 Task: Create an Astronomy and Space Exploration Blog: Covers astronomical discoveries, space missions, and celestial events.
Action: Mouse moved to (823, 91)
Screenshot: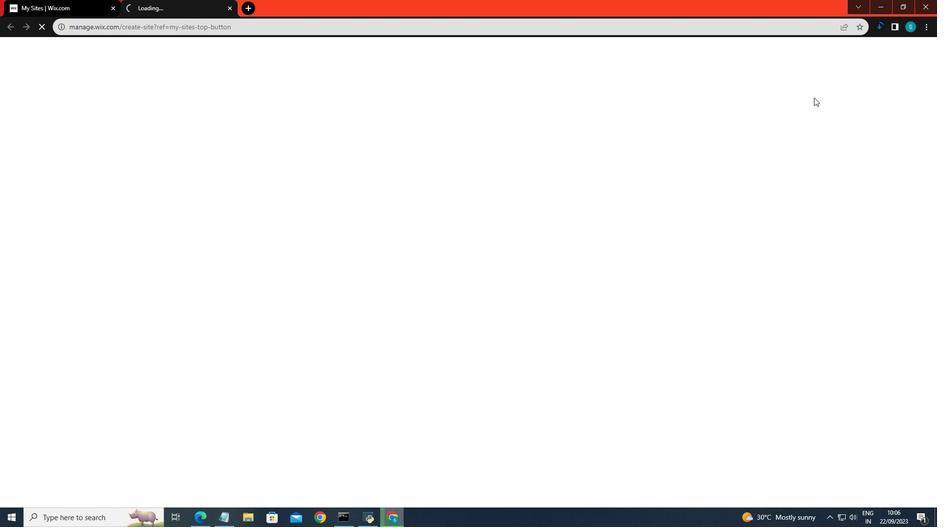 
Action: Mouse pressed left at (823, 91)
Screenshot: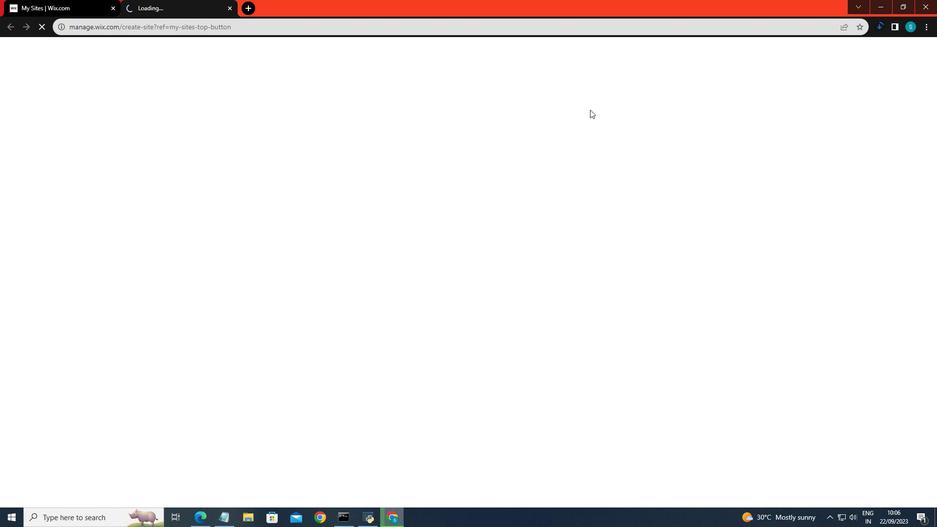 
Action: Mouse moved to (292, 234)
Screenshot: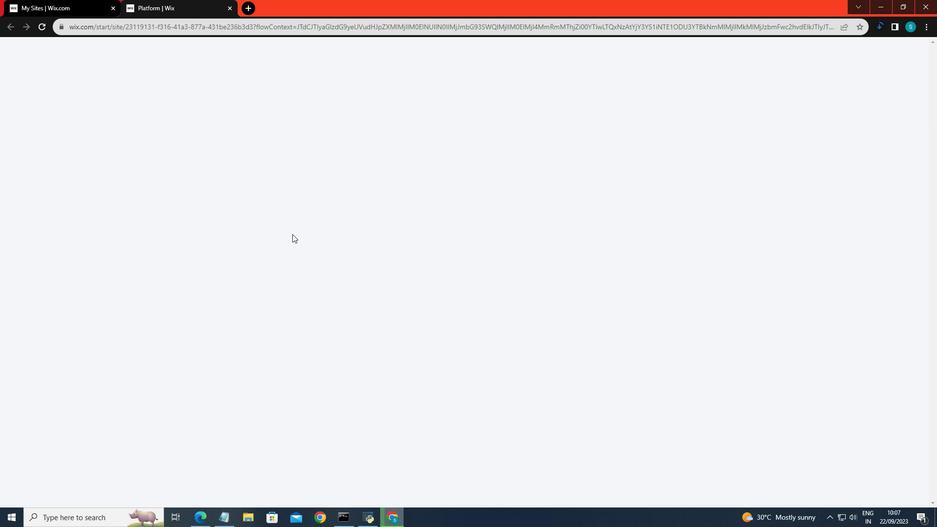 
Action: Mouse scrolled (292, 234) with delta (0, 0)
Screenshot: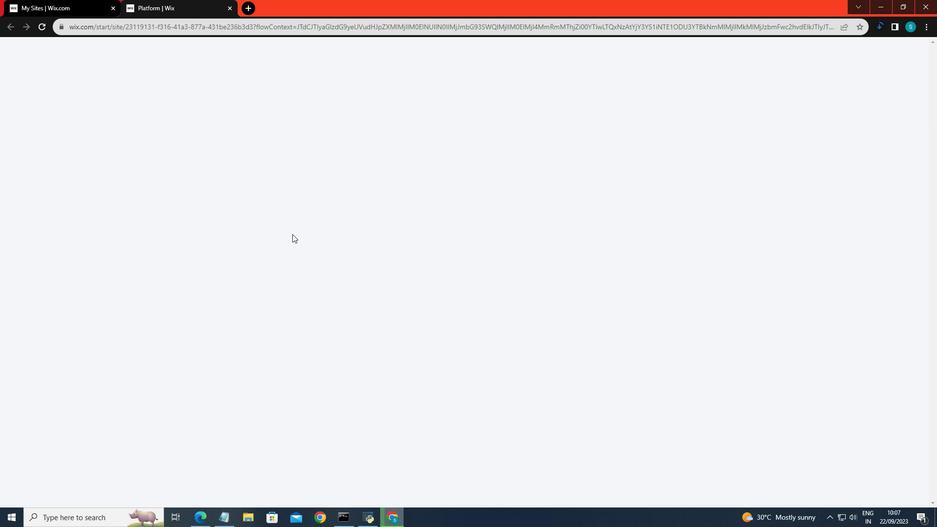 
Action: Mouse scrolled (292, 234) with delta (0, 0)
Screenshot: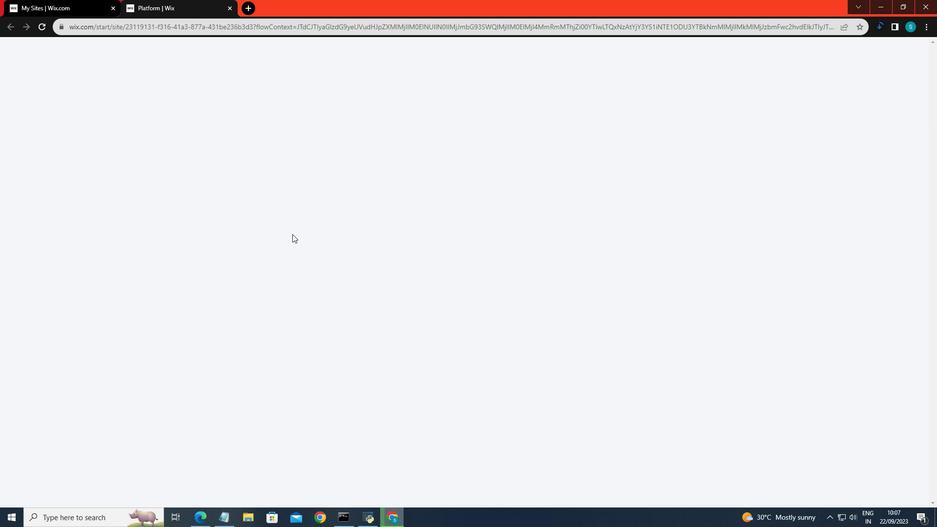 
Action: Mouse scrolled (292, 234) with delta (0, 0)
Screenshot: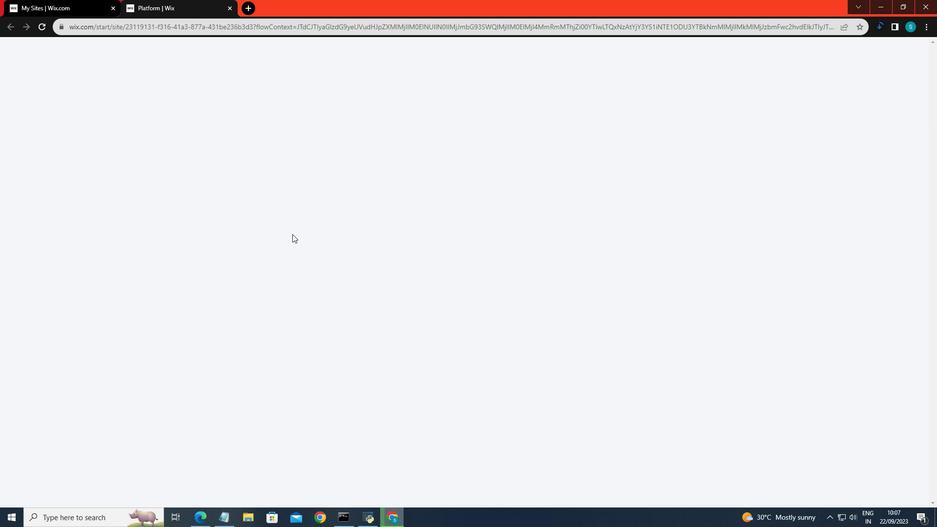
Action: Mouse scrolled (292, 234) with delta (0, 0)
Screenshot: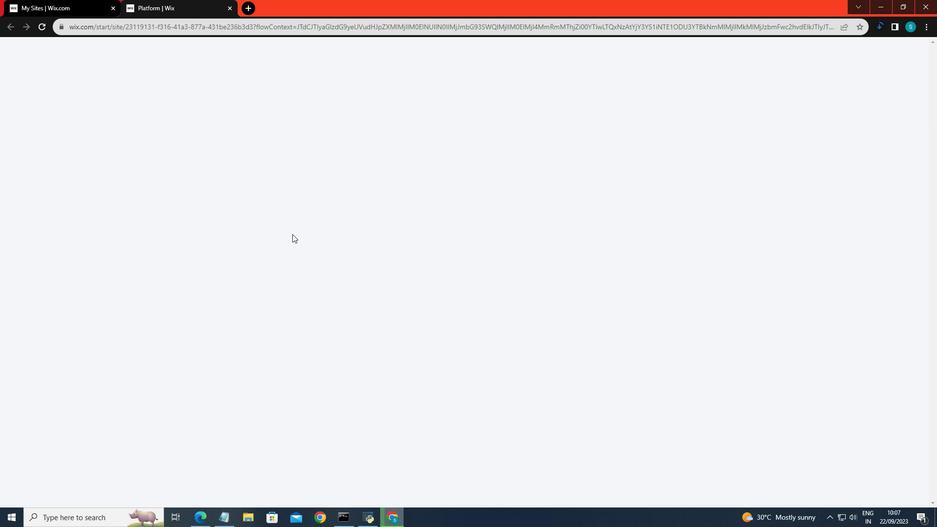 
Action: Mouse scrolled (292, 234) with delta (0, 0)
Screenshot: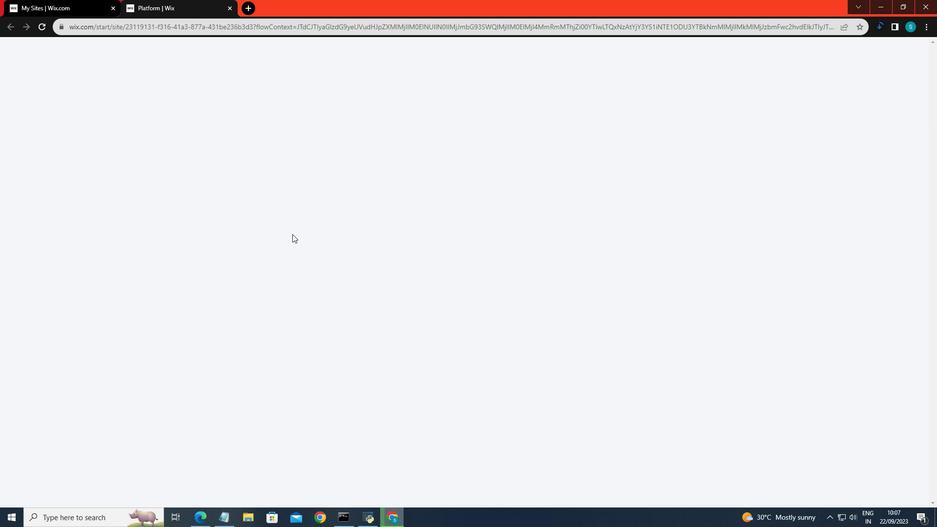 
Action: Mouse moved to (42, 25)
Screenshot: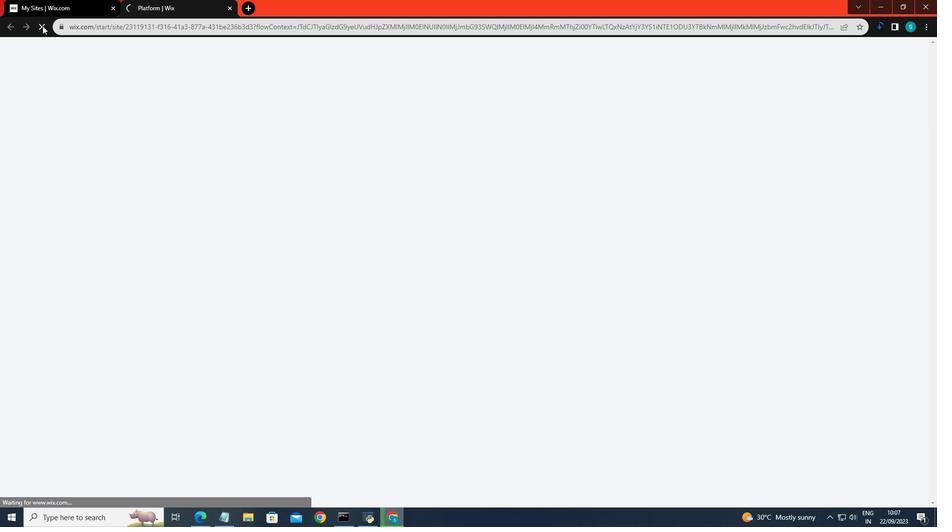 
Action: Mouse pressed left at (42, 25)
Screenshot: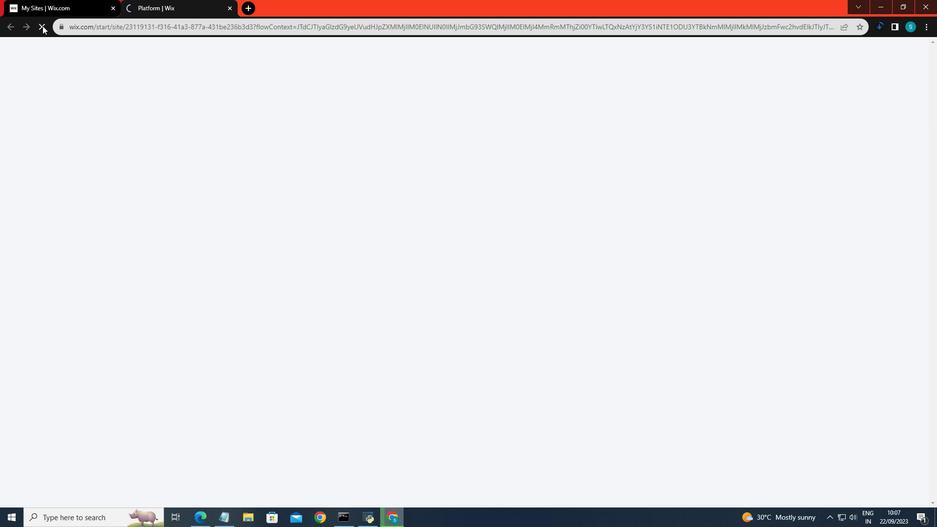 
Action: Mouse moved to (43, 0)
Screenshot: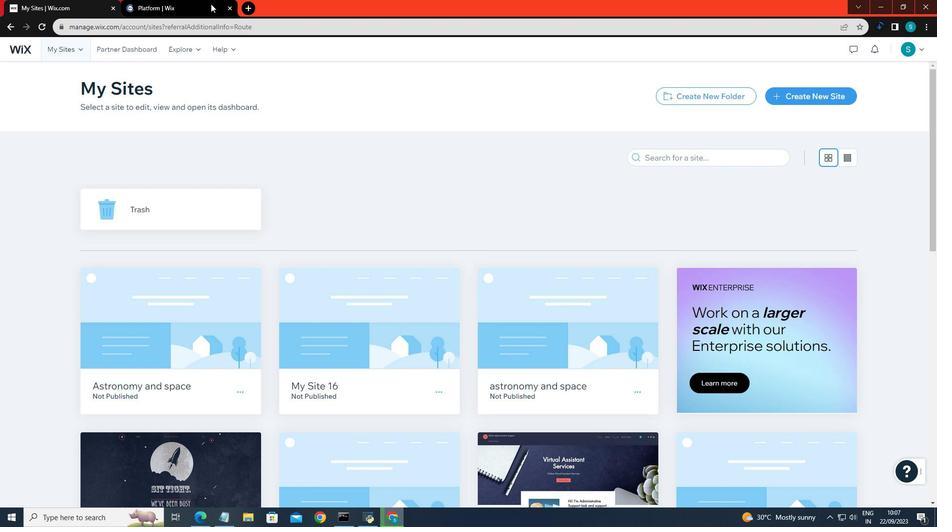 
Action: Mouse pressed left at (43, 0)
Screenshot: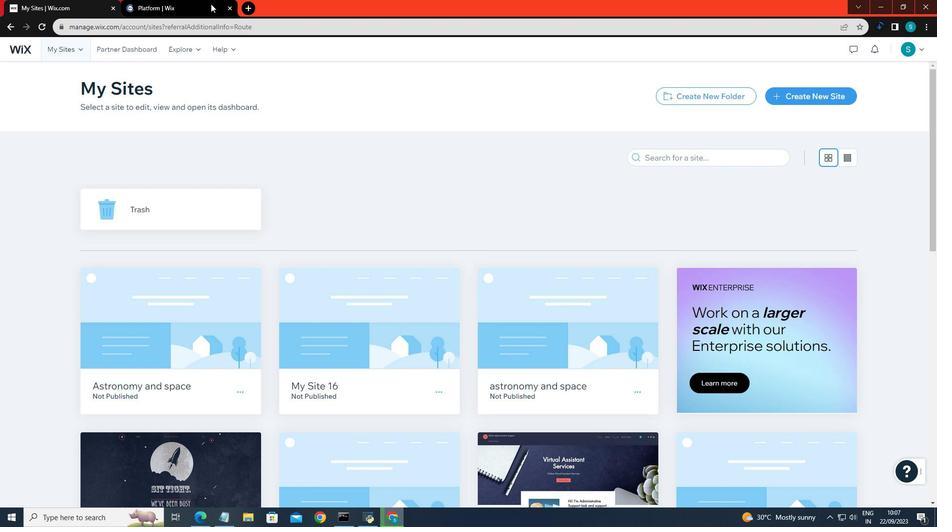 
Action: Mouse moved to (229, 5)
Screenshot: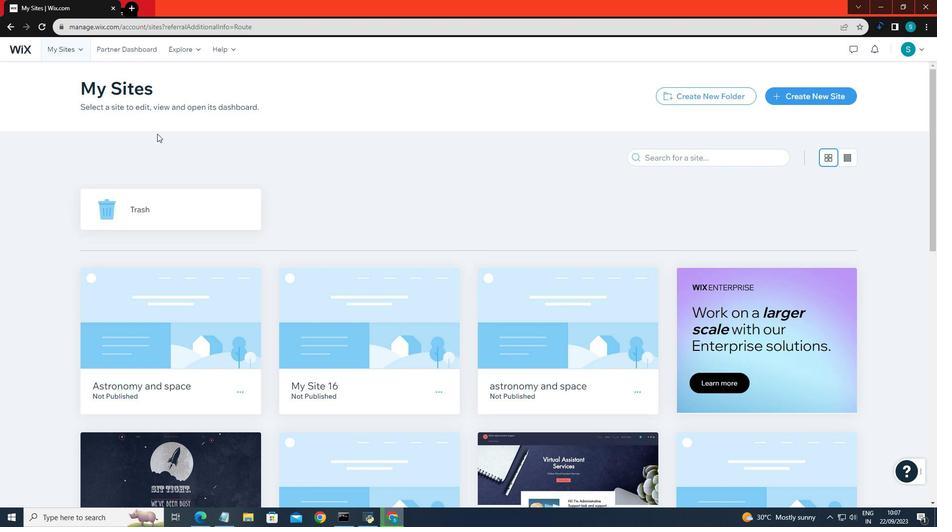 
Action: Mouse pressed left at (229, 5)
Screenshot: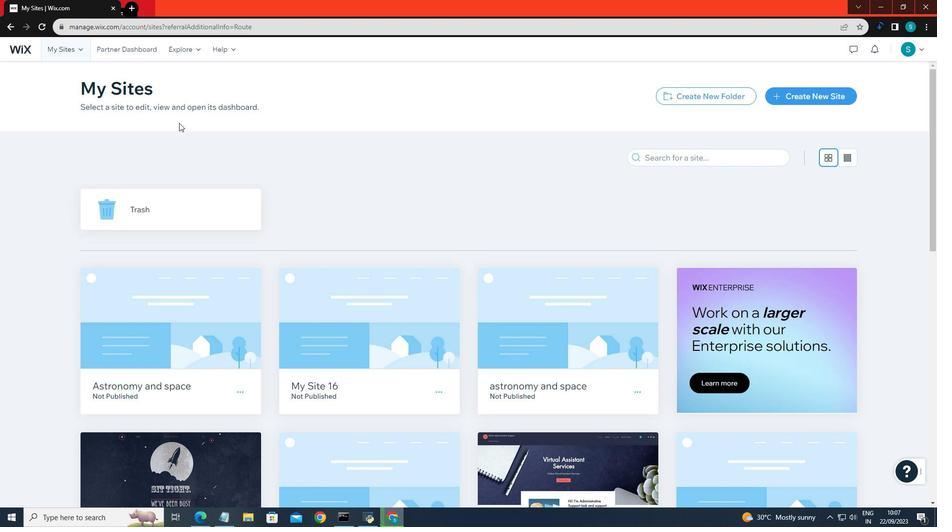 
Action: Mouse moved to (798, 96)
Screenshot: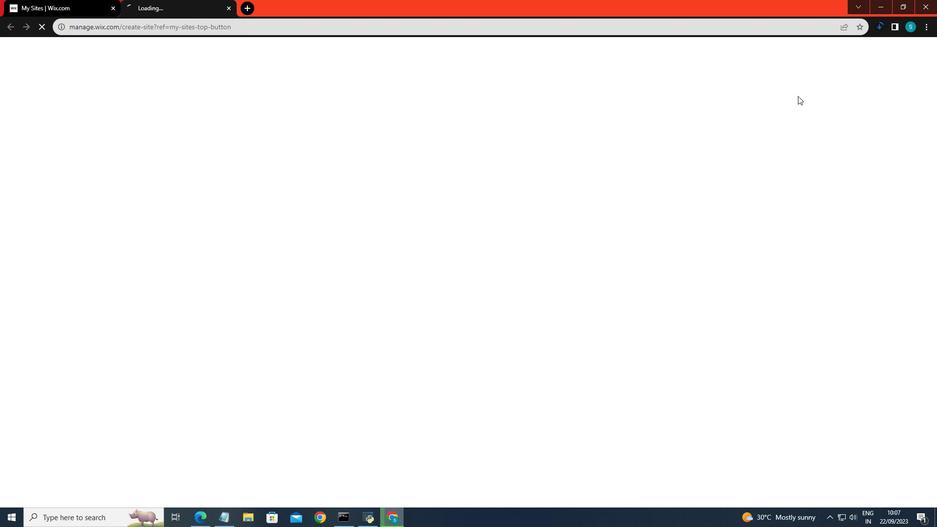 
Action: Mouse pressed left at (798, 96)
Screenshot: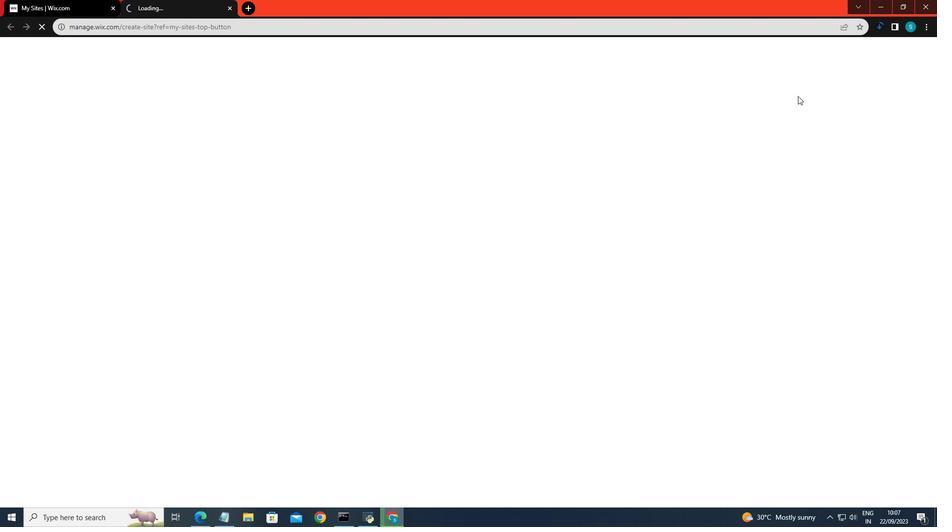 
Action: Mouse moved to (361, 258)
Screenshot: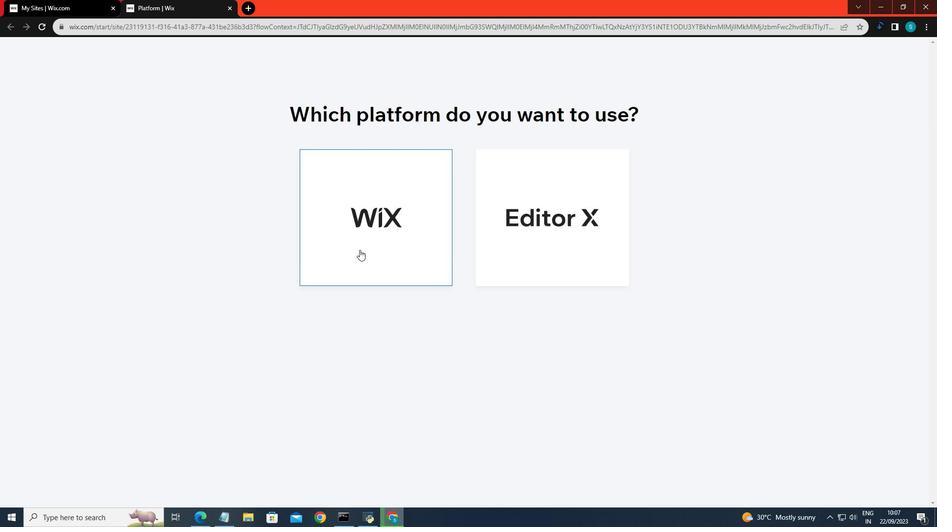 
Action: Mouse scrolled (361, 258) with delta (0, 0)
Screenshot: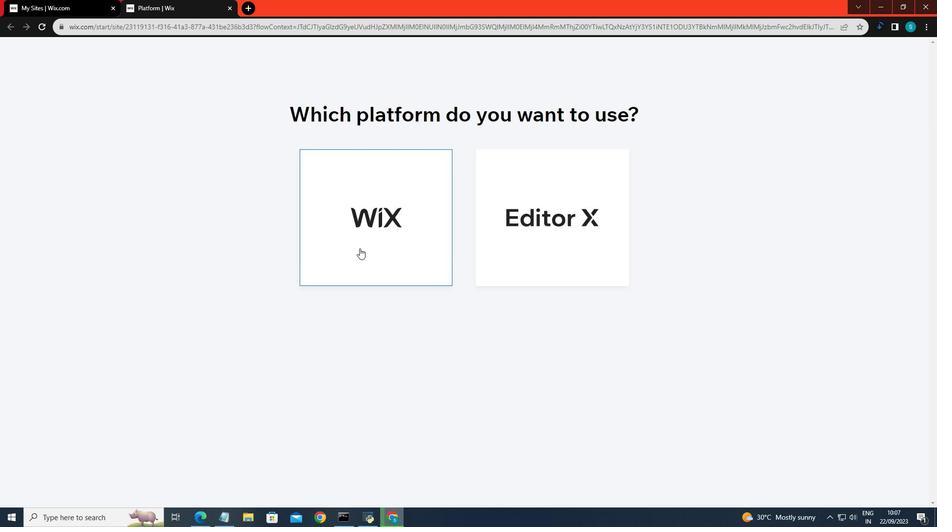 
Action: Mouse scrolled (361, 258) with delta (0, 0)
Screenshot: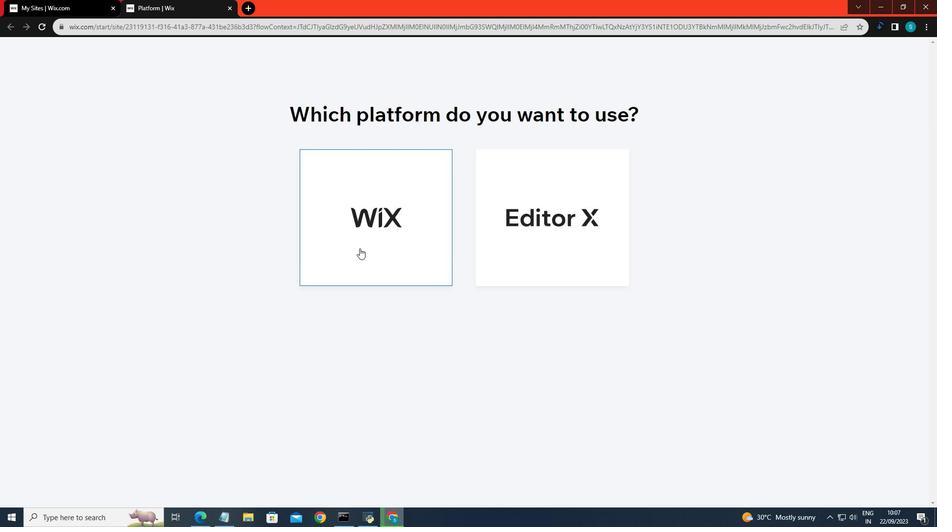 
Action: Mouse scrolled (361, 258) with delta (0, 0)
Screenshot: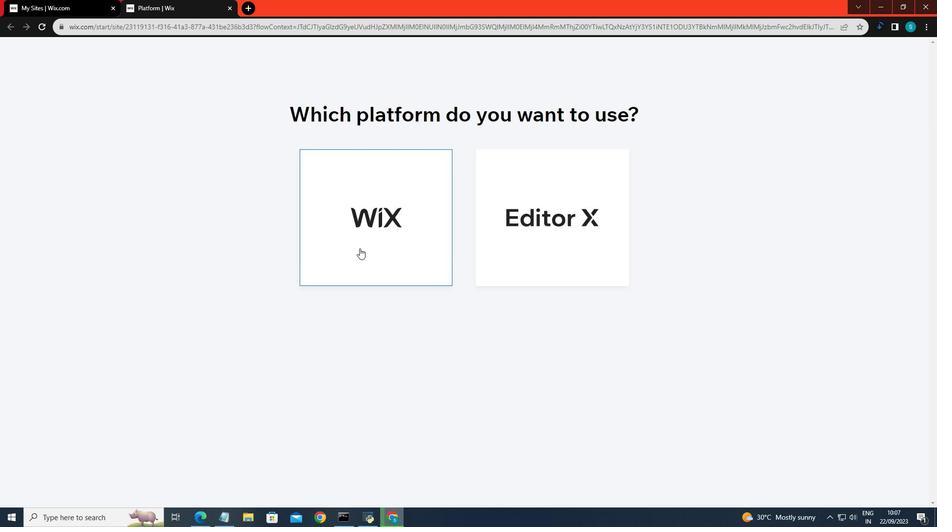 
Action: Mouse moved to (359, 247)
Screenshot: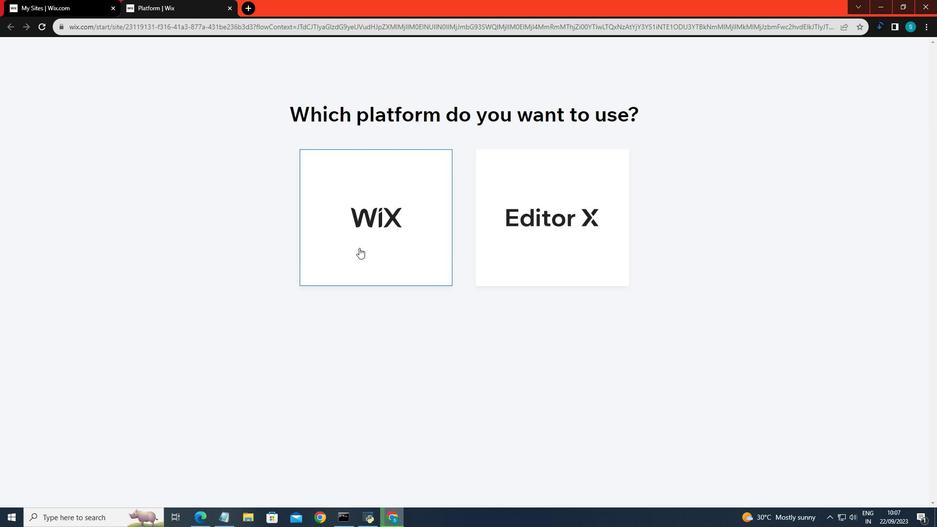 
Action: Mouse pressed left at (359, 247)
Screenshot: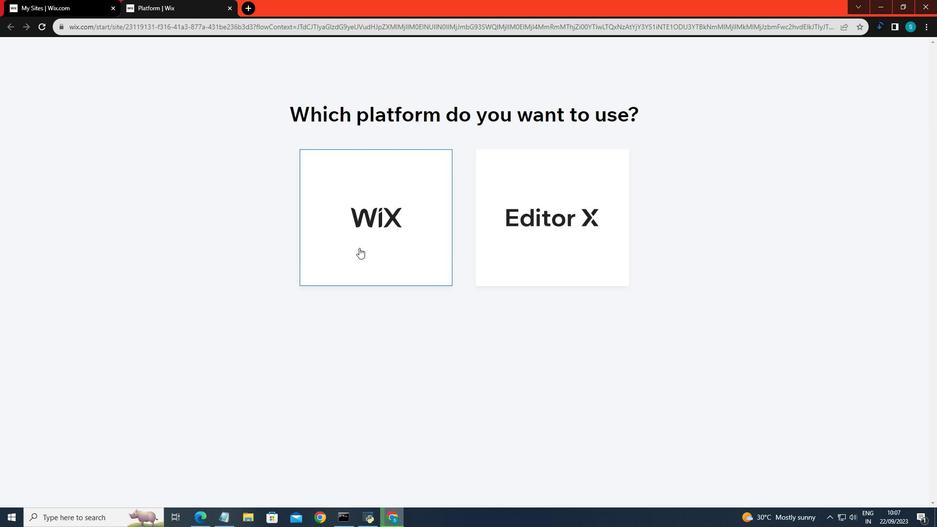 
Action: Mouse moved to (430, 172)
Screenshot: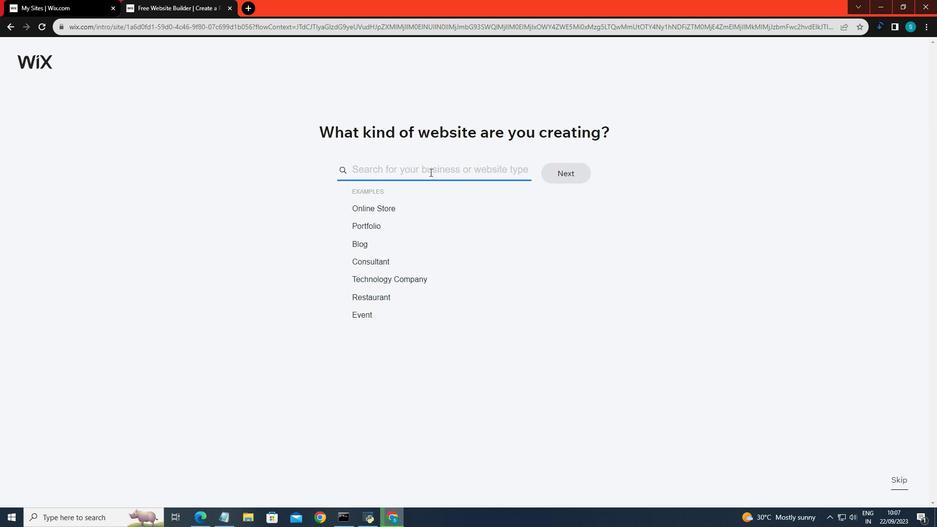 
Action: Mouse pressed left at (430, 172)
Screenshot: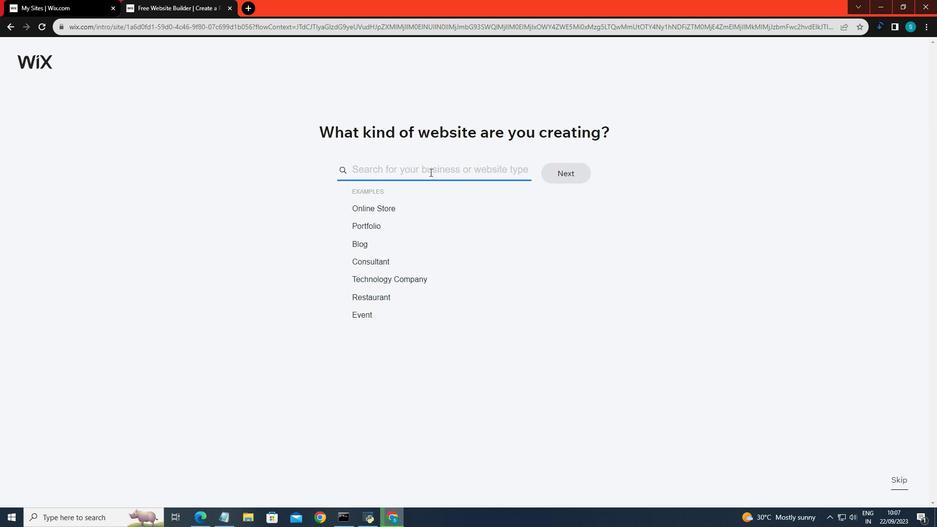 
Action: Key pressed astronomy<Key.space>and<Key.space>space<Key.enter>
Screenshot: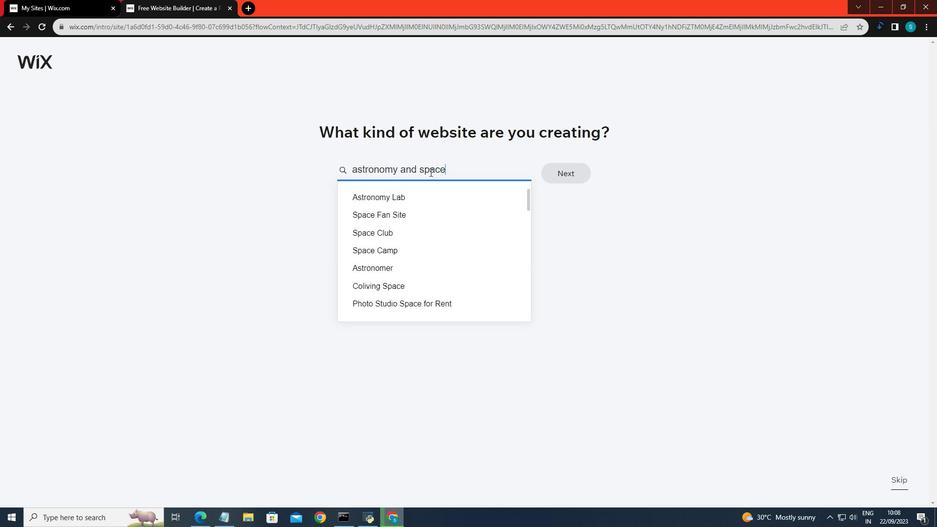 
Action: Mouse moved to (377, 266)
Screenshot: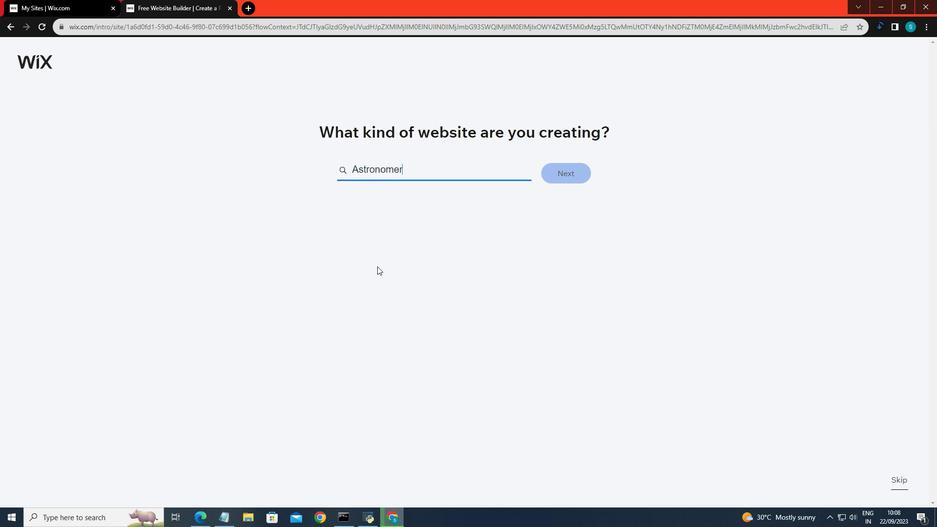 
Action: Mouse pressed left at (377, 266)
Screenshot: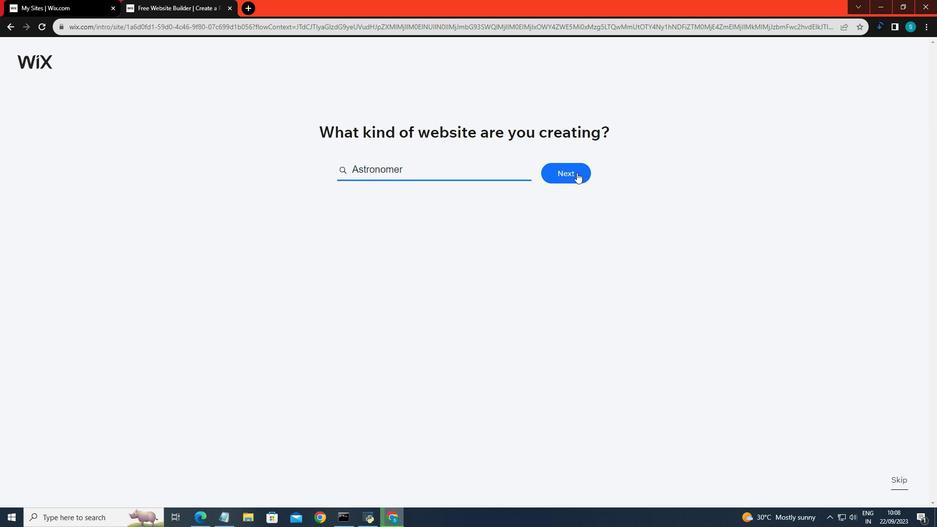 
Action: Mouse moved to (574, 169)
Screenshot: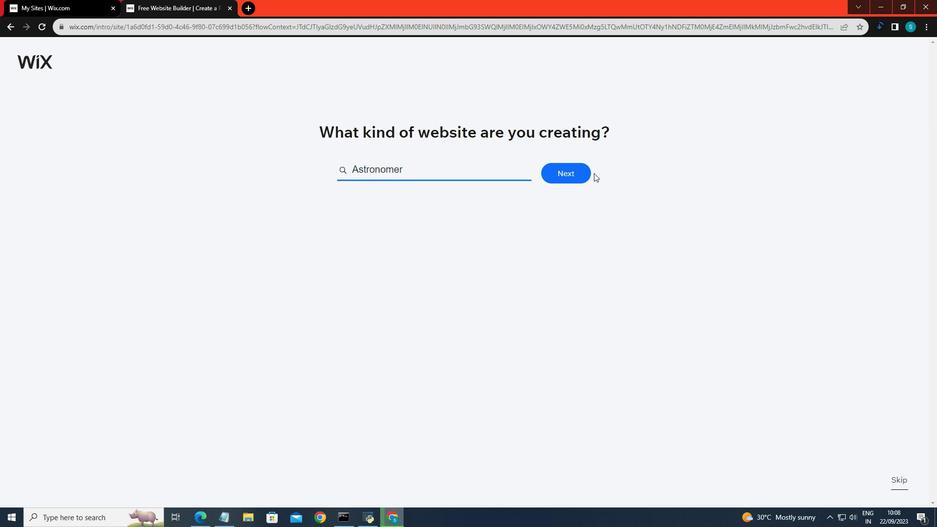 
Action: Mouse pressed left at (574, 169)
Screenshot: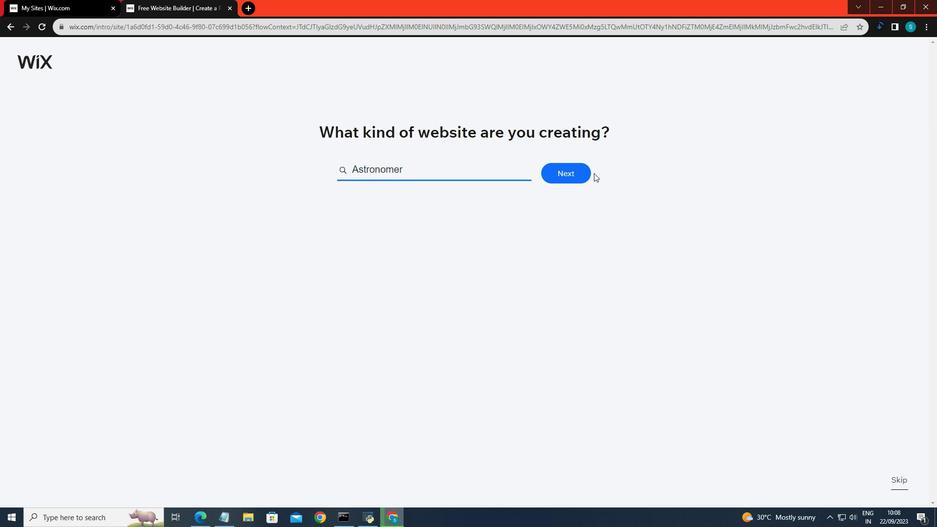 
Action: Mouse moved to (448, 201)
Screenshot: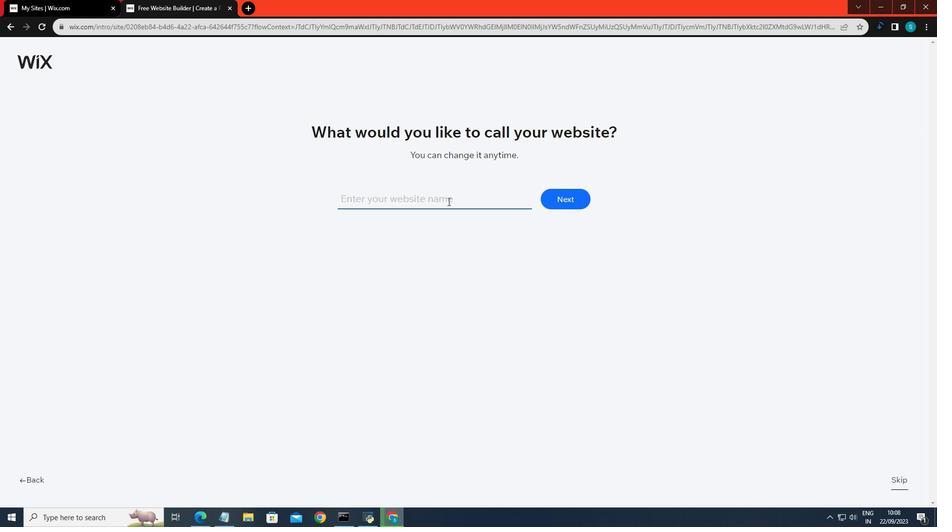 
Action: Mouse pressed left at (448, 201)
Screenshot: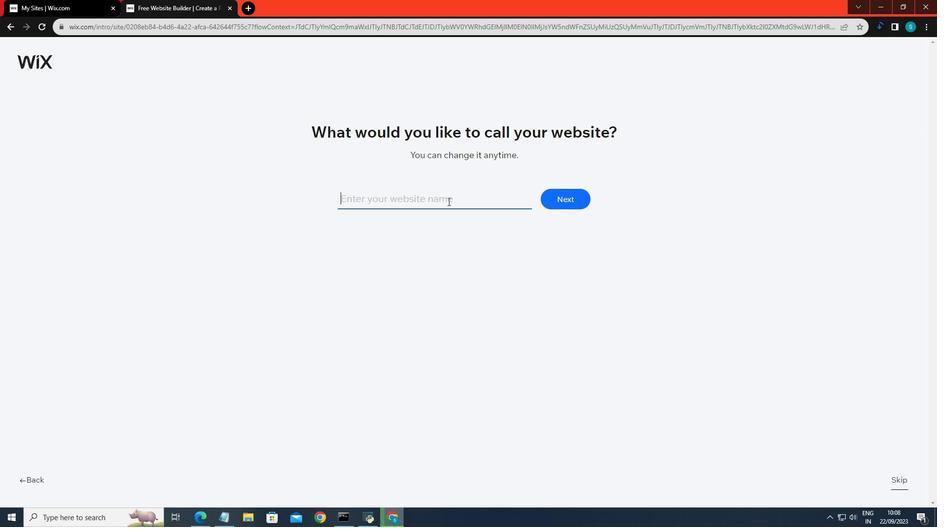 
Action: Key pressed <Key.caps_lock><Key.caps_lock>a<Key.backspace><Key.caps_lock>A<Key.caps_lock>stronomy<Key.space>and<Key.space><Key.caps_lock>S<Key.caps_lock>pace
Screenshot: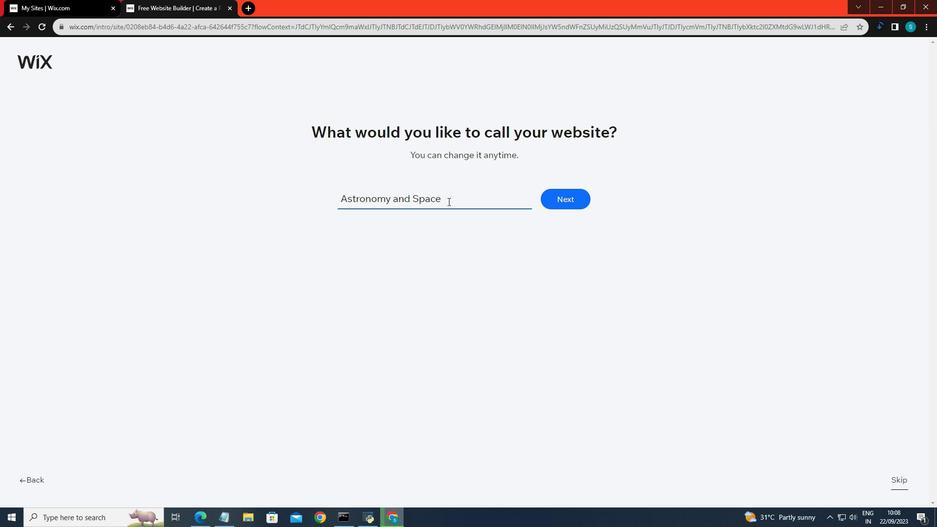 
Action: Mouse moved to (552, 196)
Screenshot: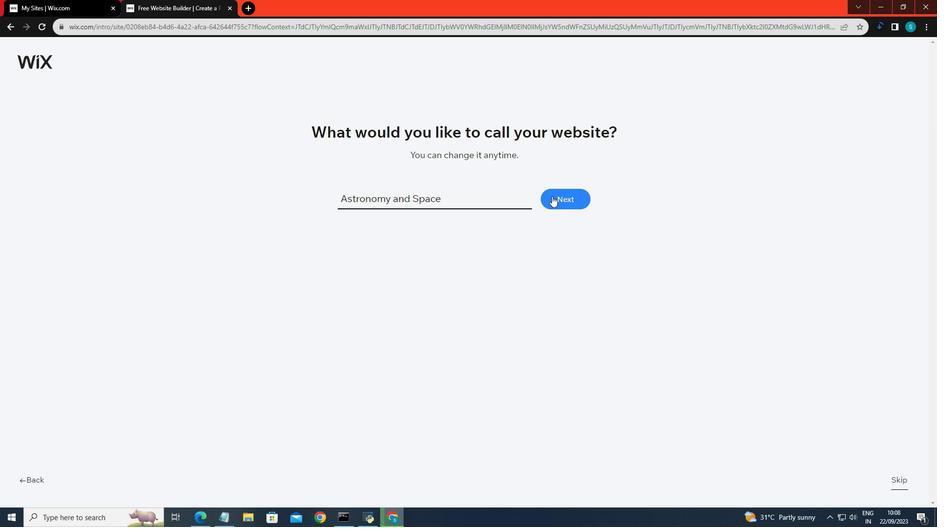 
Action: Mouse pressed left at (552, 196)
Screenshot: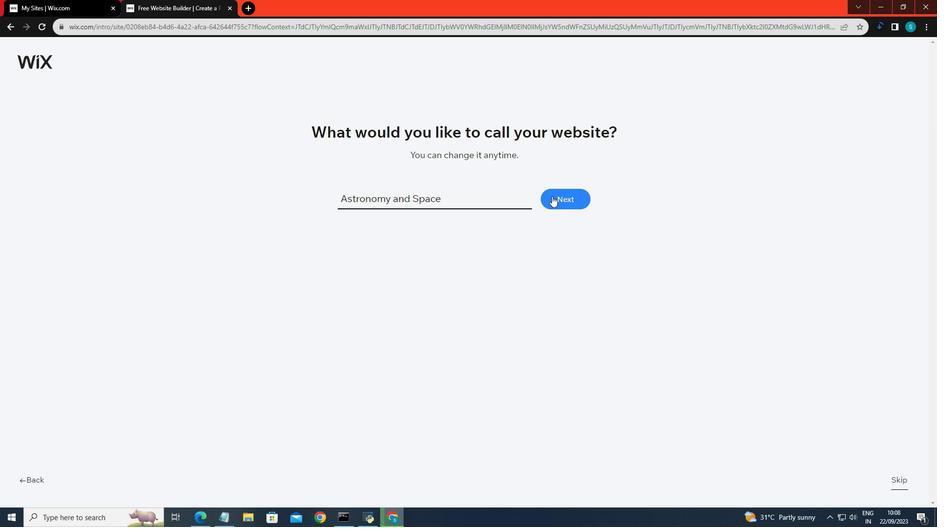 
Action: Mouse moved to (538, 156)
Screenshot: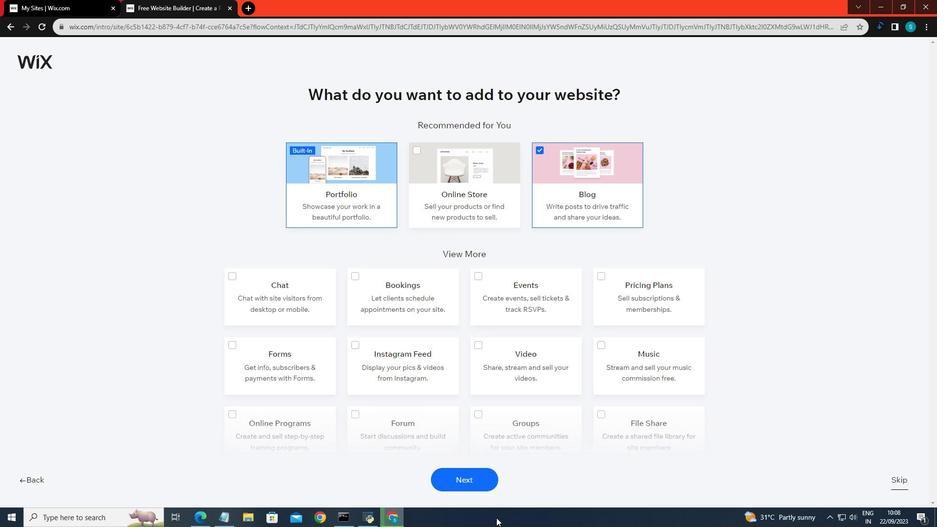 
Action: Mouse pressed left at (538, 156)
Screenshot: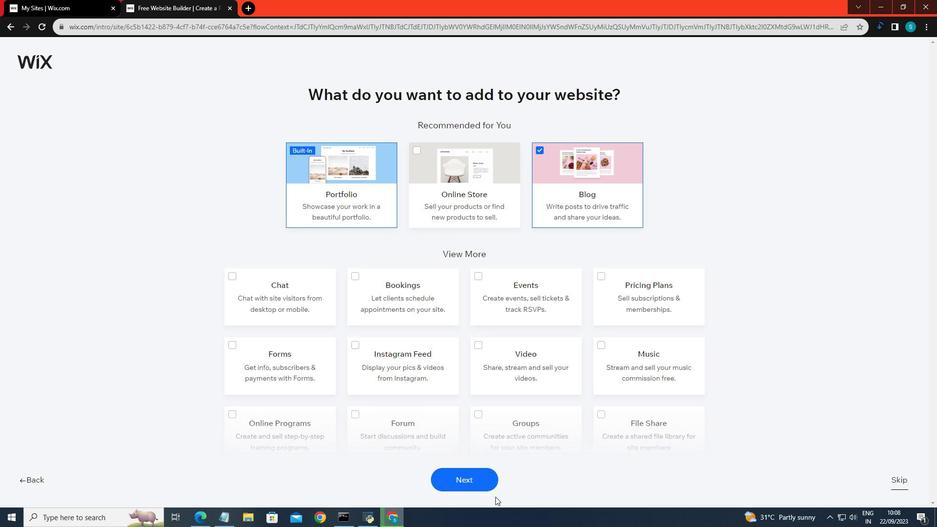 
Action: Mouse moved to (477, 483)
Screenshot: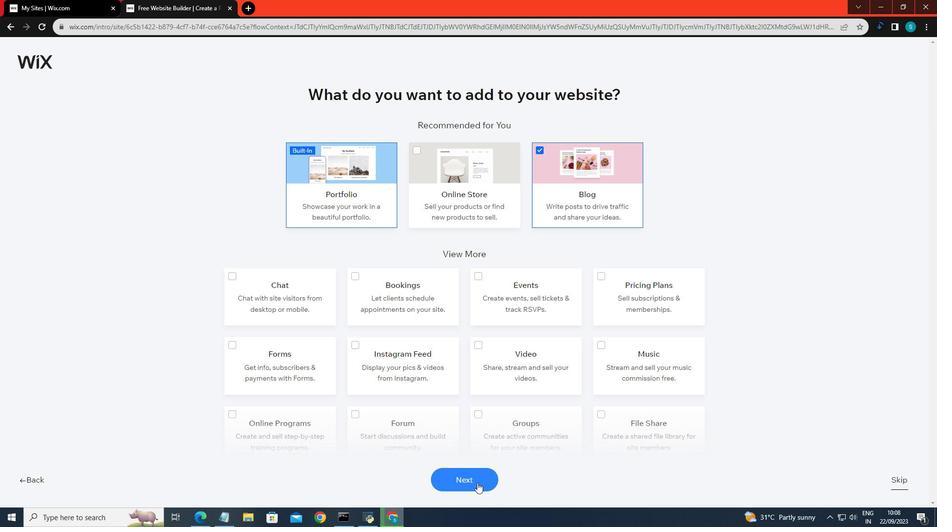 
Action: Mouse pressed left at (477, 483)
Screenshot: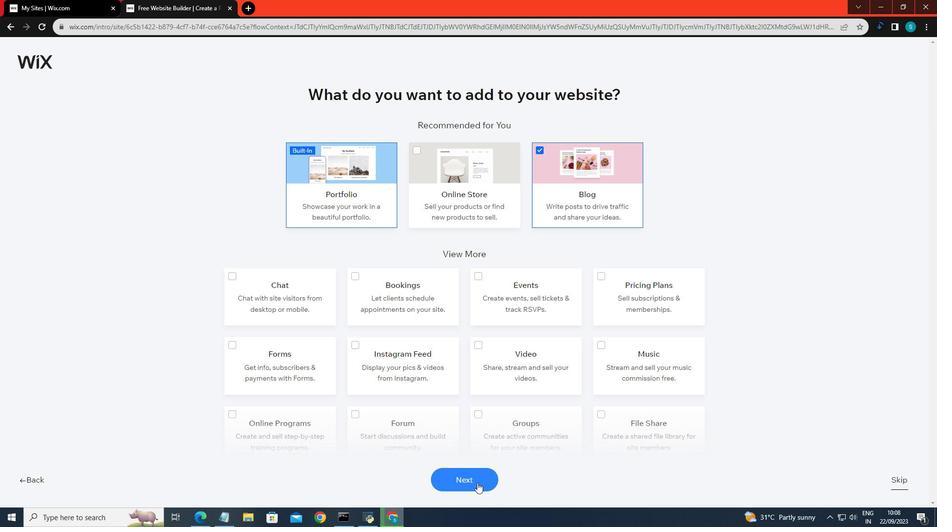 
Action: Mouse moved to (325, 270)
Screenshot: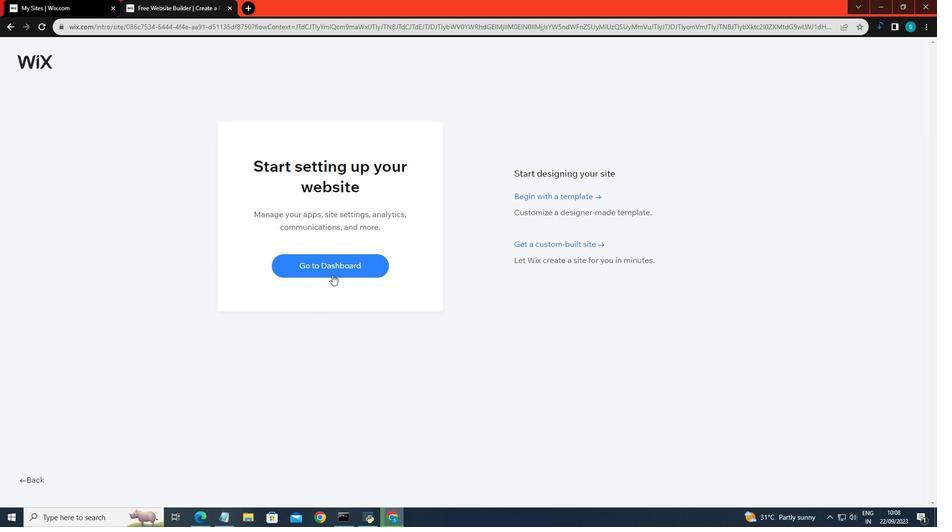 
Action: Mouse pressed left at (325, 270)
Screenshot: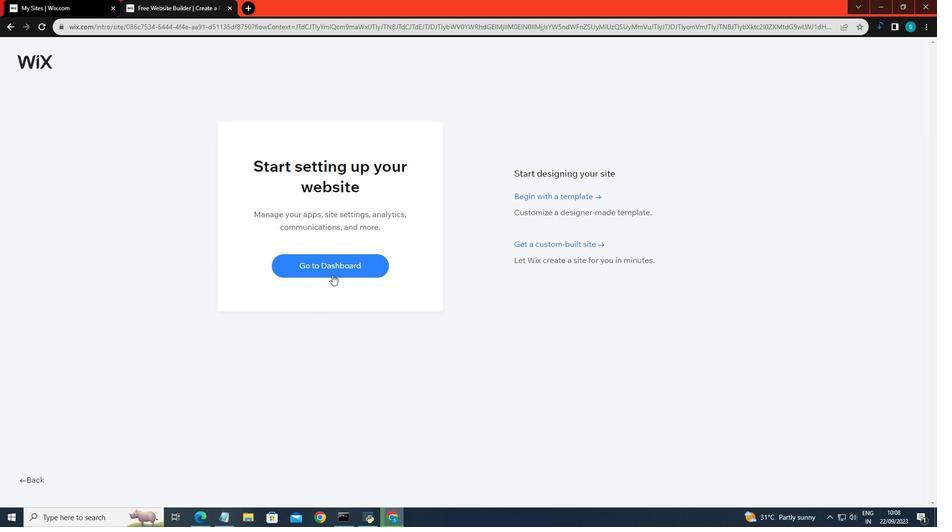 
Action: Mouse moved to (135, 159)
Screenshot: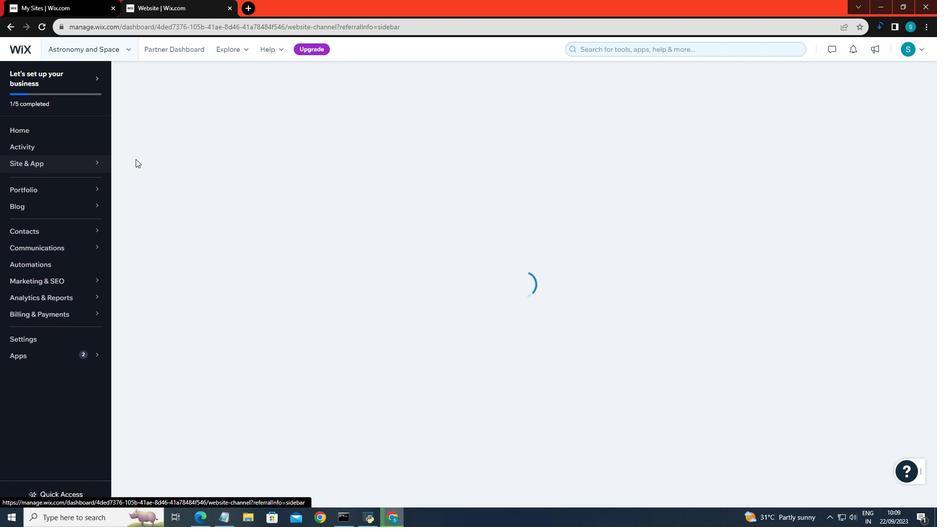 
Action: Mouse pressed left at (135, 159)
Screenshot: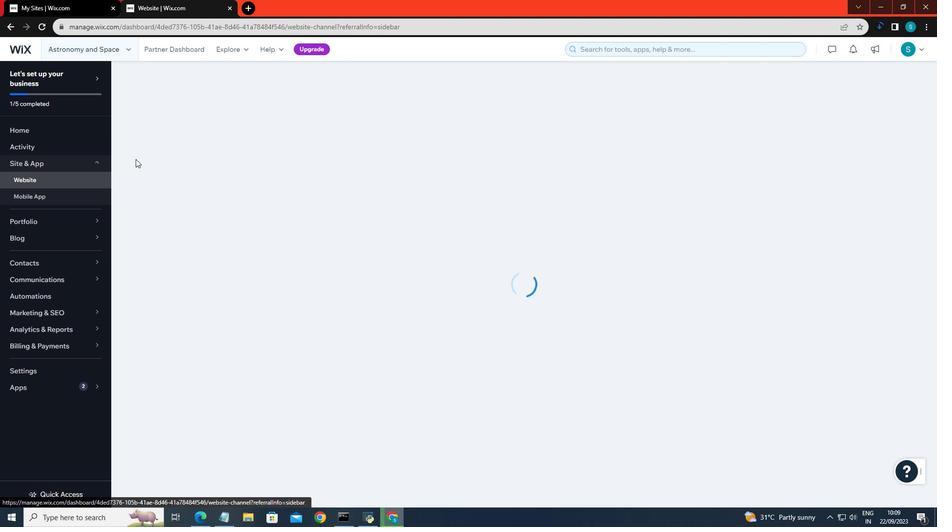 
Action: Mouse moved to (518, 254)
Screenshot: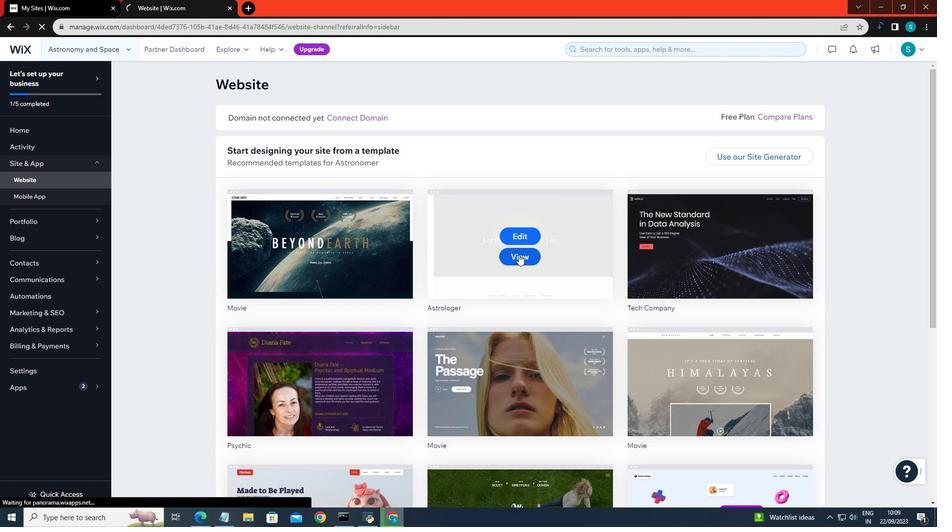 
Action: Mouse pressed left at (518, 254)
Screenshot: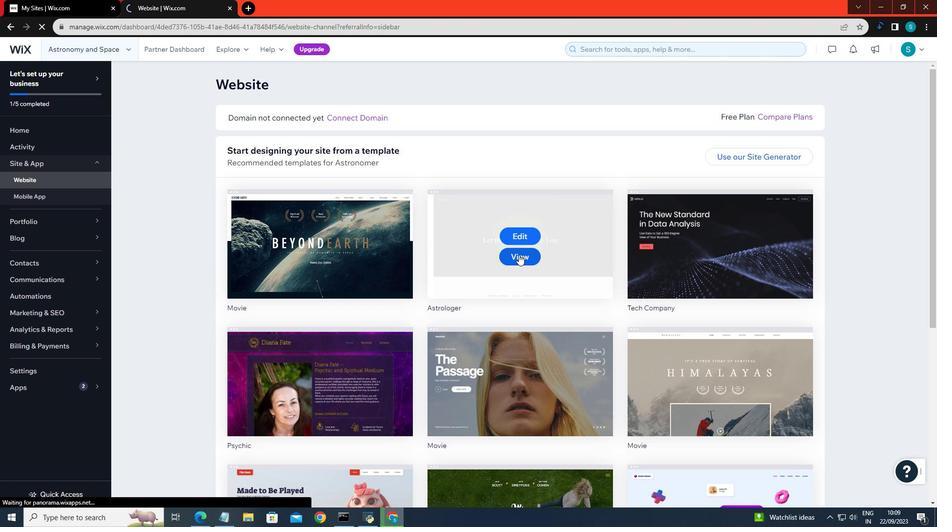 
Action: Mouse moved to (509, 260)
Screenshot: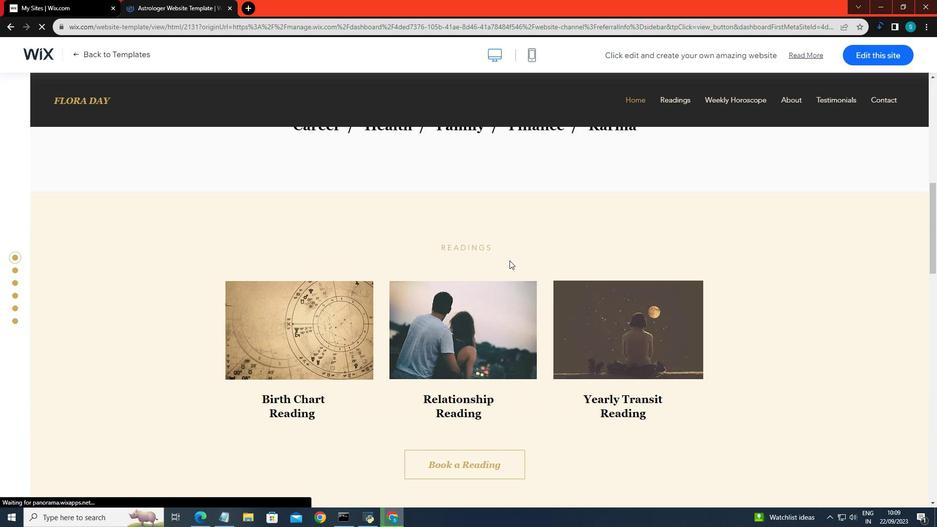 
Action: Mouse scrolled (509, 260) with delta (0, 0)
Screenshot: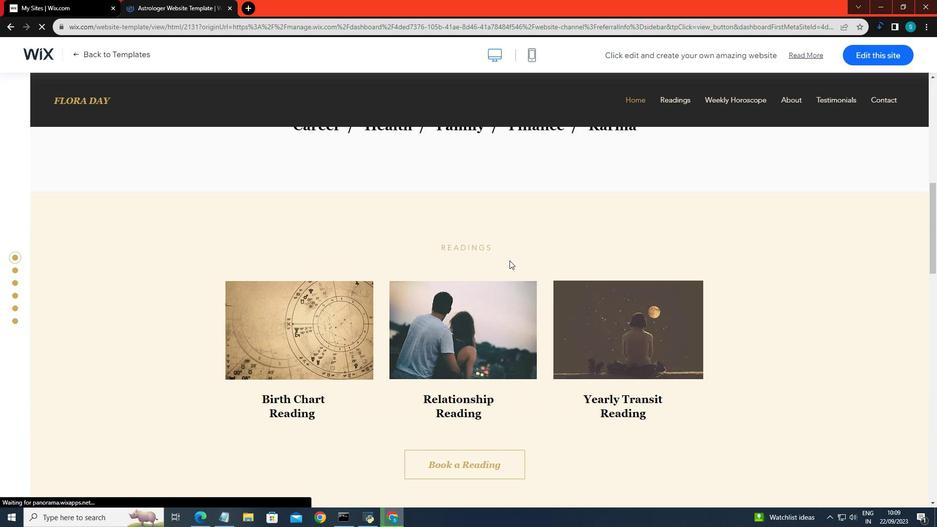 
Action: Mouse moved to (509, 260)
Screenshot: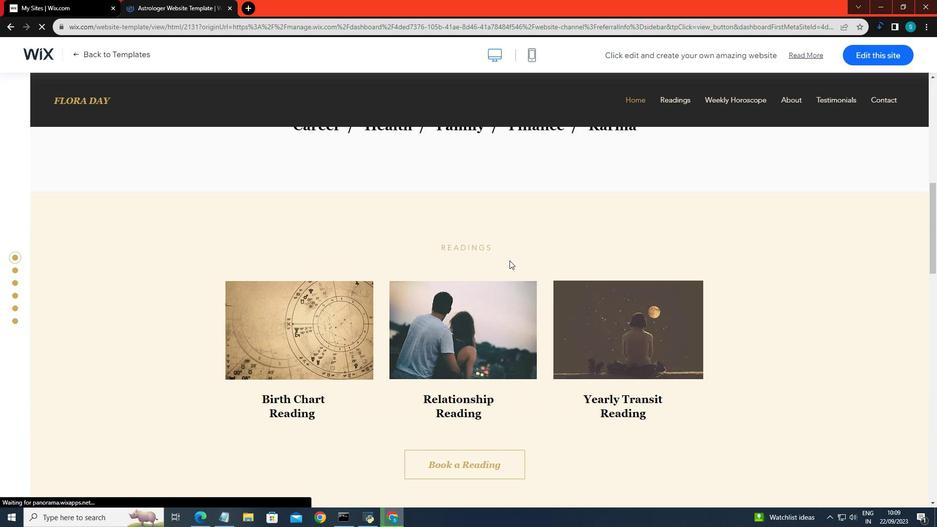 
Action: Mouse scrolled (509, 260) with delta (0, 0)
Screenshot: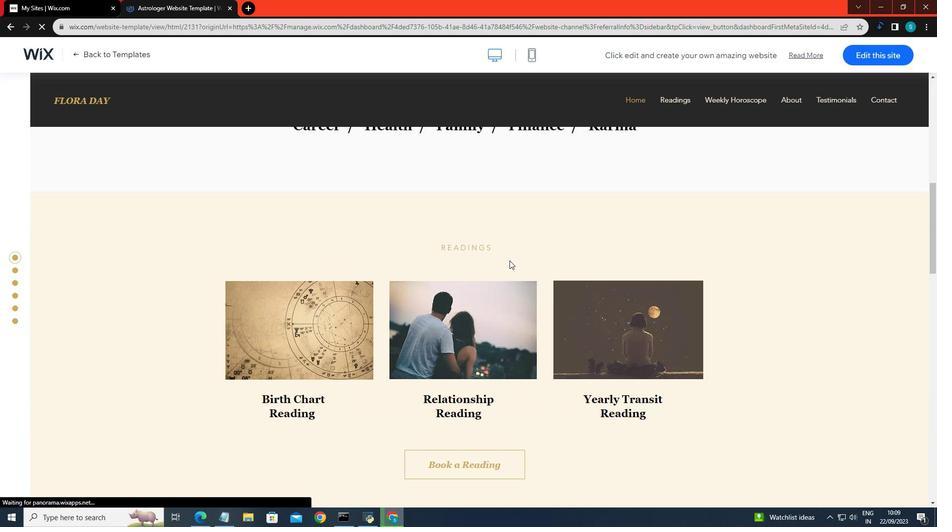 
Action: Mouse scrolled (509, 260) with delta (0, 0)
Screenshot: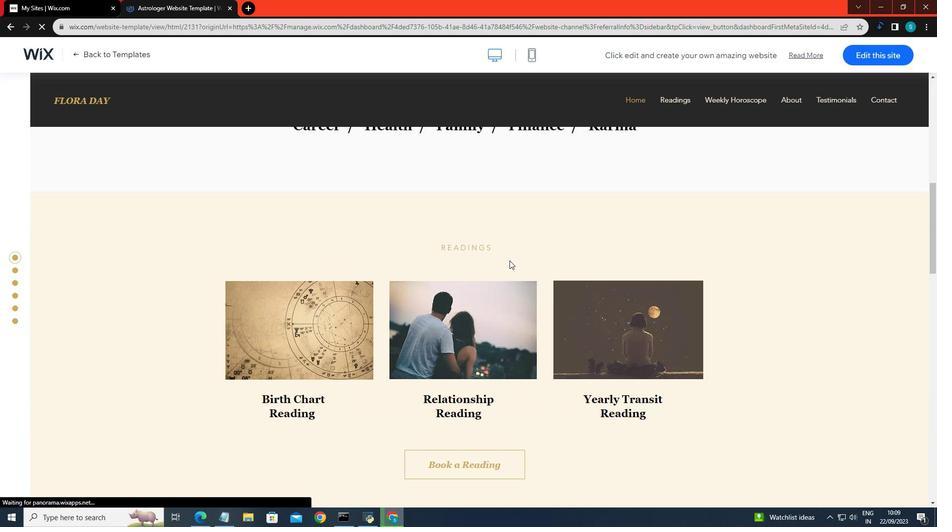 
Action: Mouse moved to (509, 260)
Screenshot: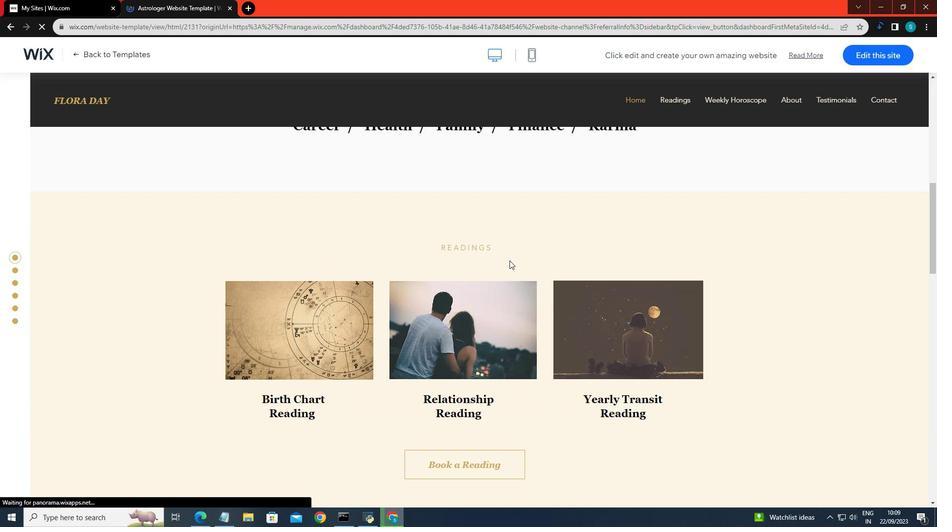 
Action: Mouse scrolled (509, 260) with delta (0, 0)
Screenshot: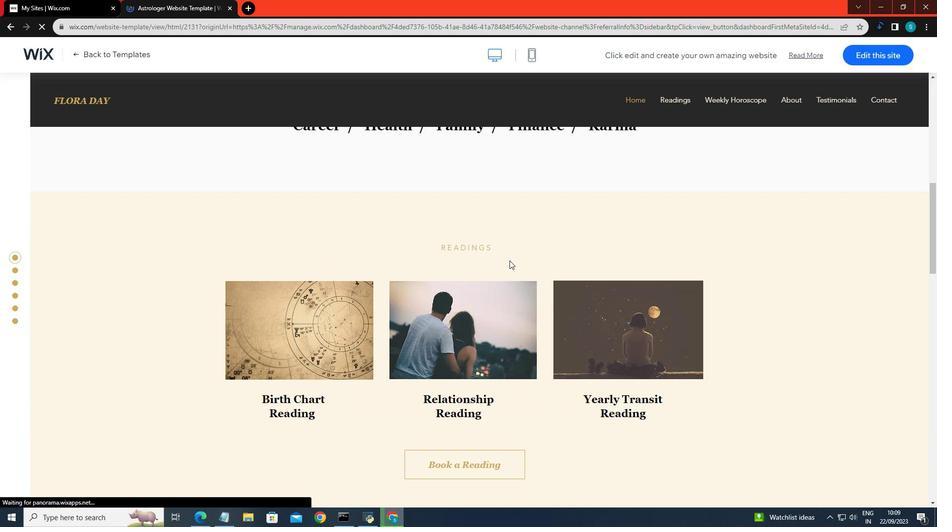 
Action: Mouse scrolled (509, 260) with delta (0, 0)
Screenshot: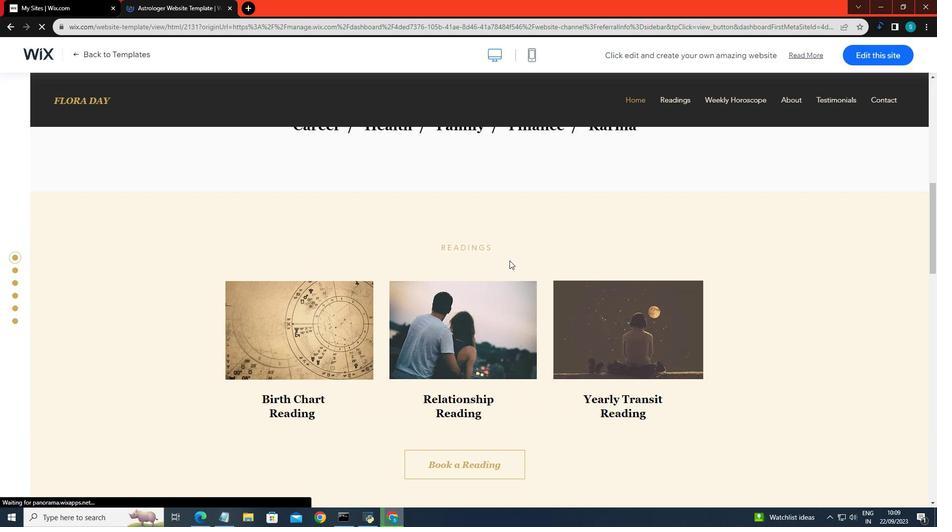 
Action: Mouse scrolled (509, 260) with delta (0, 0)
Screenshot: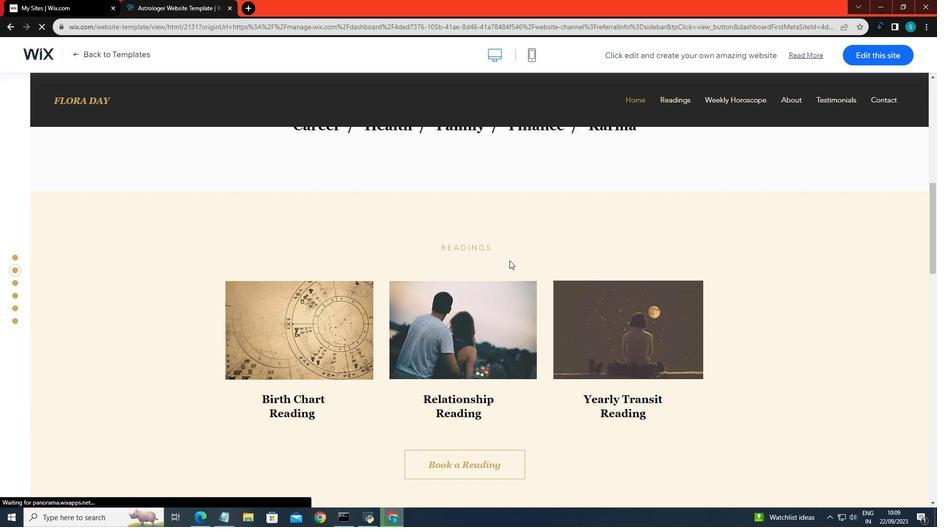 
Action: Mouse scrolled (509, 260) with delta (0, 0)
Screenshot: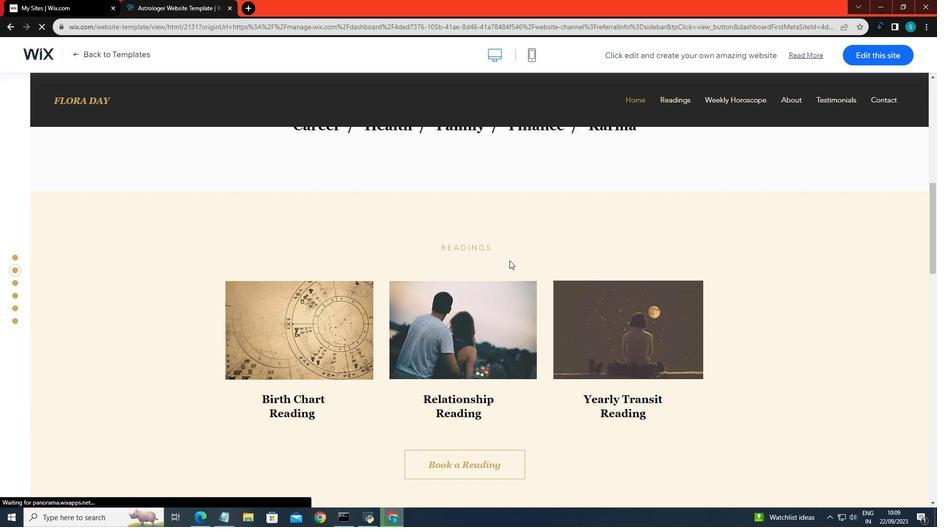 
Action: Mouse scrolled (509, 260) with delta (0, 0)
Screenshot: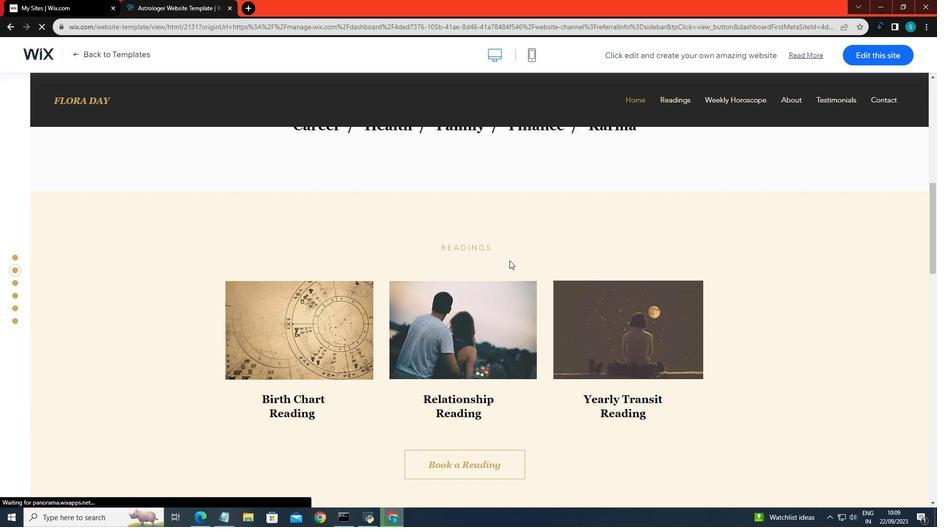 
Action: Mouse scrolled (509, 260) with delta (0, 0)
Screenshot: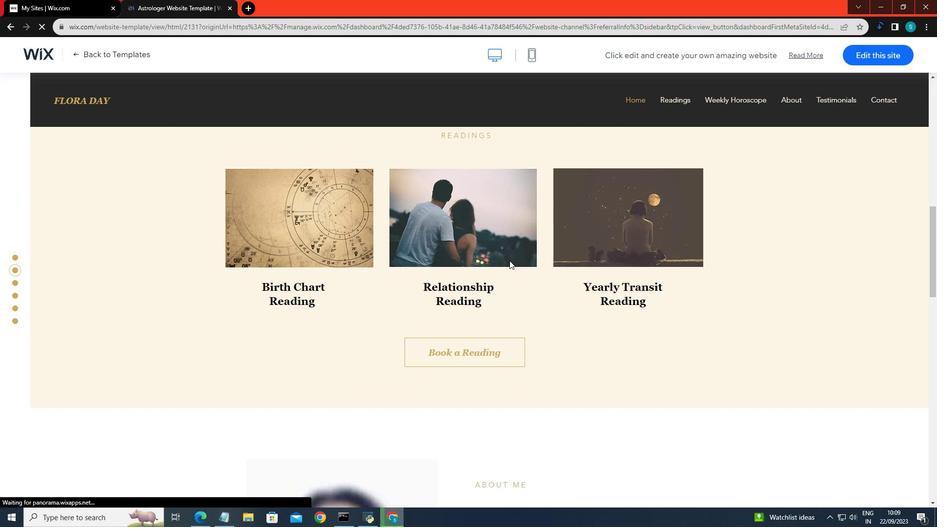 
Action: Mouse scrolled (509, 260) with delta (0, 0)
Screenshot: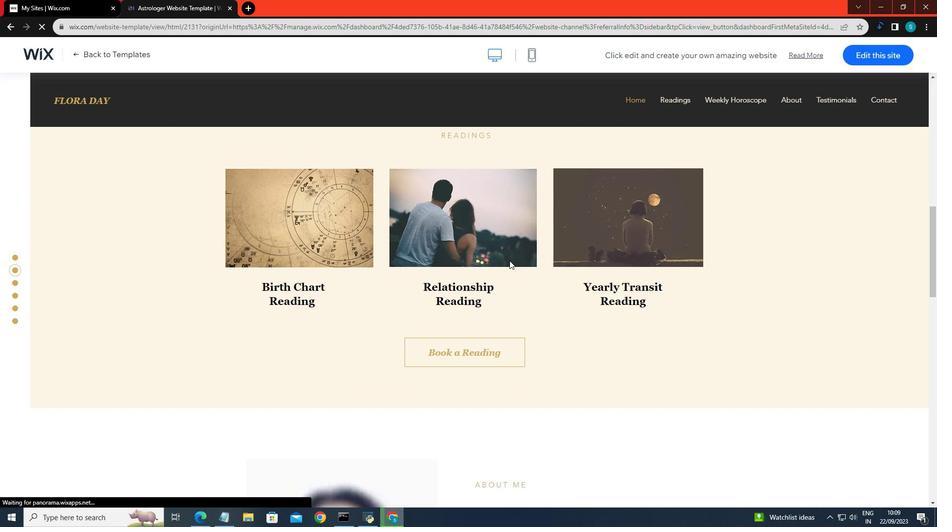 
Action: Mouse scrolled (509, 260) with delta (0, 0)
Screenshot: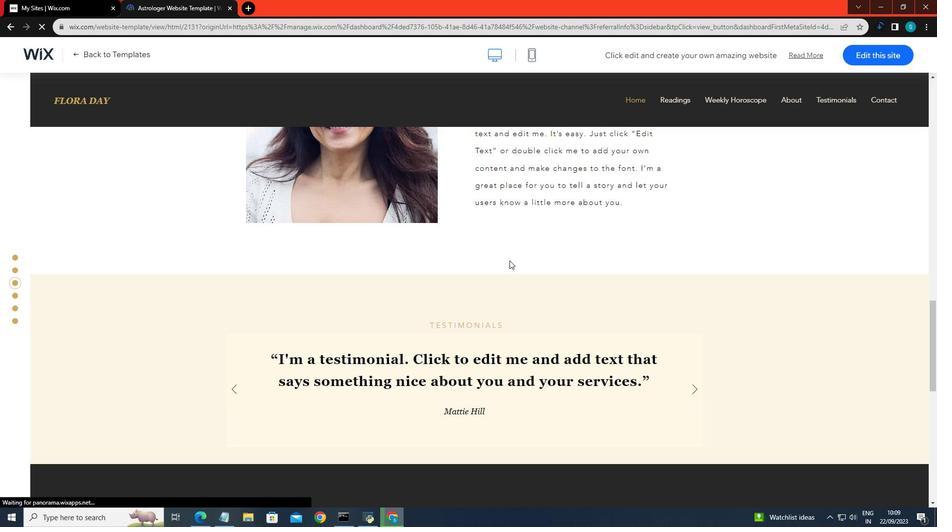
Action: Mouse scrolled (509, 260) with delta (0, 0)
Screenshot: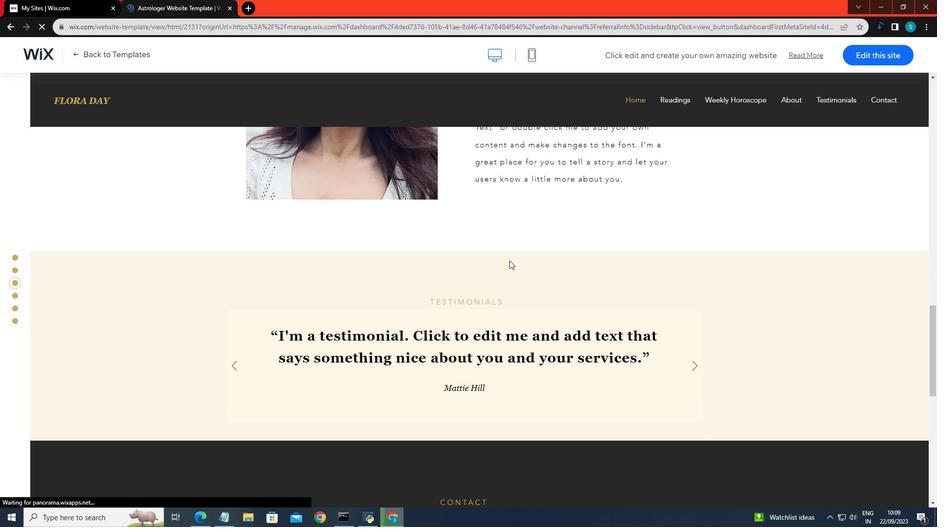 
Action: Mouse scrolled (509, 260) with delta (0, 0)
Screenshot: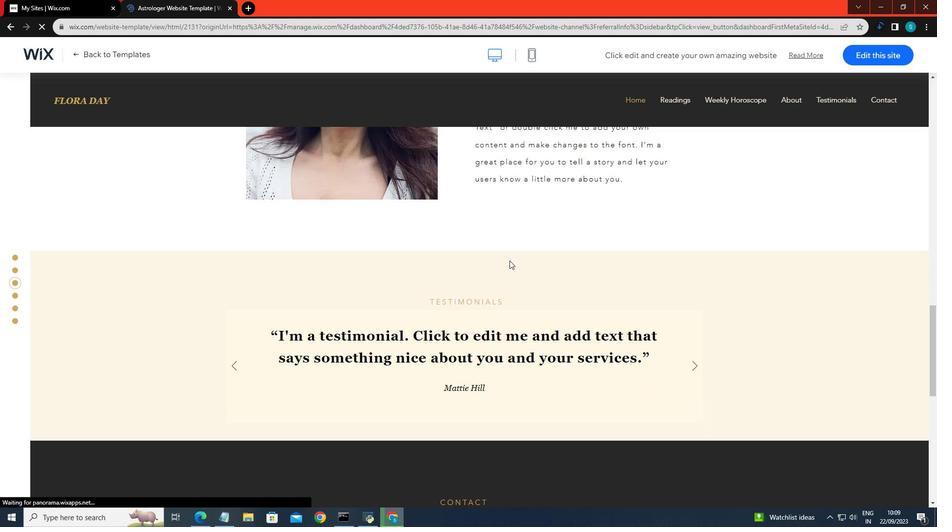 
Action: Mouse scrolled (509, 260) with delta (0, 0)
Screenshot: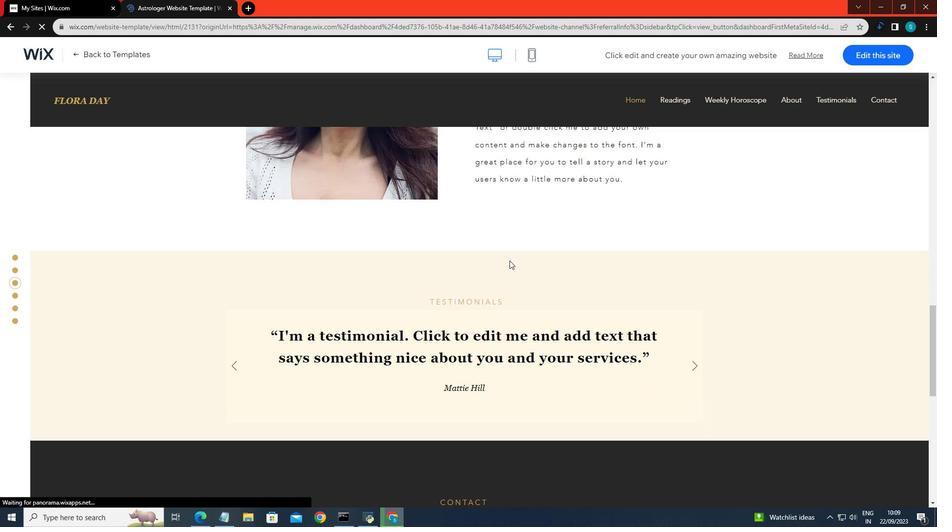 
Action: Mouse scrolled (509, 260) with delta (0, 0)
Screenshot: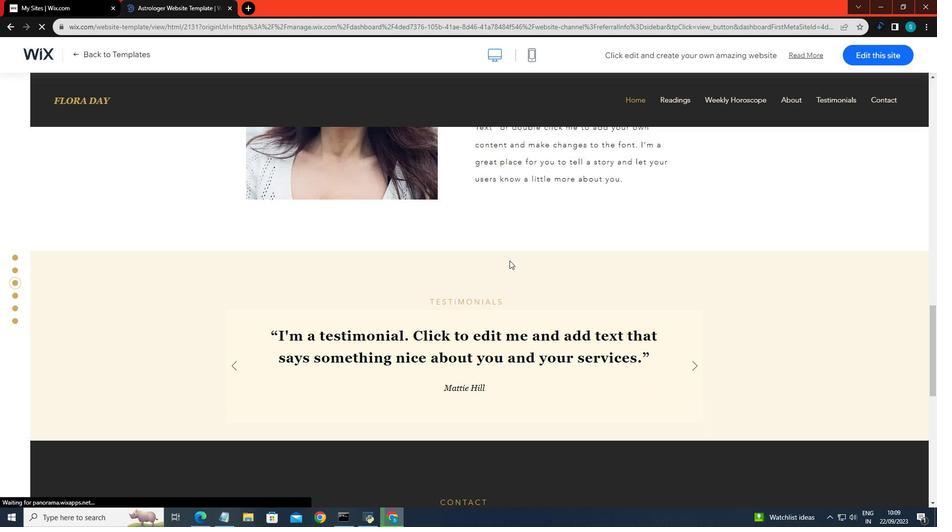 
Action: Mouse scrolled (509, 260) with delta (0, 0)
Screenshot: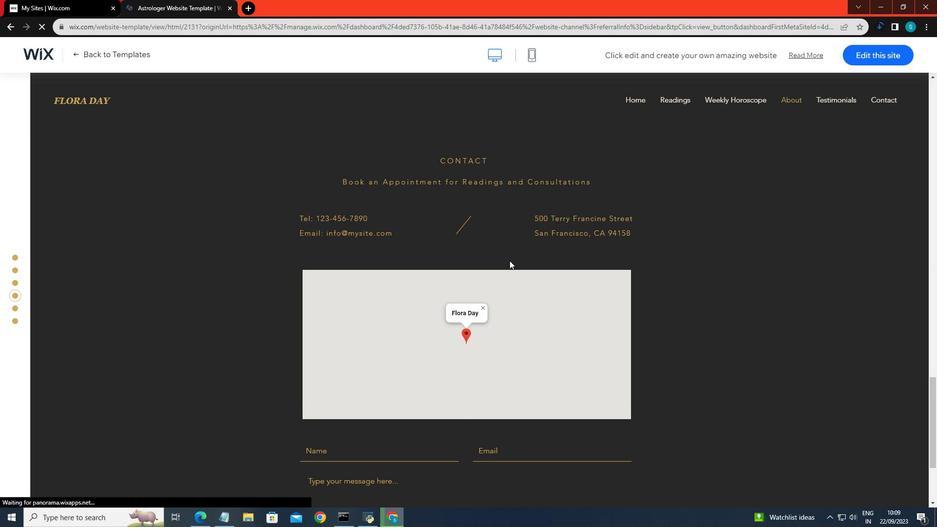 
Action: Mouse scrolled (509, 260) with delta (0, 0)
Screenshot: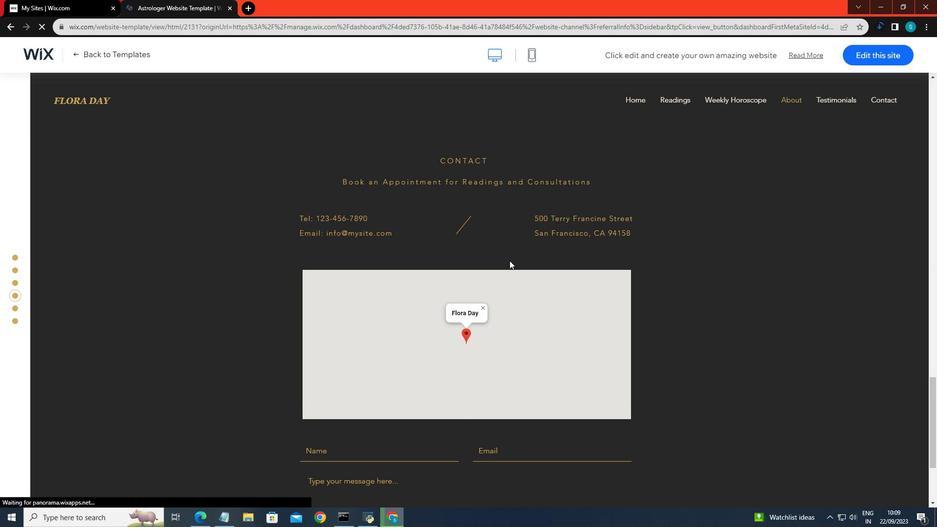 
Action: Mouse scrolled (509, 260) with delta (0, 0)
Screenshot: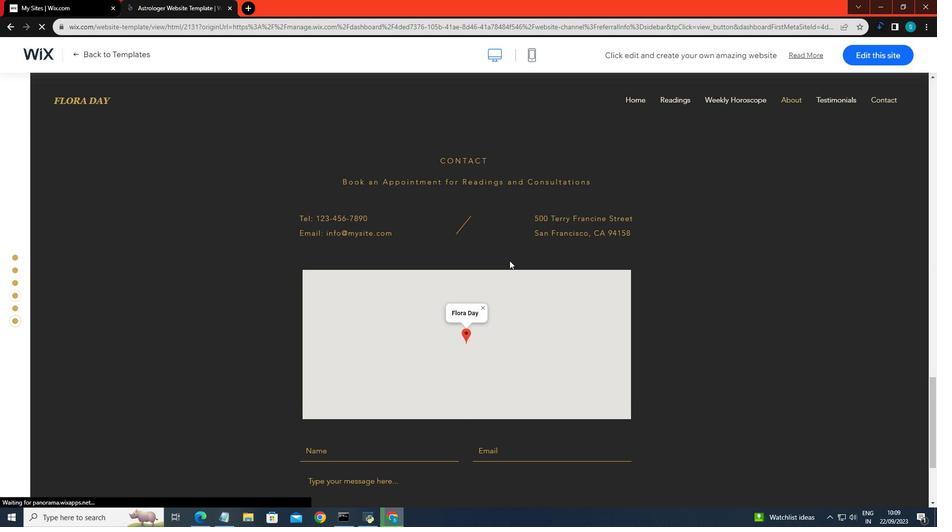 
Action: Mouse scrolled (509, 260) with delta (0, 0)
Screenshot: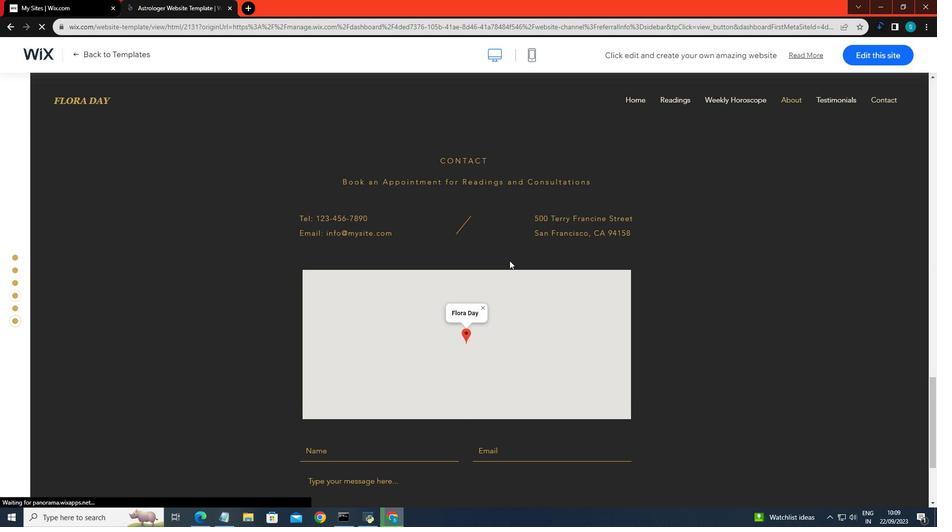 
Action: Mouse scrolled (509, 260) with delta (0, 0)
Screenshot: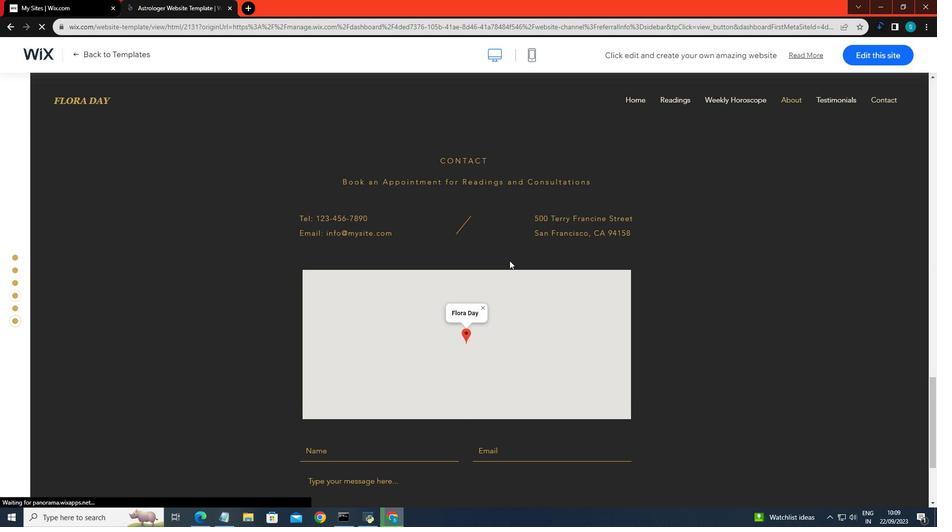 
Action: Mouse scrolled (509, 260) with delta (0, 0)
Screenshot: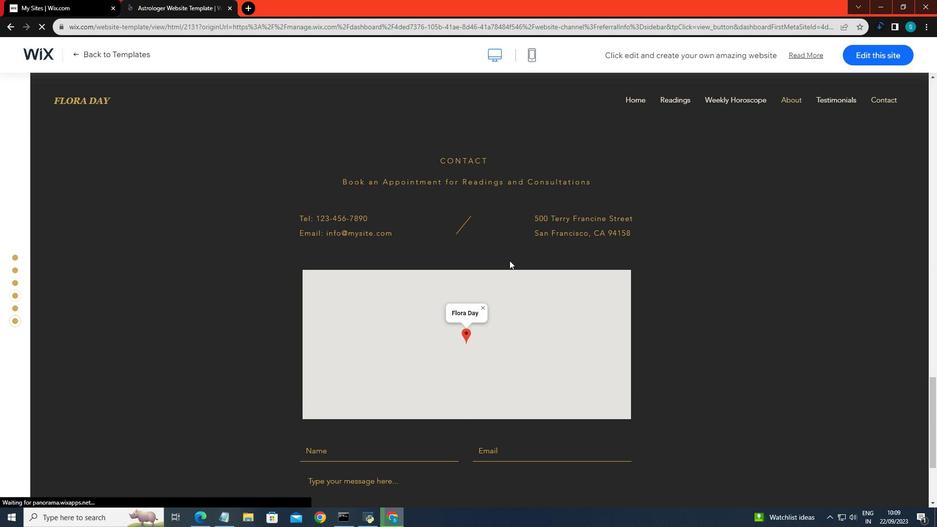 
Action: Mouse scrolled (509, 260) with delta (0, 0)
Screenshot: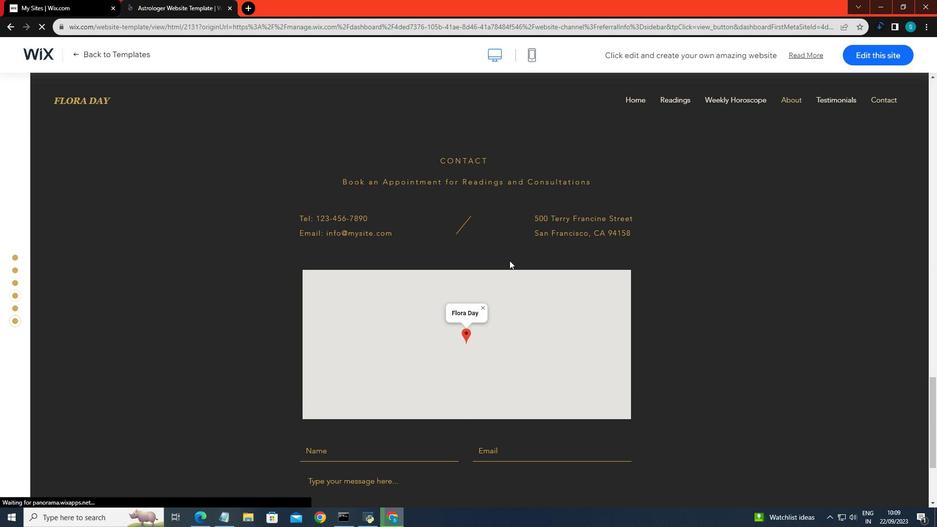 
Action: Mouse scrolled (509, 260) with delta (0, 0)
Screenshot: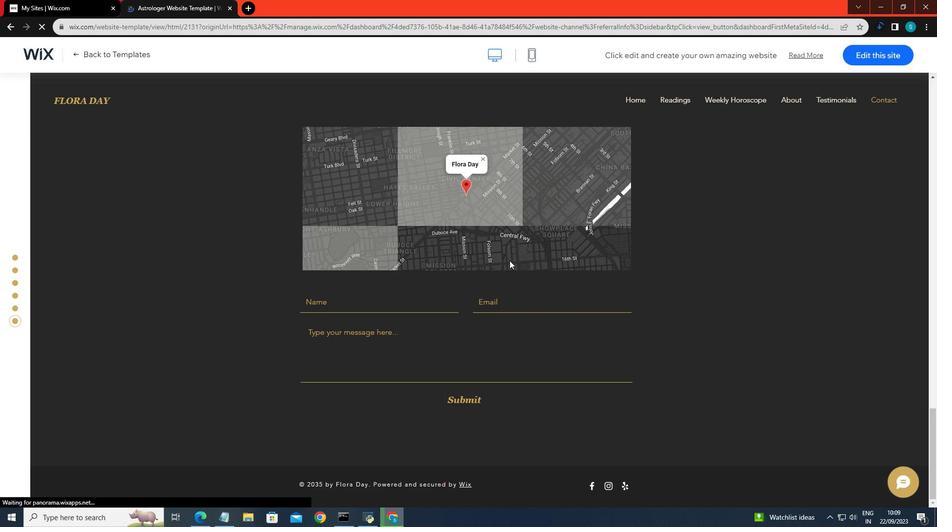 
Action: Mouse scrolled (509, 260) with delta (0, 0)
Screenshot: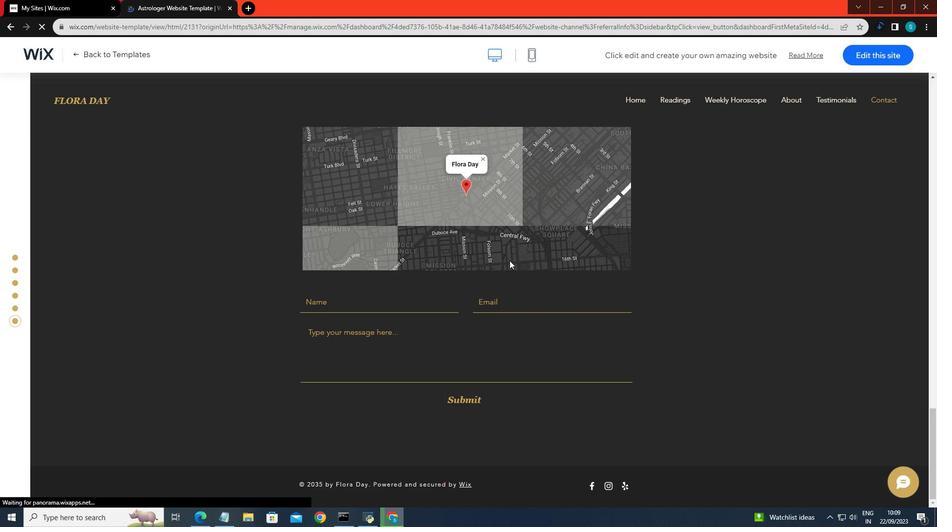 
Action: Mouse scrolled (509, 260) with delta (0, 0)
Screenshot: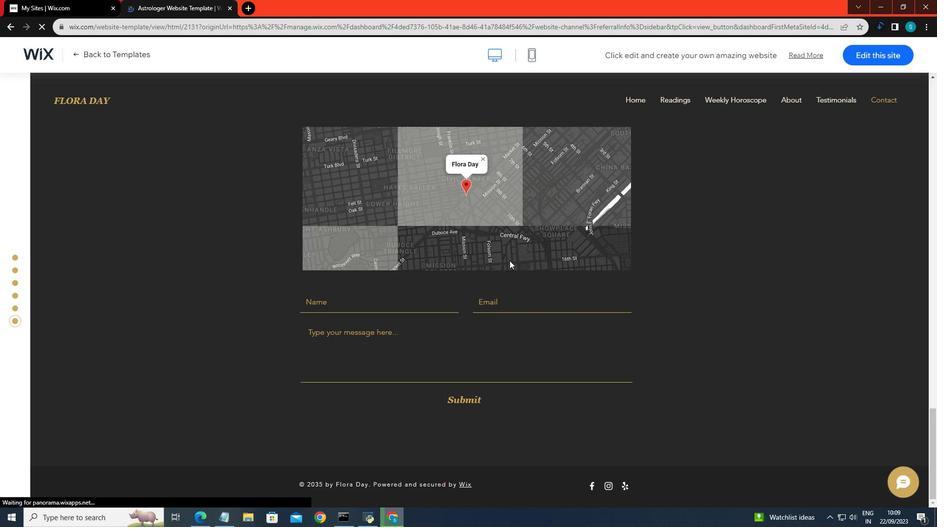 
Action: Mouse scrolled (509, 260) with delta (0, 0)
Screenshot: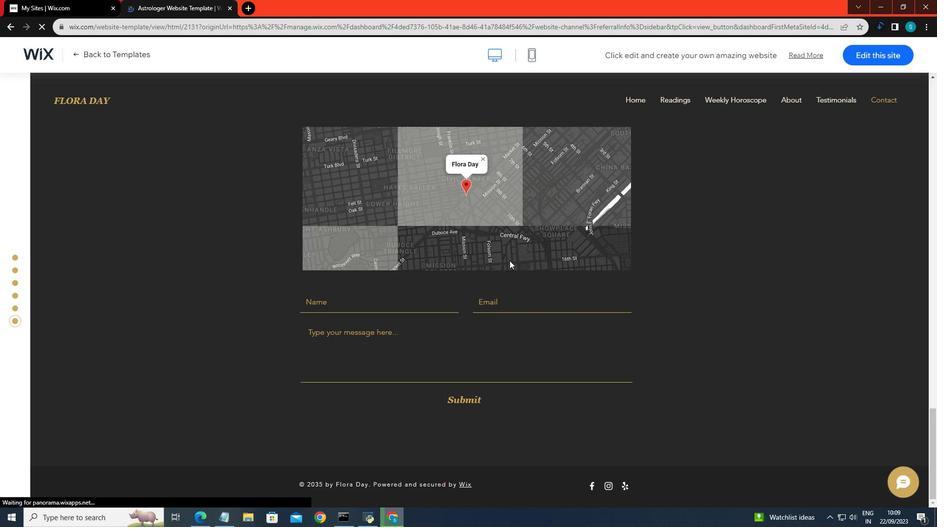 
Action: Mouse scrolled (509, 260) with delta (0, 0)
Screenshot: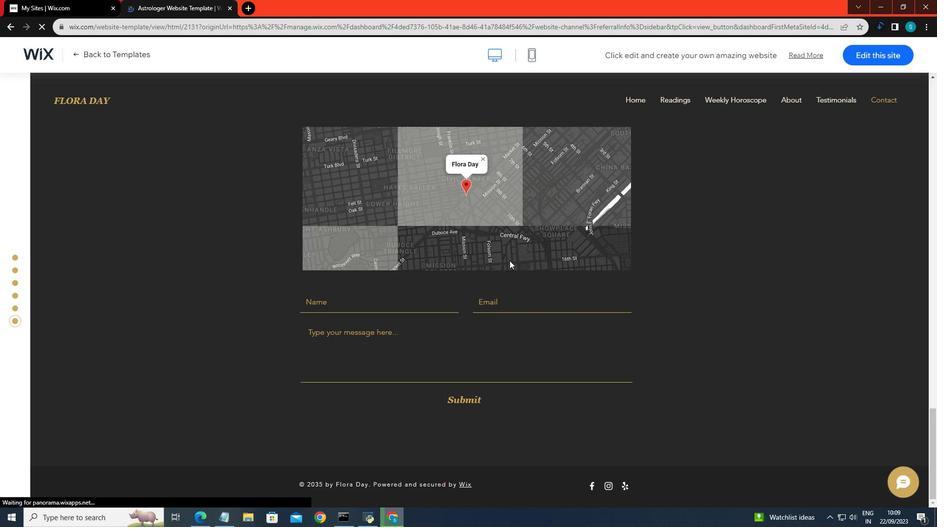 
Action: Mouse scrolled (509, 260) with delta (0, 0)
Screenshot: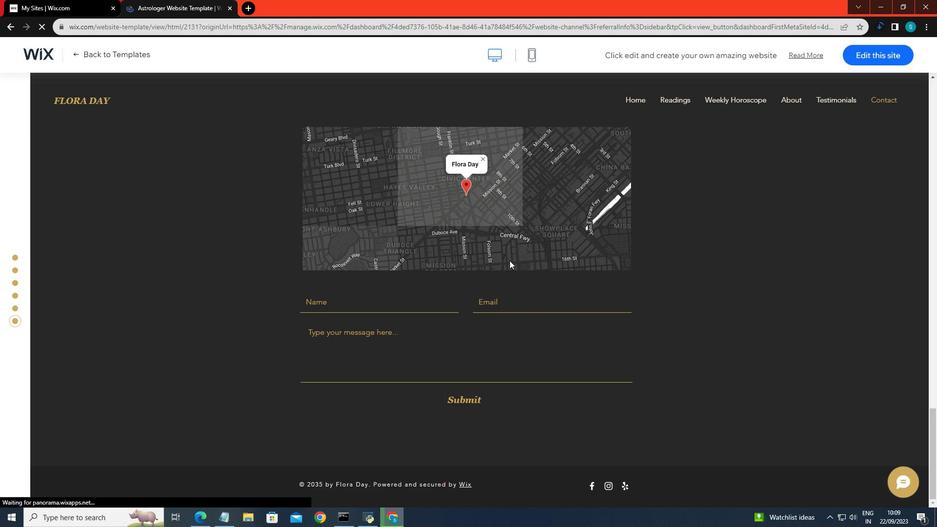 
Action: Mouse scrolled (509, 260) with delta (0, 0)
Screenshot: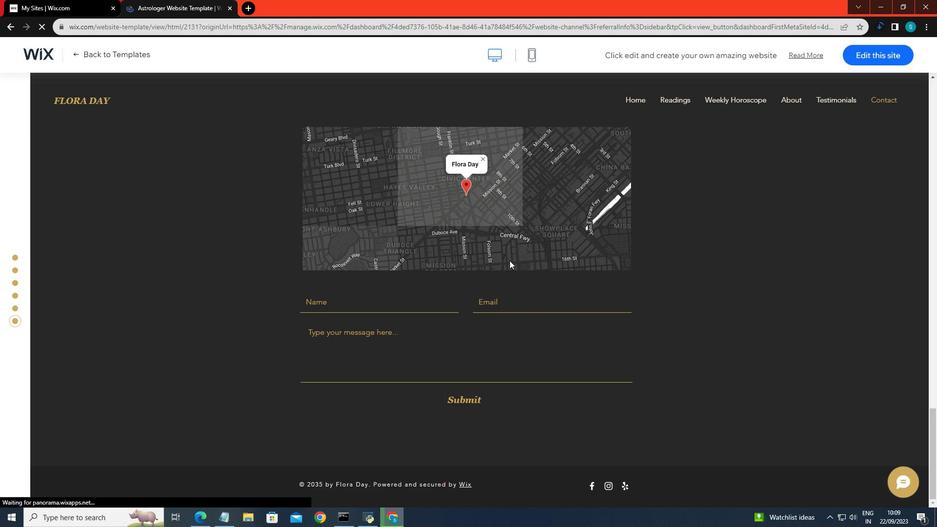 
Action: Mouse scrolled (509, 260) with delta (0, 0)
Screenshot: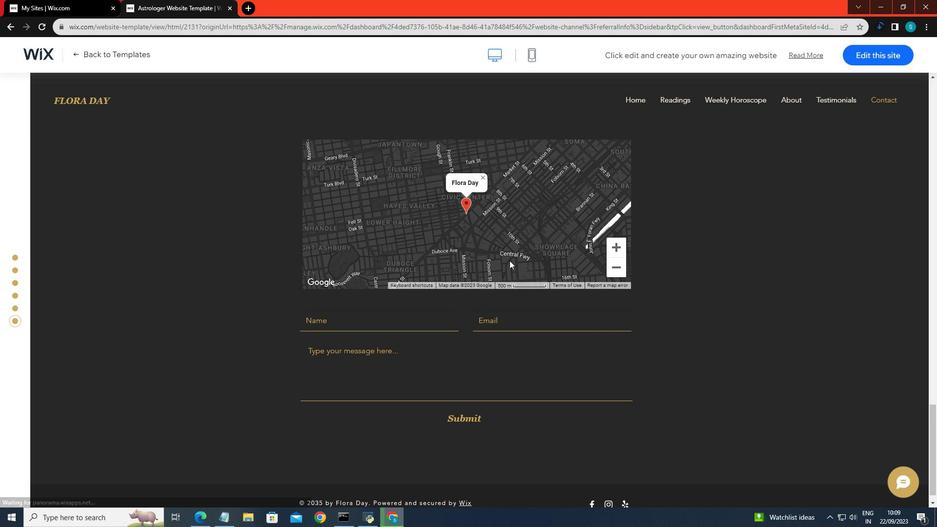 
Action: Mouse scrolled (509, 260) with delta (0, 0)
Screenshot: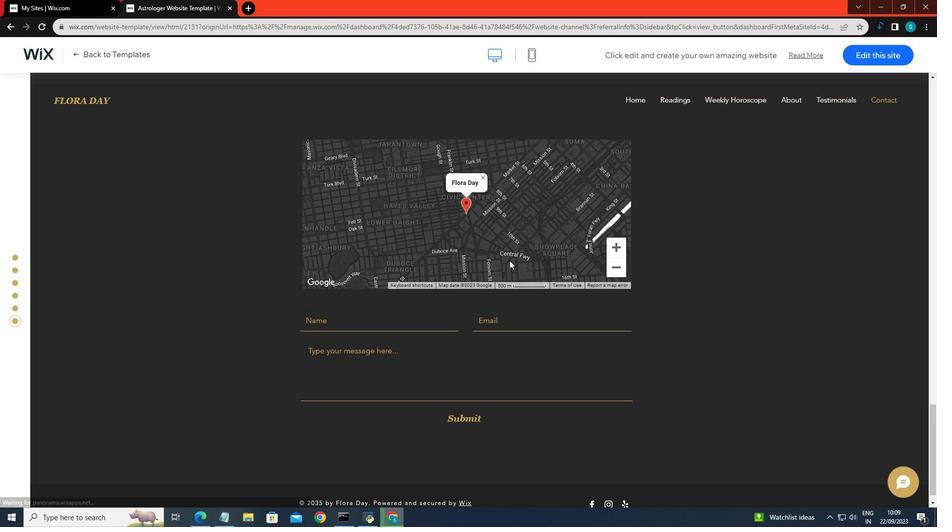 
Action: Mouse scrolled (509, 260) with delta (0, 0)
Screenshot: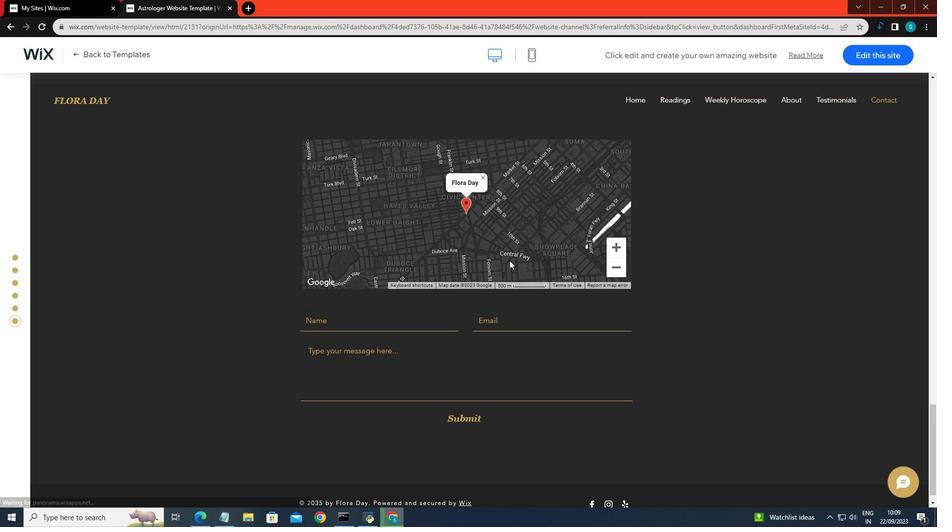 
Action: Mouse scrolled (509, 259) with delta (0, 0)
Screenshot: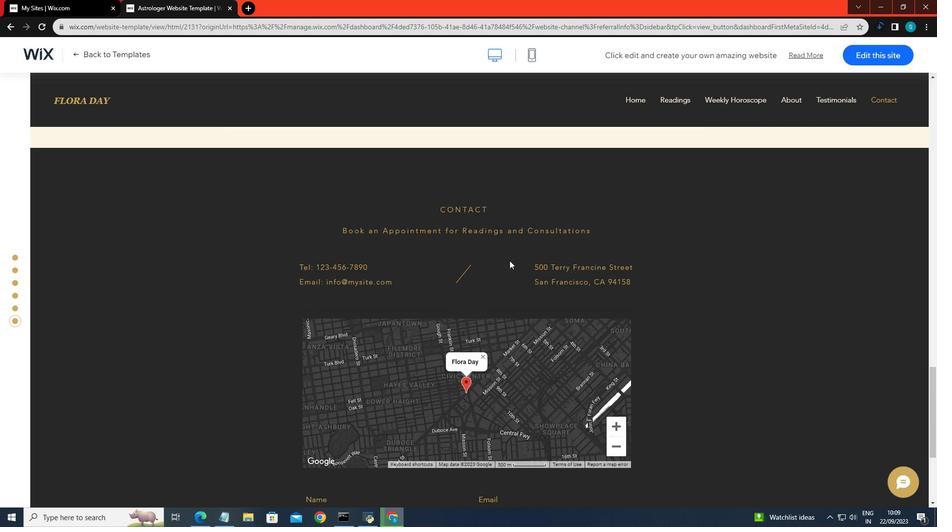 
Action: Mouse scrolled (509, 259) with delta (0, 0)
Screenshot: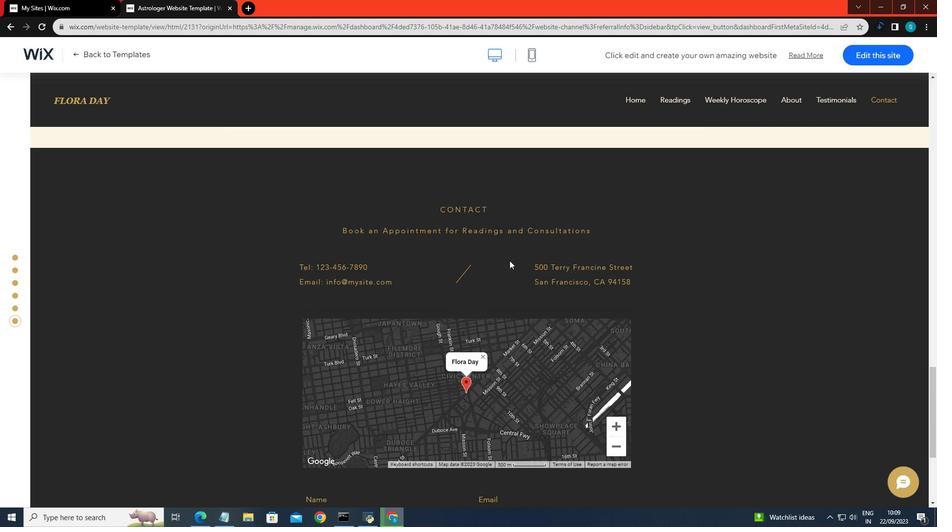 
Action: Mouse scrolled (509, 260) with delta (0, 0)
Screenshot: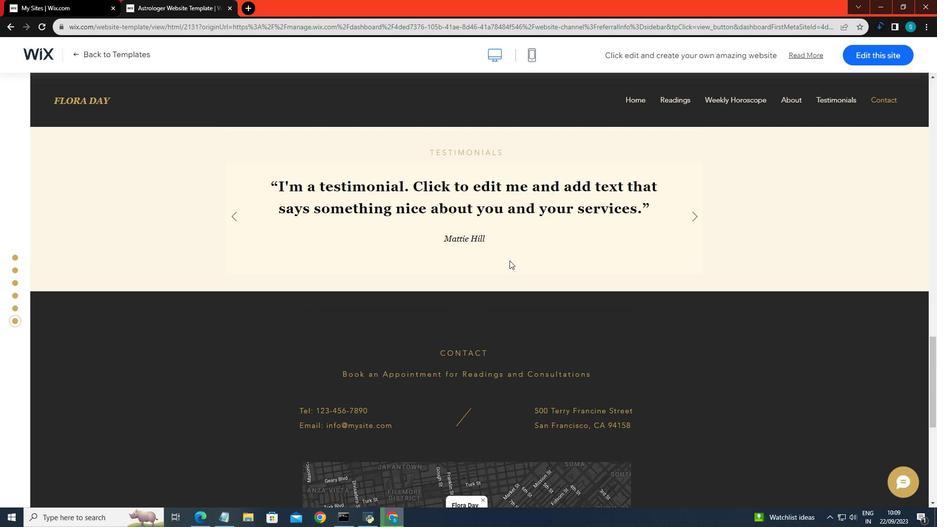 
Action: Mouse scrolled (509, 260) with delta (0, 0)
Screenshot: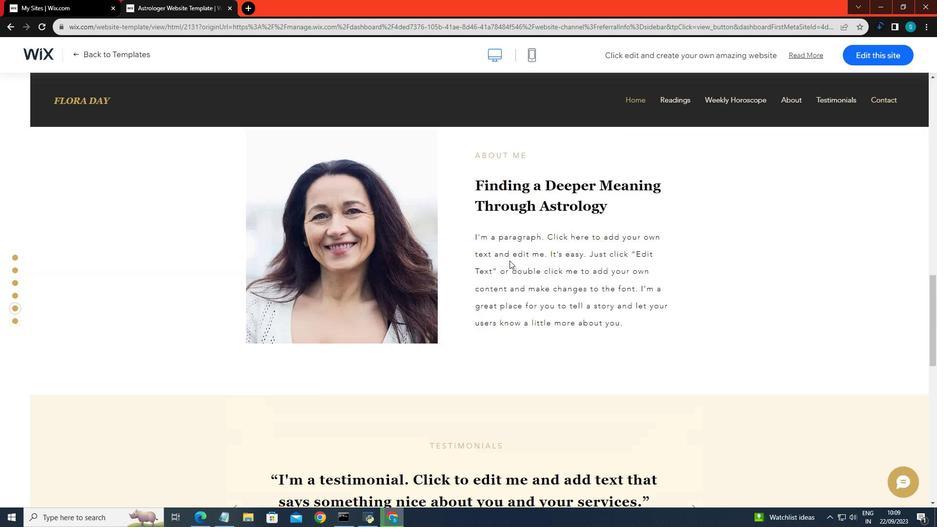 
Action: Mouse scrolled (509, 260) with delta (0, 0)
Screenshot: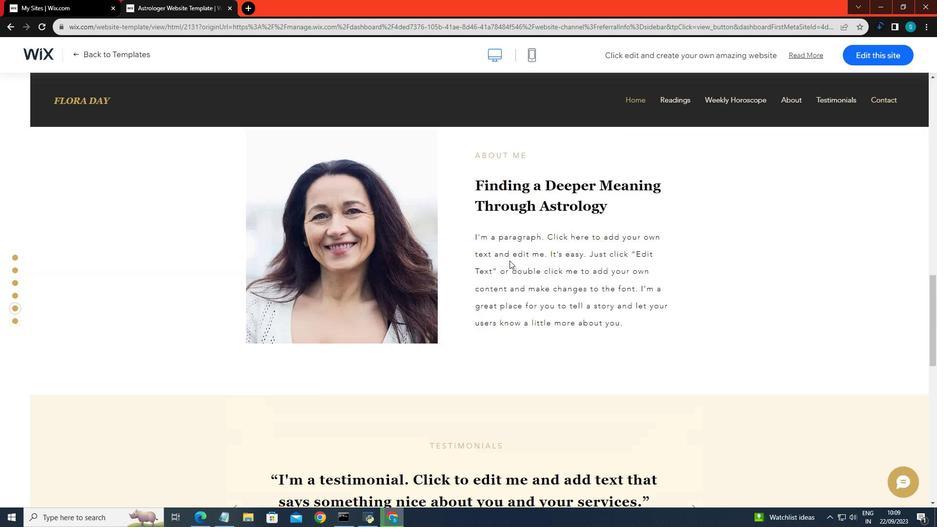 
Action: Mouse scrolled (509, 260) with delta (0, 0)
Screenshot: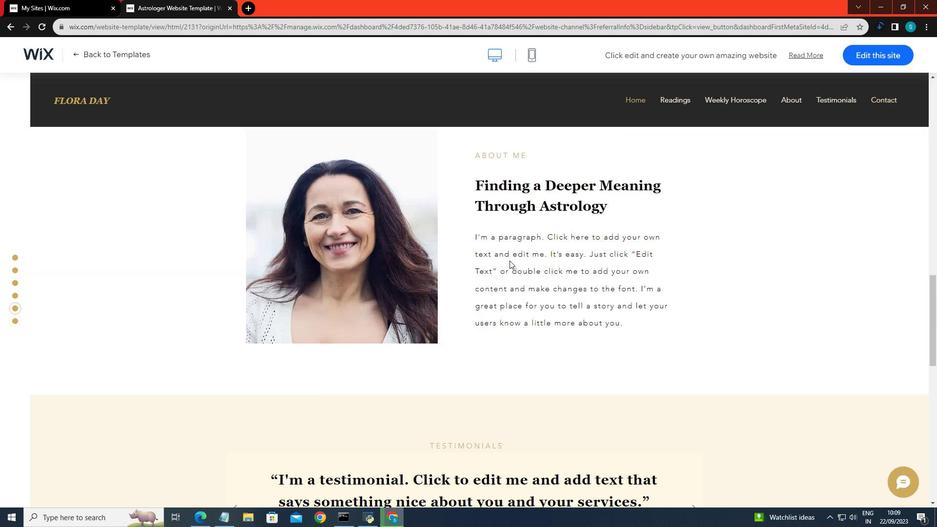 
Action: Mouse scrolled (509, 260) with delta (0, 0)
Screenshot: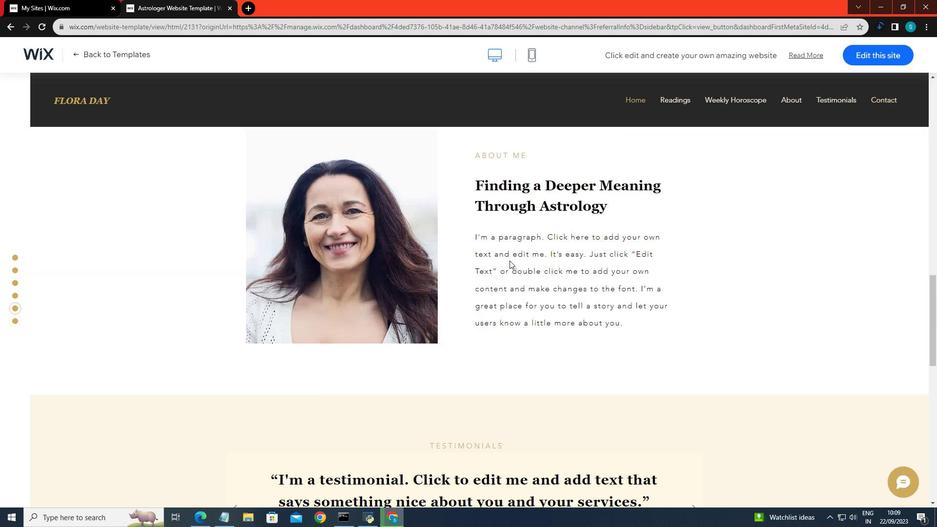 
Action: Mouse scrolled (509, 260) with delta (0, 0)
Screenshot: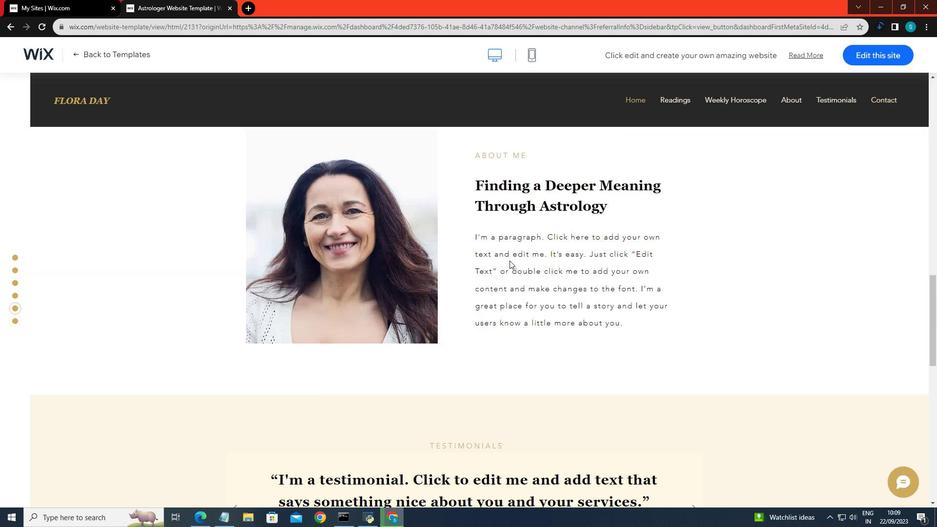 
Action: Mouse scrolled (509, 260) with delta (0, 0)
Screenshot: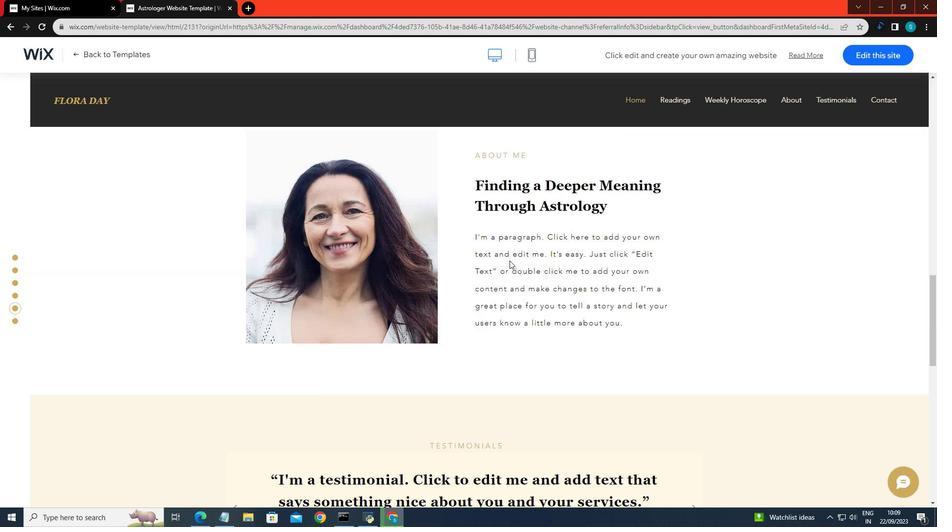 
Action: Mouse scrolled (509, 260) with delta (0, 0)
Screenshot: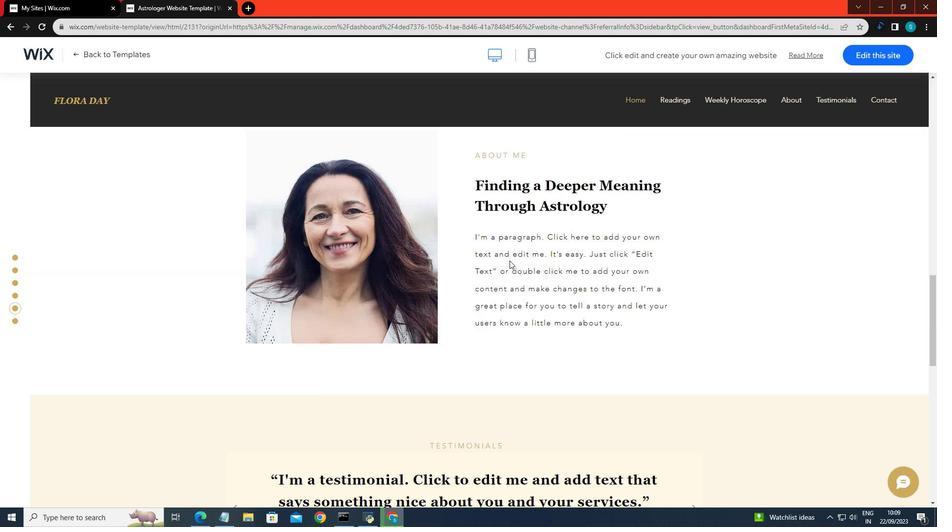 
Action: Mouse scrolled (509, 261) with delta (0, 0)
Screenshot: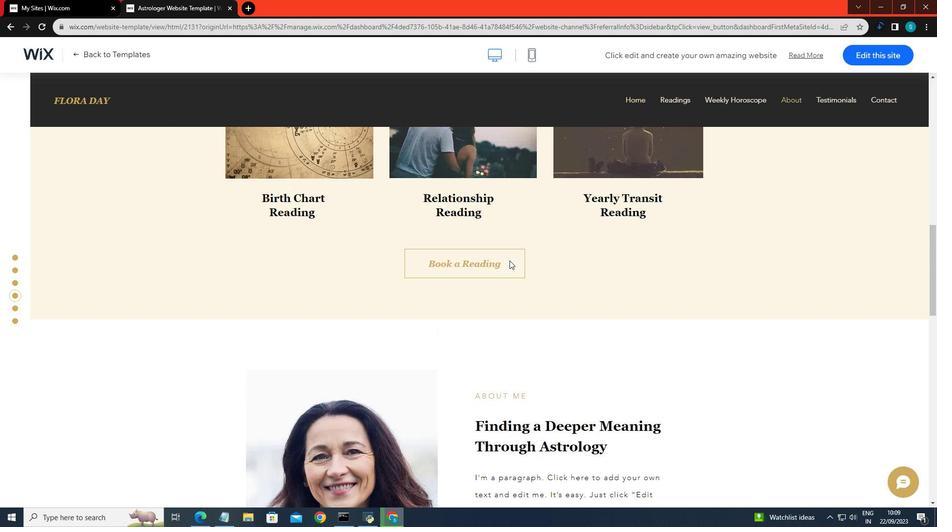 
Action: Mouse scrolled (509, 261) with delta (0, 0)
Screenshot: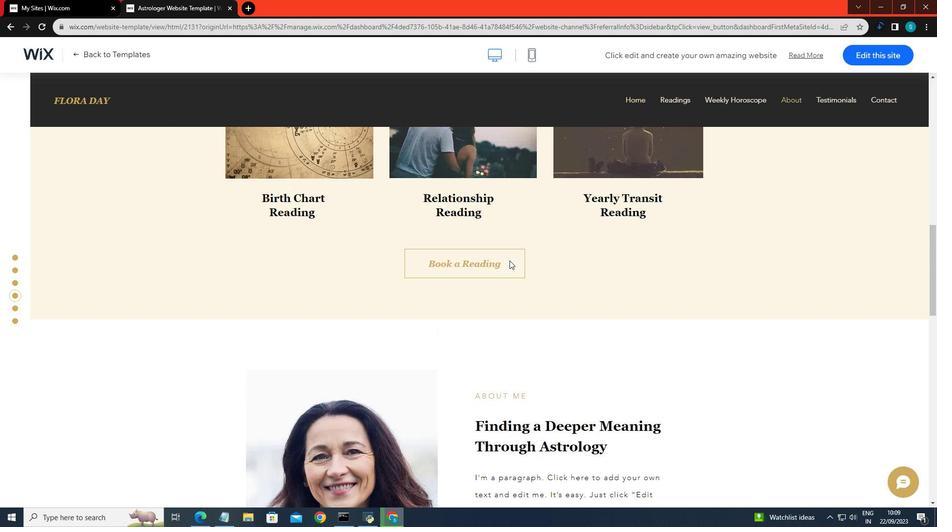
Action: Mouse scrolled (509, 261) with delta (0, 0)
Screenshot: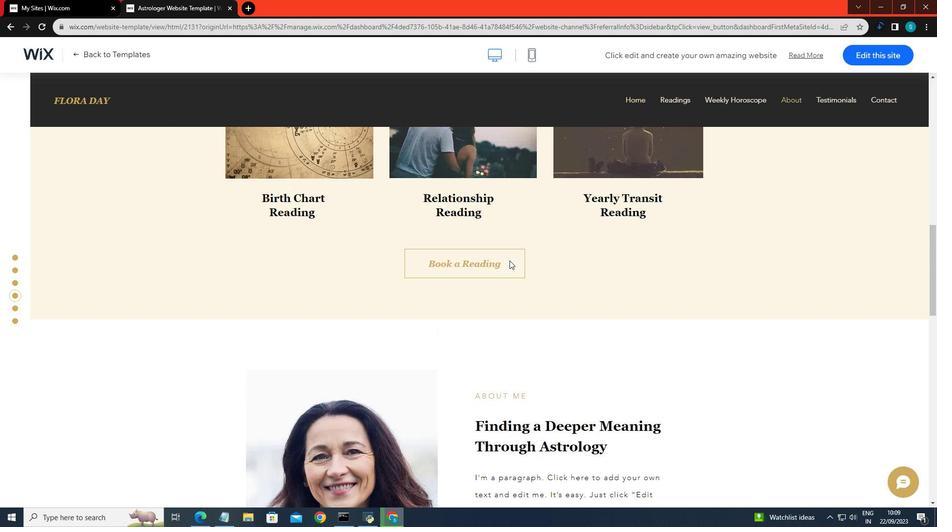 
Action: Mouse scrolled (509, 261) with delta (0, 0)
Screenshot: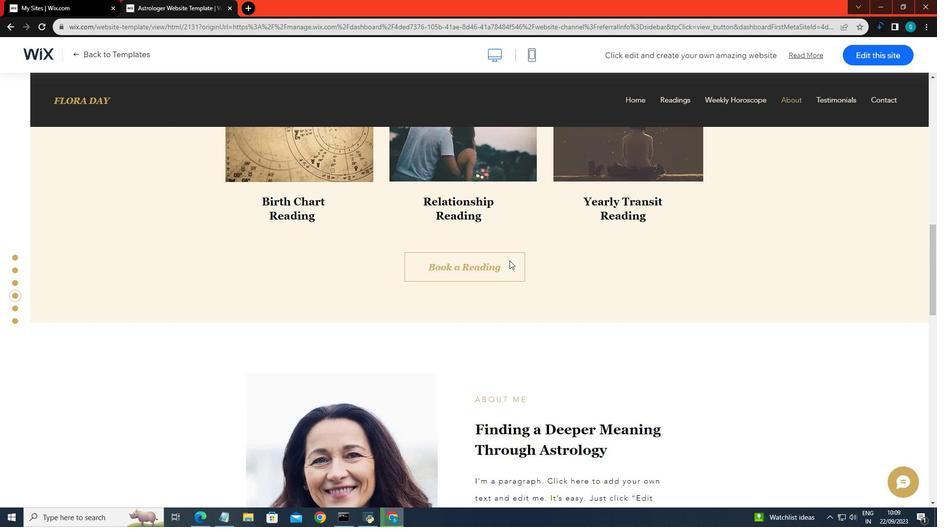 
Action: Mouse scrolled (509, 261) with delta (0, 0)
Screenshot: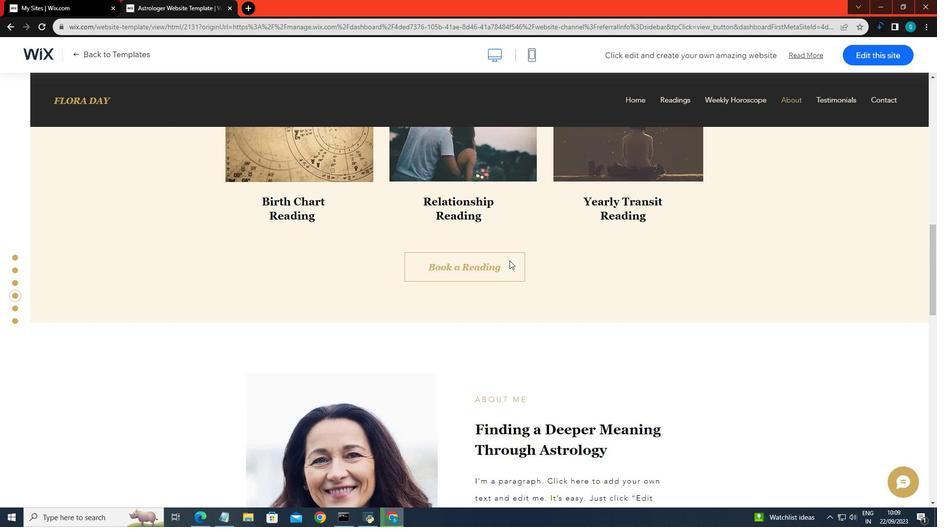 
Action: Mouse scrolled (509, 261) with delta (0, 0)
Screenshot: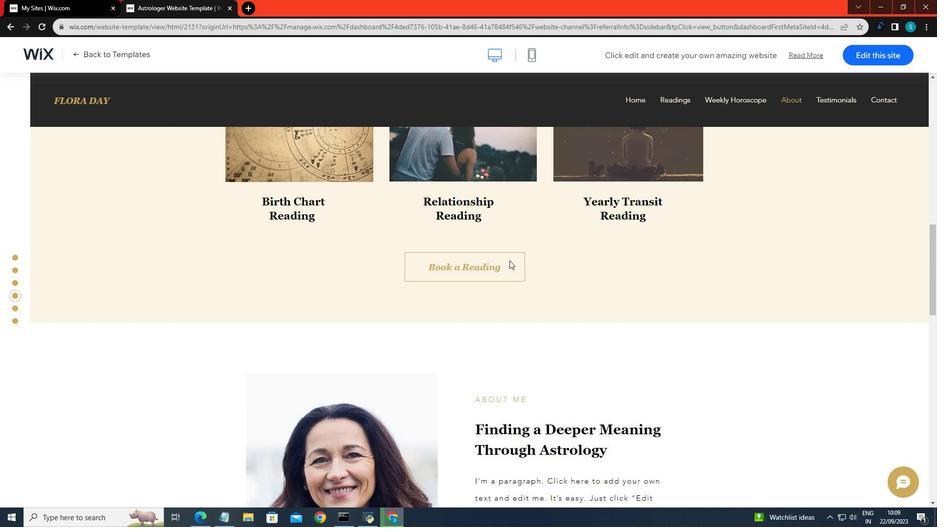 
Action: Mouse scrolled (509, 261) with delta (0, 0)
Screenshot: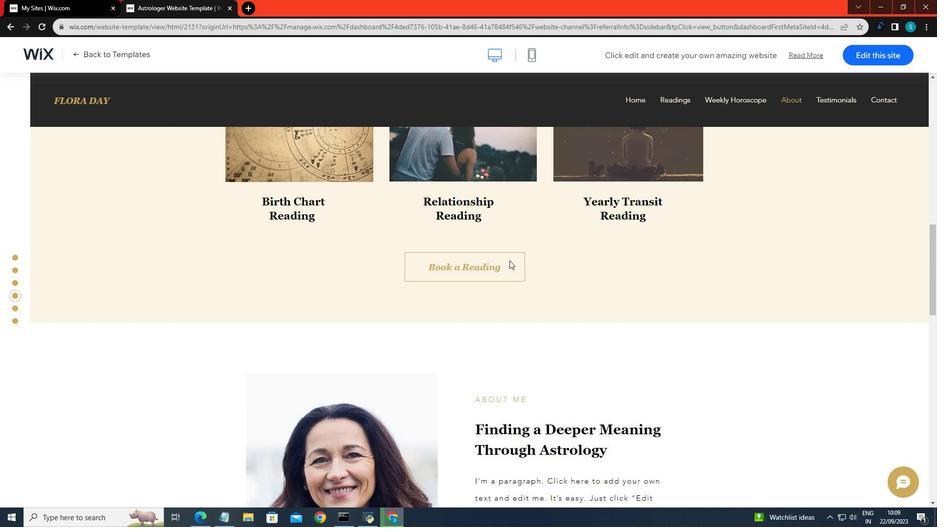 
Action: Mouse scrolled (509, 261) with delta (0, 0)
Screenshot: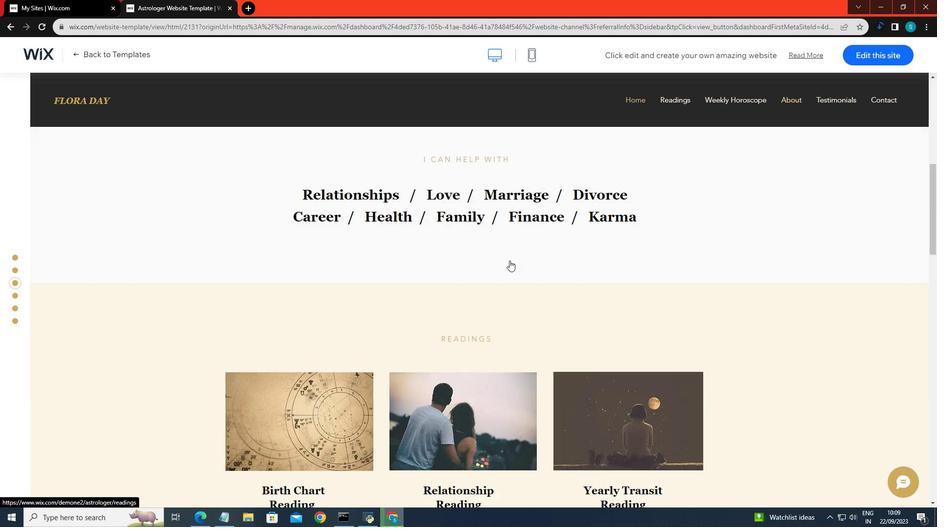 
Action: Mouse scrolled (509, 261) with delta (0, 0)
Screenshot: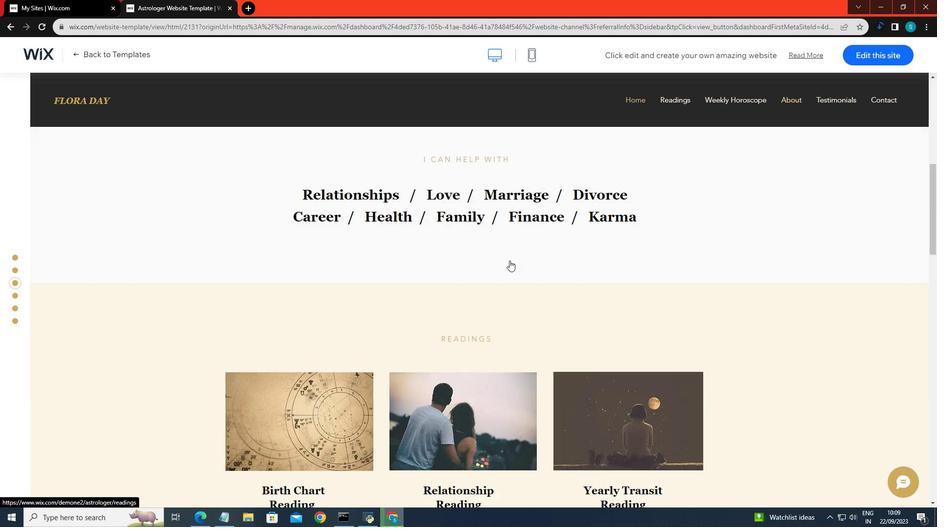 
Action: Mouse scrolled (509, 261) with delta (0, 0)
Screenshot: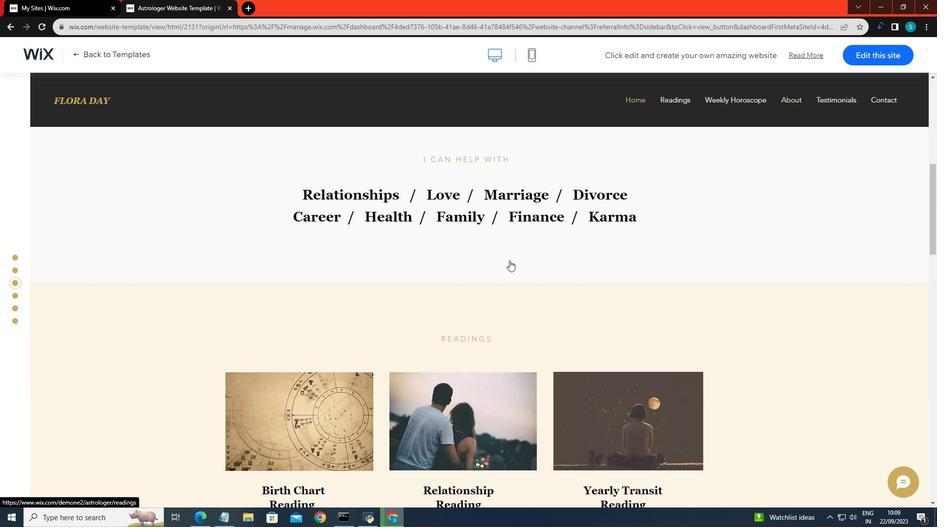 
Action: Mouse scrolled (509, 261) with delta (0, 0)
Screenshot: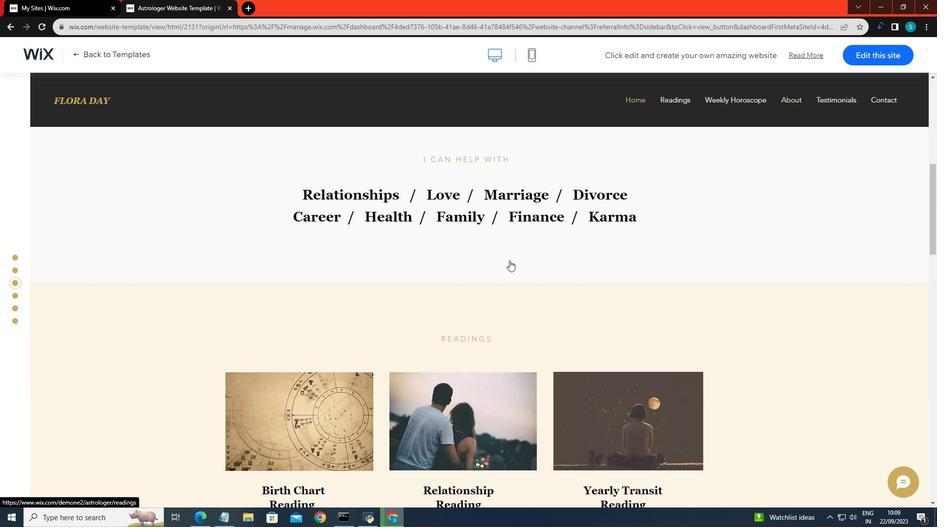 
Action: Mouse scrolled (509, 261) with delta (0, 0)
Screenshot: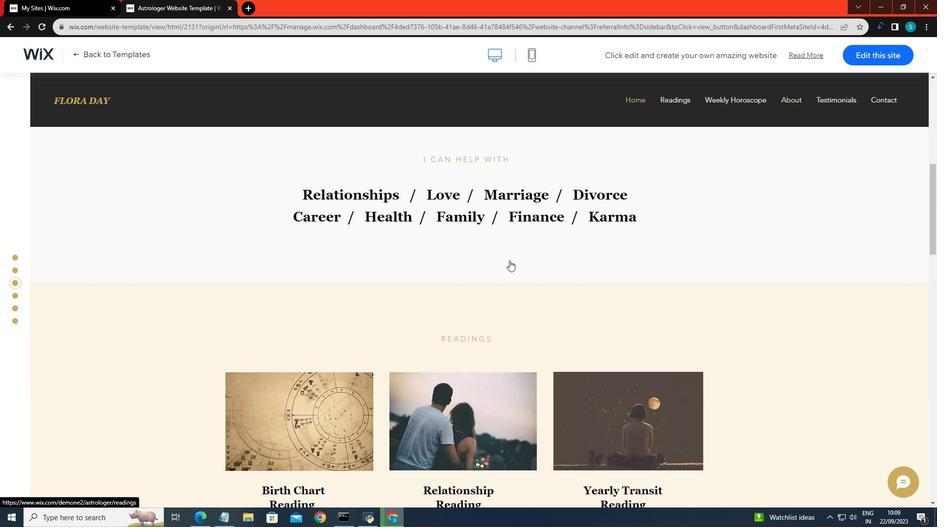 
Action: Mouse scrolled (509, 261) with delta (0, 0)
Screenshot: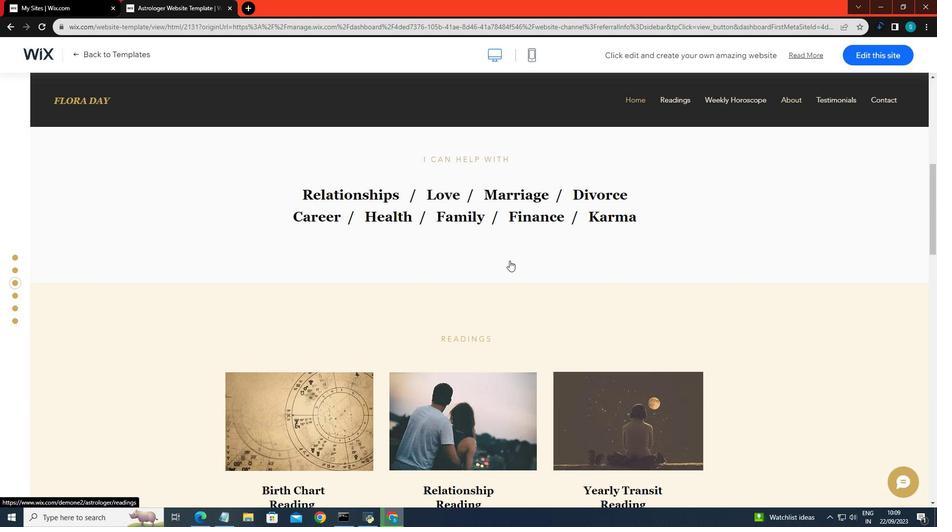 
Action: Mouse scrolled (509, 261) with delta (0, 0)
Screenshot: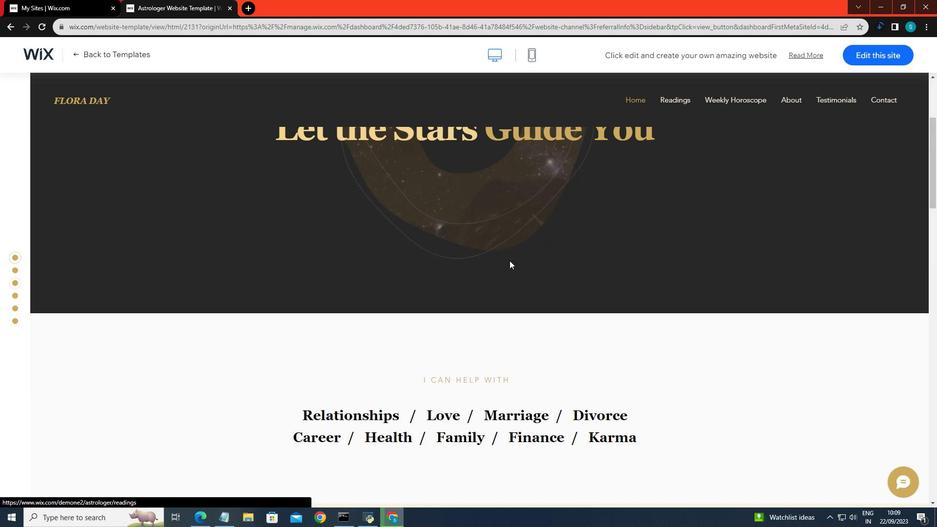 
Action: Mouse scrolled (509, 261) with delta (0, 0)
Screenshot: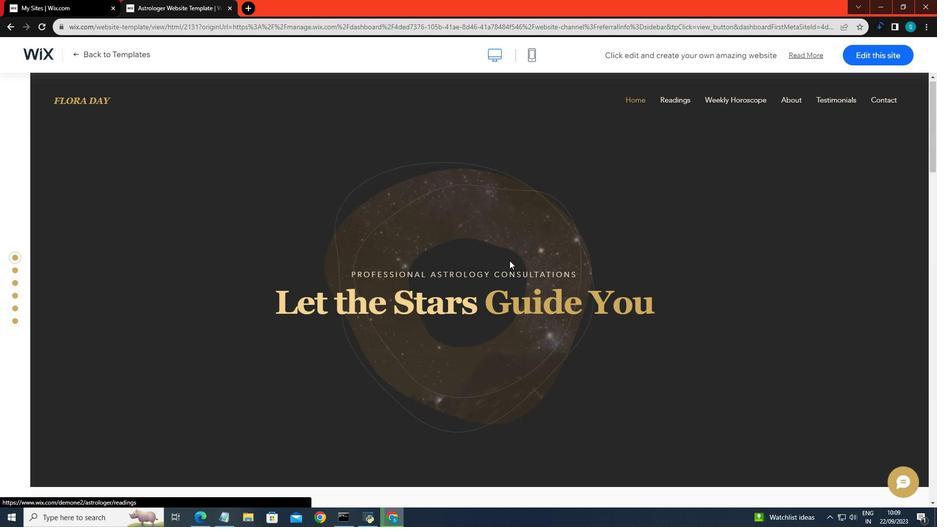 
Action: Mouse scrolled (509, 261) with delta (0, 0)
Screenshot: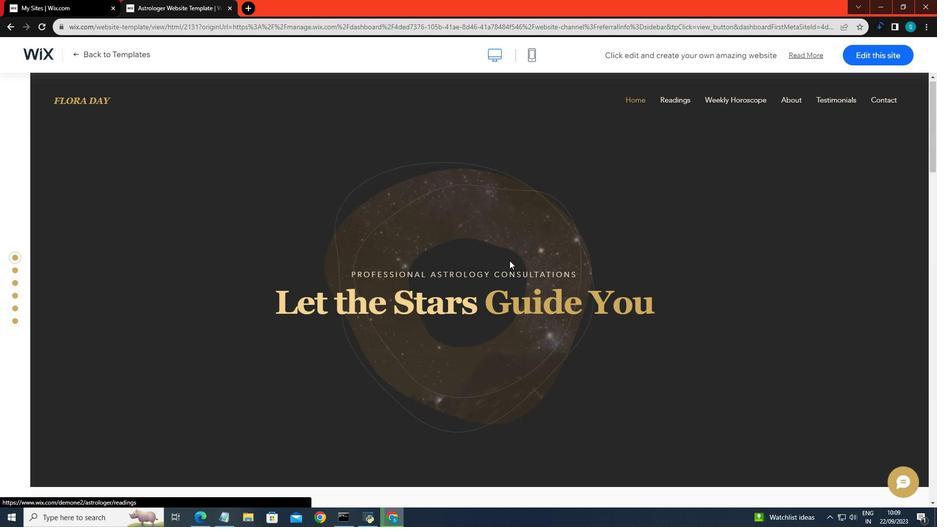 
Action: Mouse scrolled (509, 261) with delta (0, 0)
Screenshot: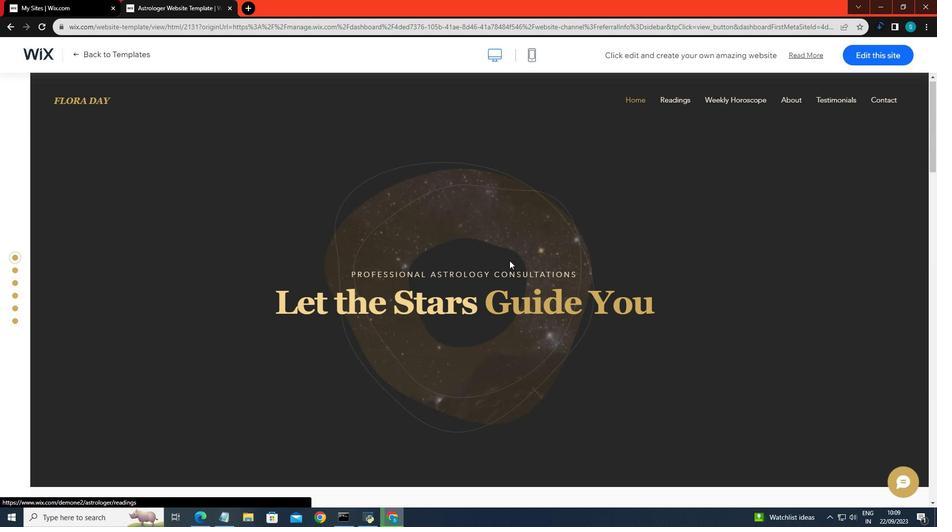 
Action: Mouse scrolled (509, 261) with delta (0, 0)
Screenshot: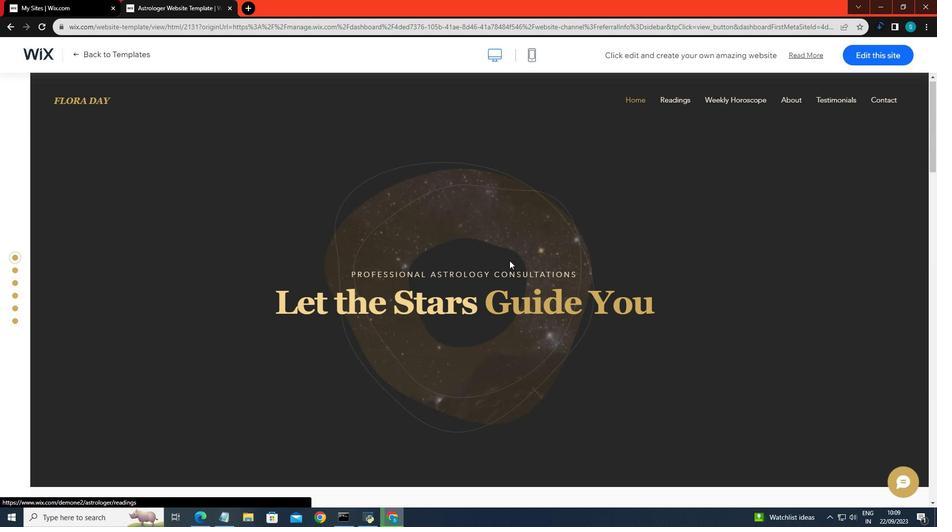 
Action: Mouse scrolled (509, 261) with delta (0, 0)
Screenshot: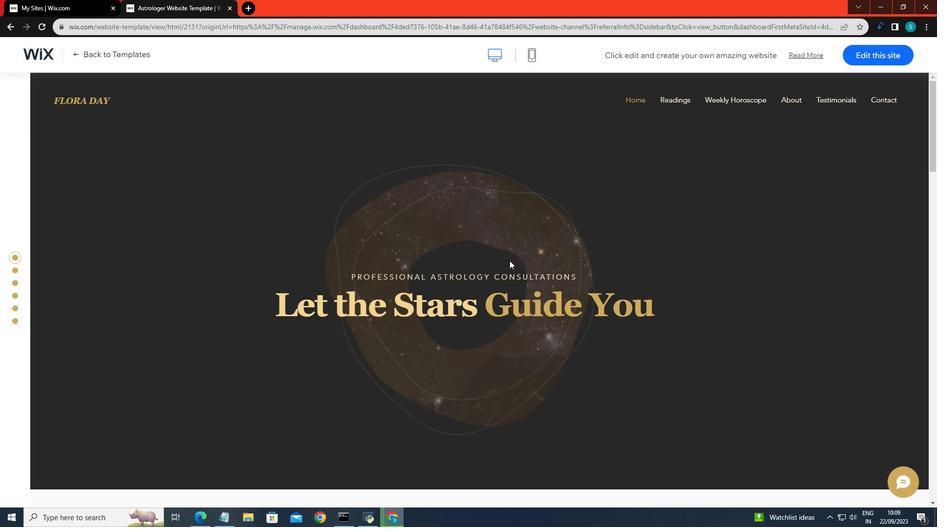 
Action: Mouse scrolled (509, 261) with delta (0, 0)
Screenshot: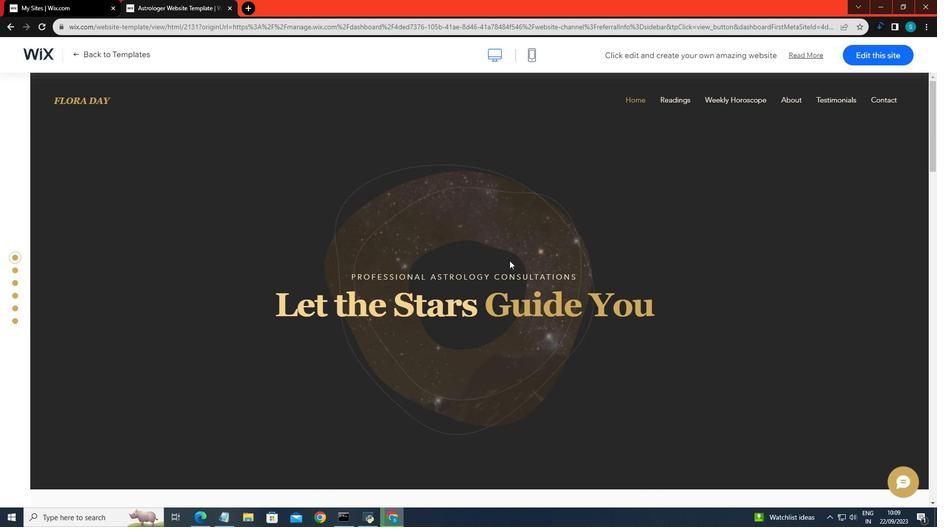 
Action: Mouse scrolled (509, 261) with delta (0, 0)
Screenshot: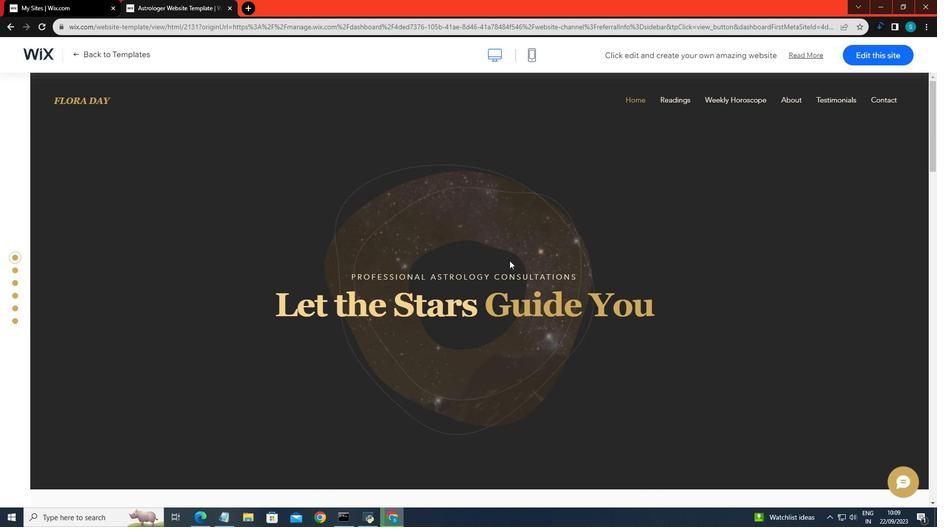 
Action: Mouse scrolled (509, 261) with delta (0, 0)
Screenshot: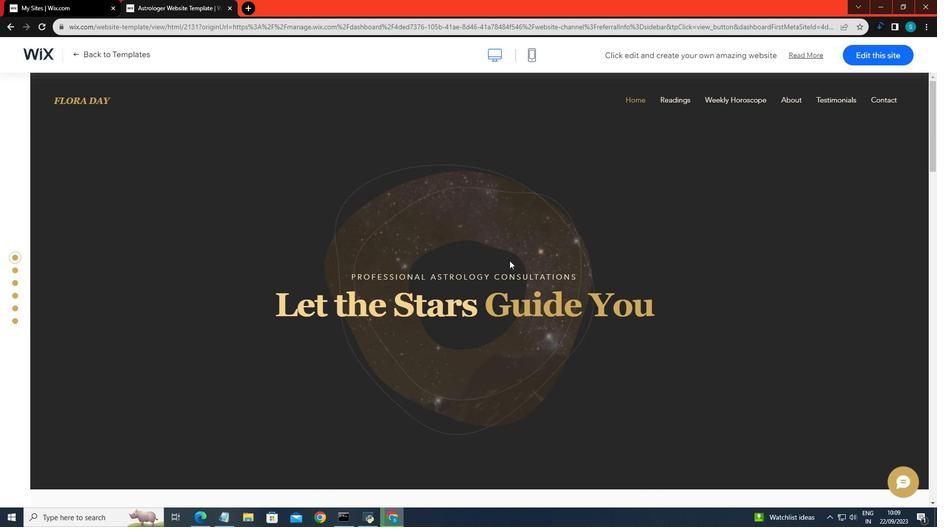 
Action: Mouse scrolled (509, 261) with delta (0, 0)
Screenshot: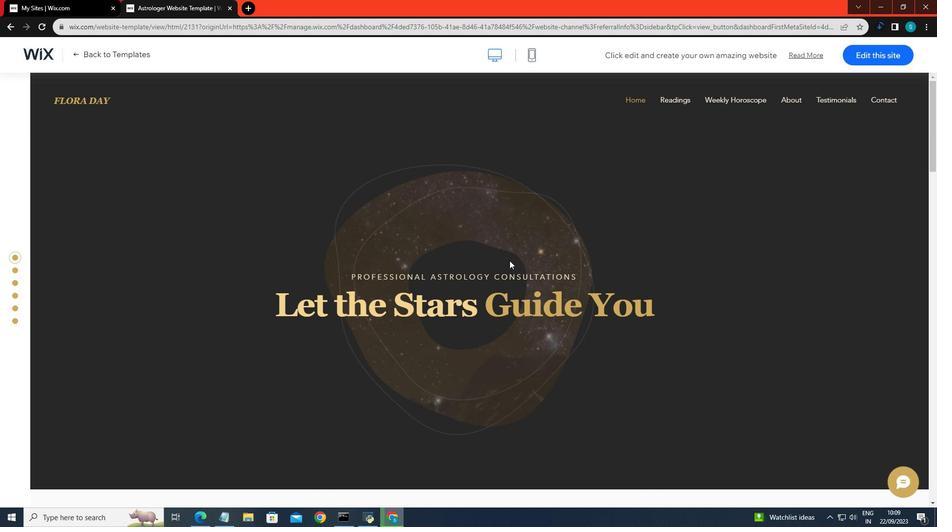 
Action: Mouse scrolled (509, 261) with delta (0, 0)
Screenshot: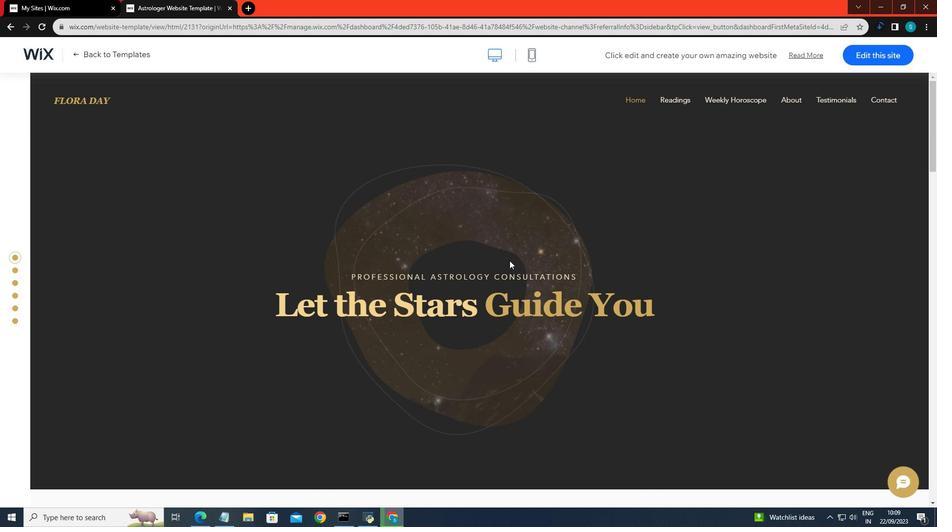 
Action: Mouse scrolled (509, 261) with delta (0, 0)
Screenshot: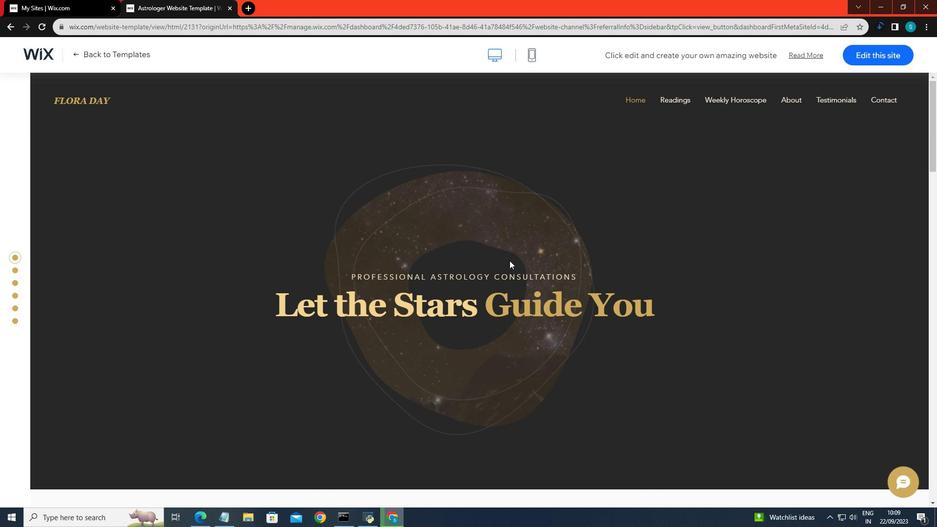 
Action: Mouse scrolled (509, 261) with delta (0, 0)
Screenshot: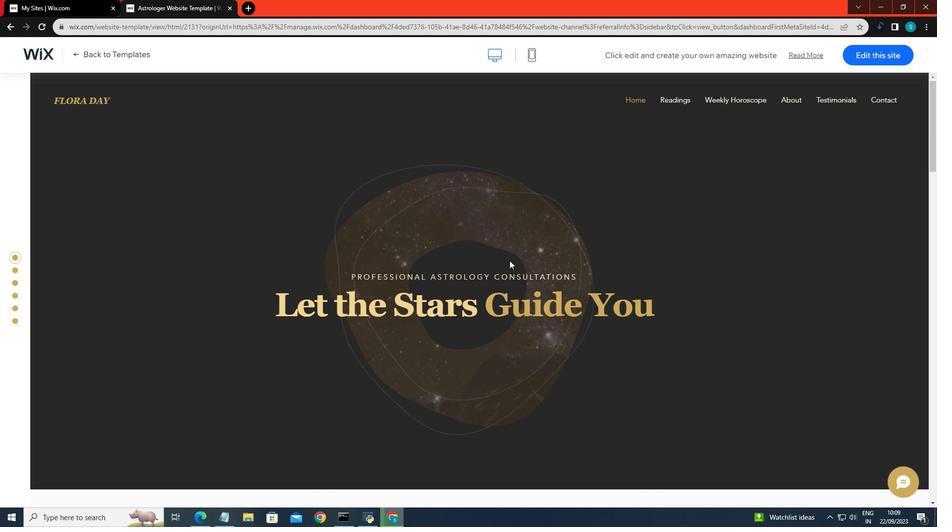 
Action: Mouse scrolled (509, 261) with delta (0, 0)
Screenshot: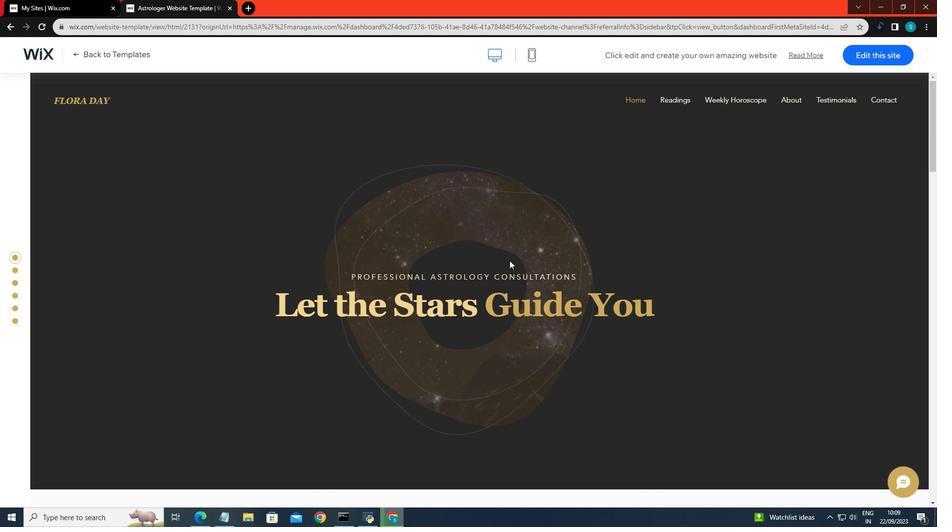 
Action: Mouse scrolled (509, 261) with delta (0, 0)
Screenshot: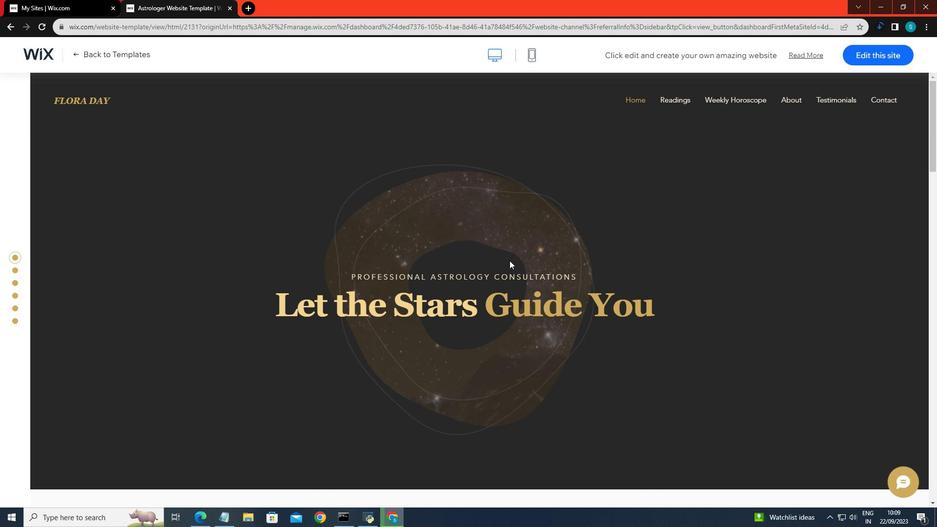 
Action: Mouse scrolled (509, 261) with delta (0, 0)
Screenshot: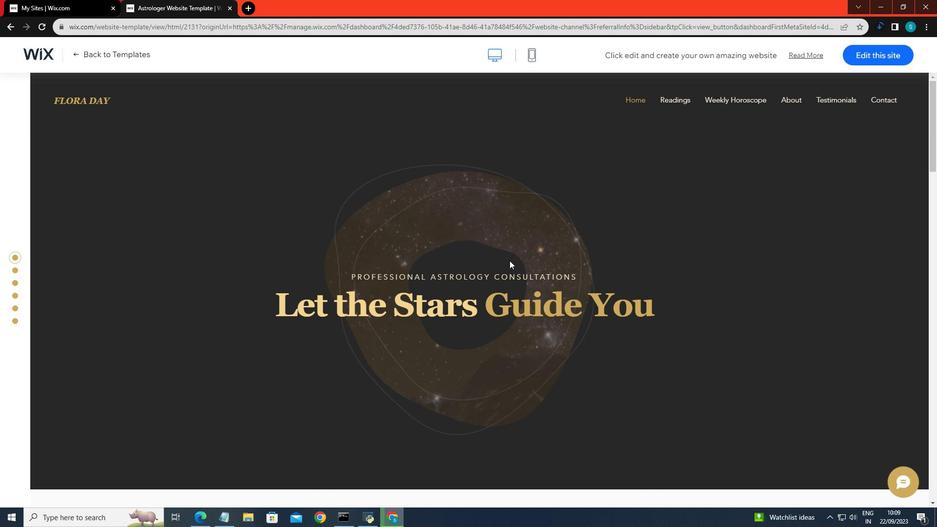 
Action: Mouse scrolled (509, 261) with delta (0, 0)
Screenshot: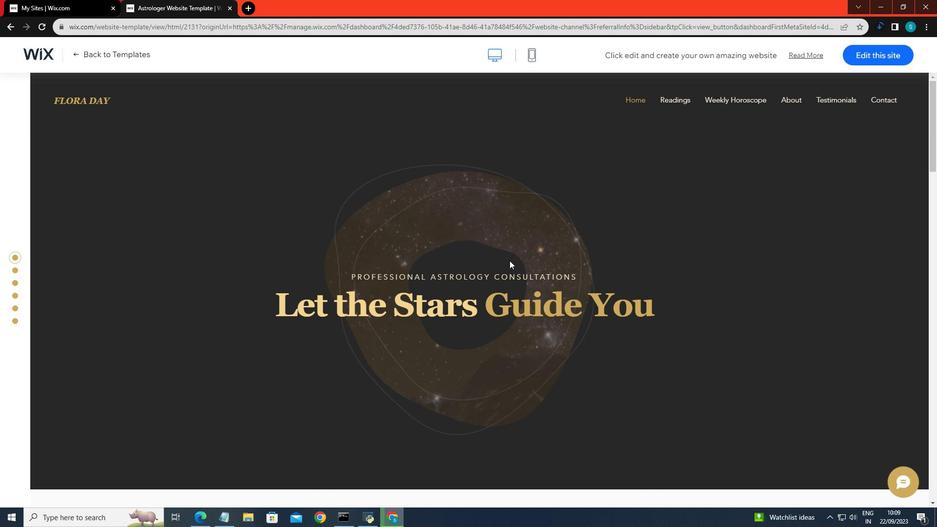 
Action: Mouse scrolled (509, 261) with delta (0, 0)
Screenshot: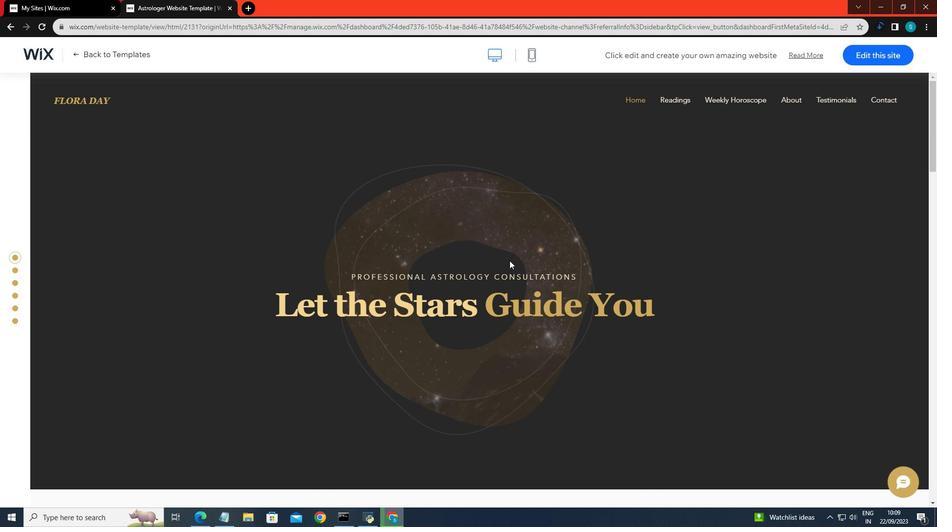 
Action: Mouse scrolled (509, 261) with delta (0, 0)
Screenshot: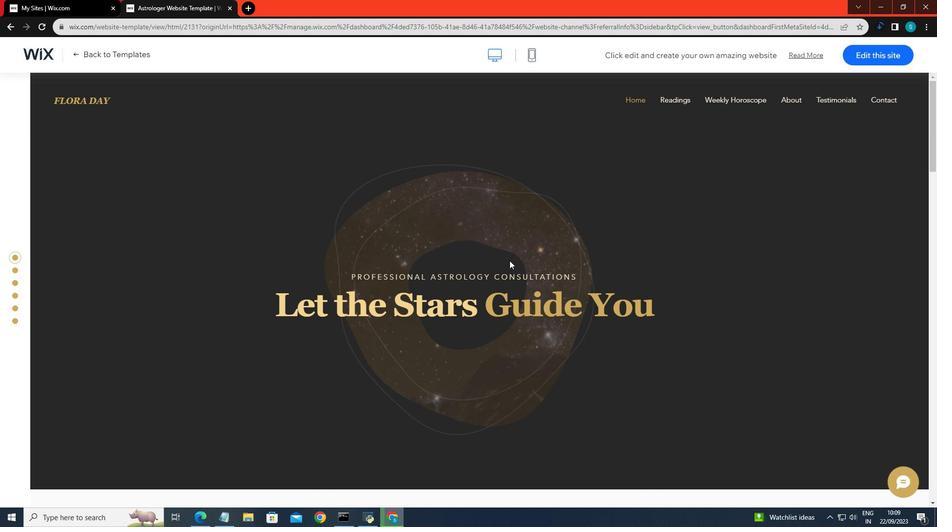 
Action: Mouse scrolled (509, 261) with delta (0, 0)
Screenshot: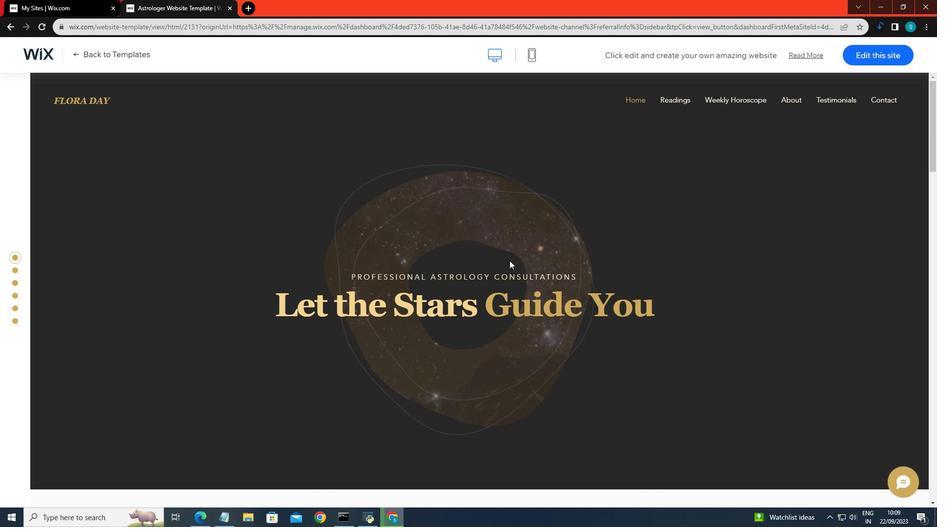 
Action: Mouse scrolled (509, 261) with delta (0, 0)
Screenshot: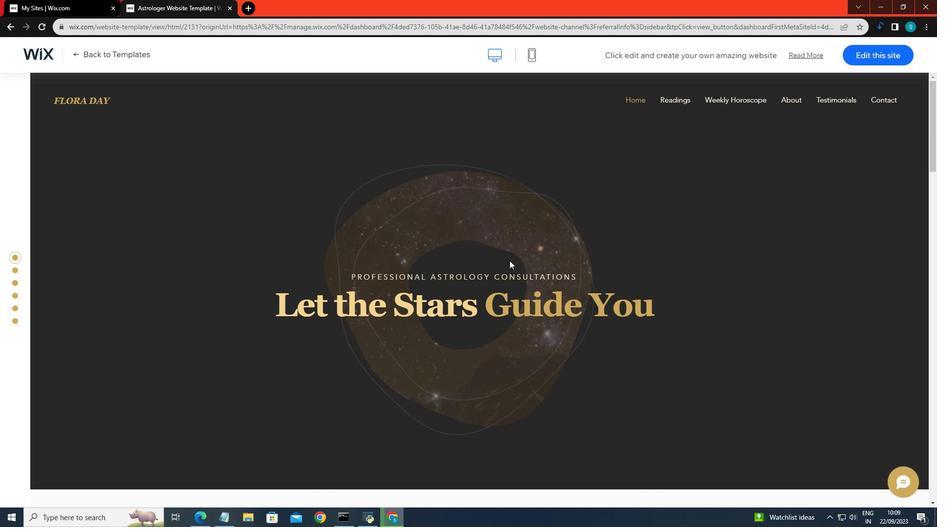 
Action: Mouse scrolled (509, 261) with delta (0, 0)
Screenshot: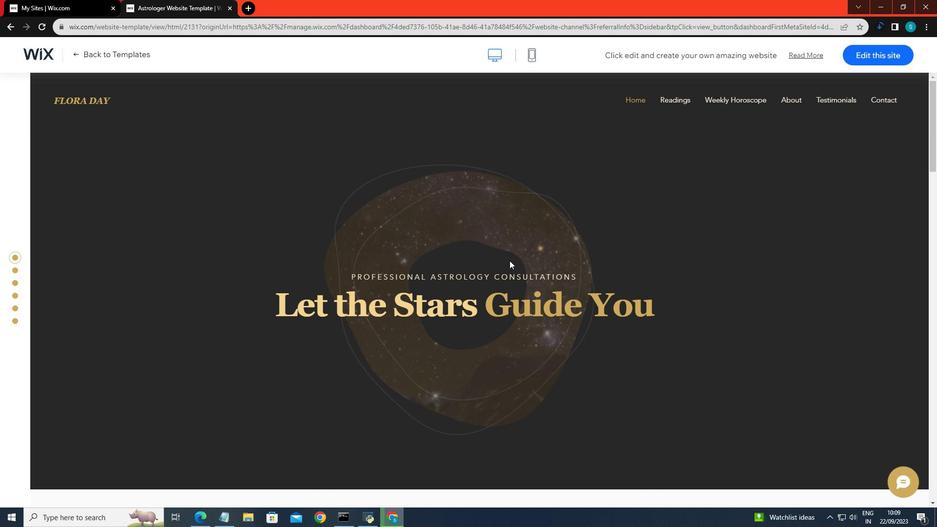 
Action: Mouse scrolled (509, 261) with delta (0, 0)
Screenshot: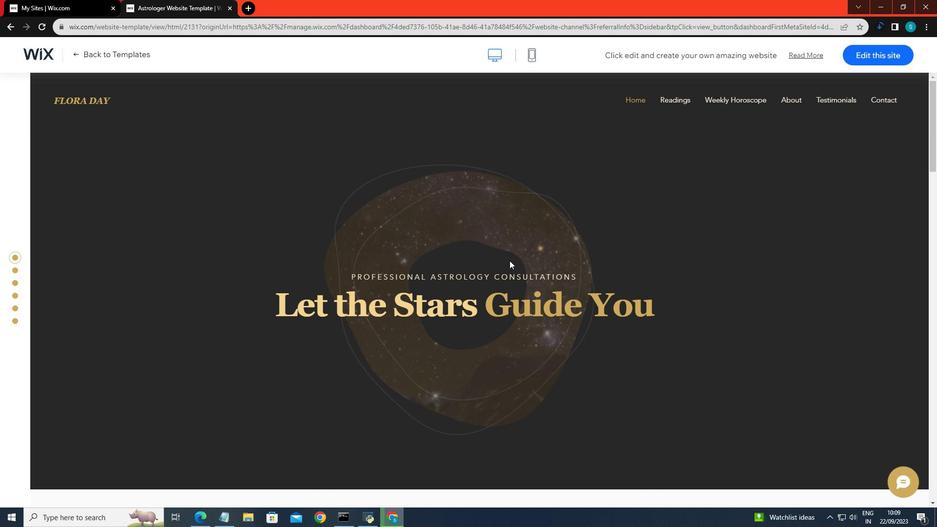 
Action: Mouse scrolled (509, 261) with delta (0, 0)
Screenshot: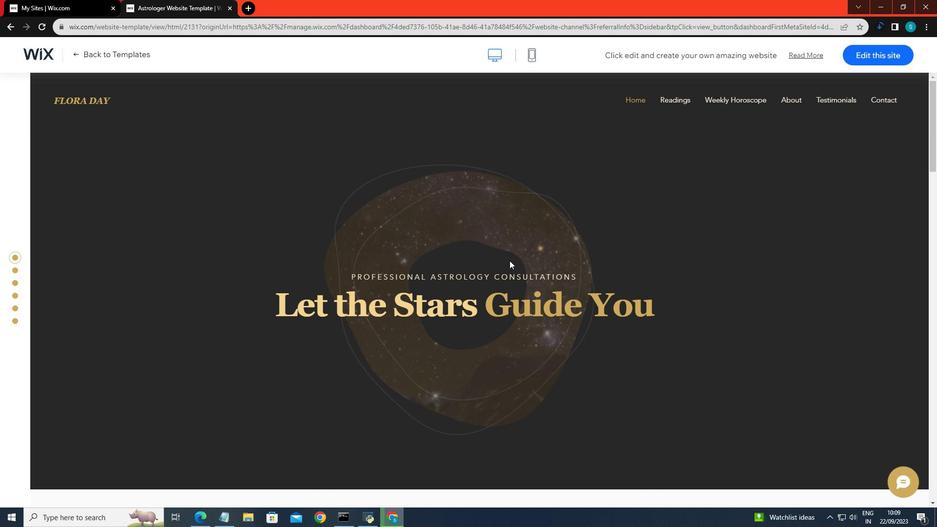 
Action: Mouse scrolled (509, 261) with delta (0, 0)
Screenshot: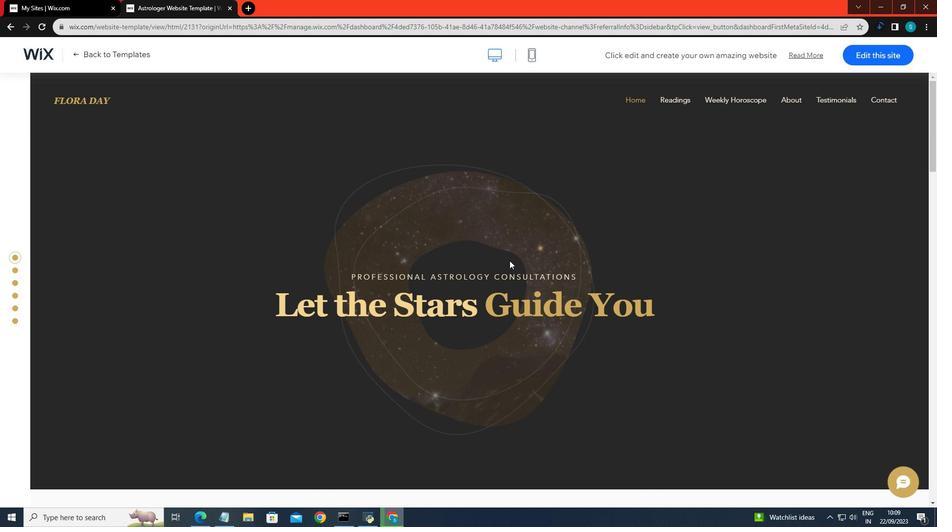 
Action: Mouse scrolled (509, 261) with delta (0, 0)
Screenshot: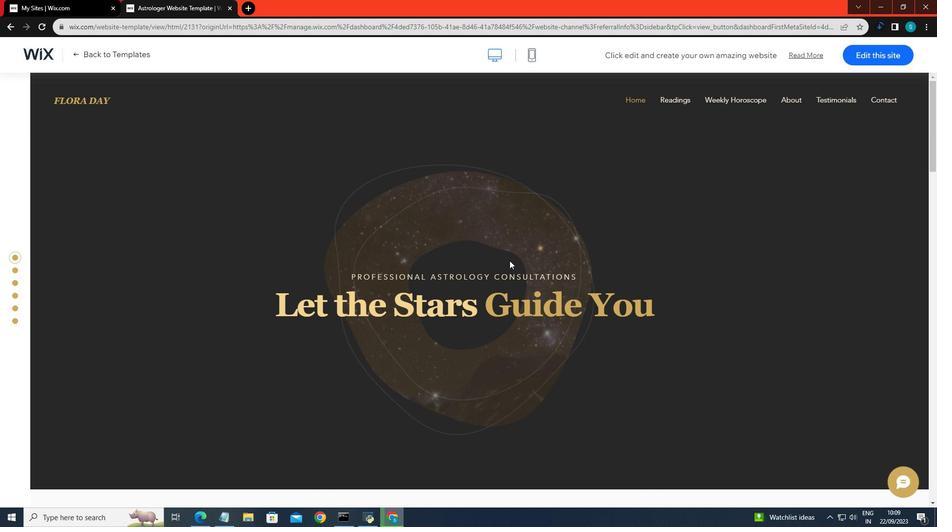 
Action: Mouse scrolled (509, 261) with delta (0, 0)
Screenshot: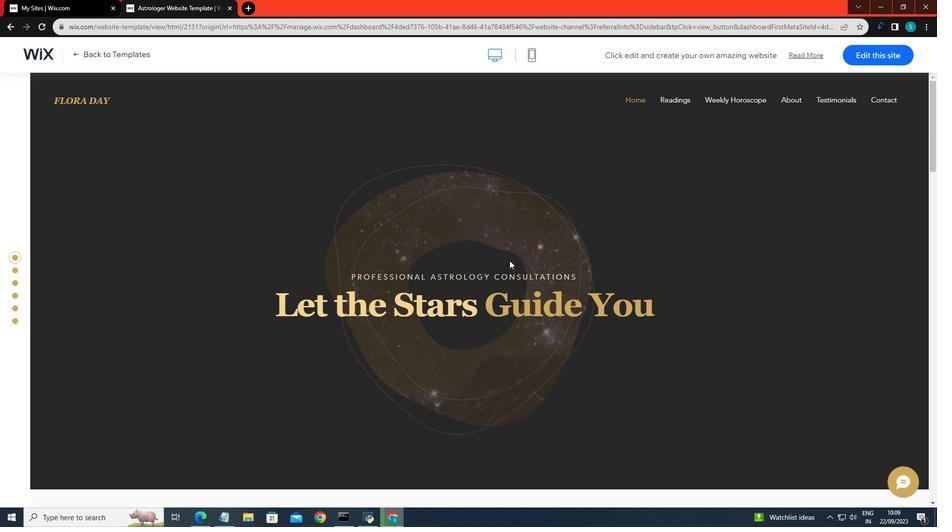 
Action: Mouse scrolled (509, 261) with delta (0, 0)
Screenshot: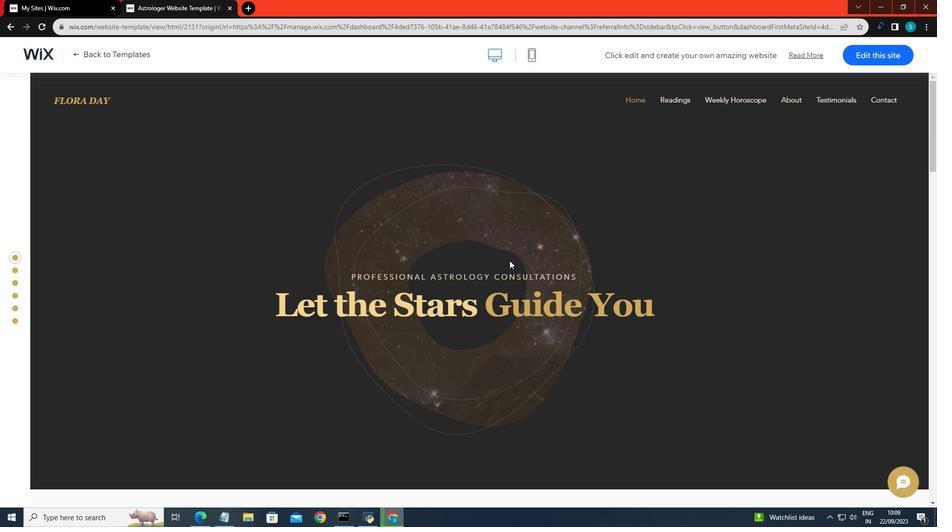 
Action: Mouse scrolled (509, 261) with delta (0, 0)
Screenshot: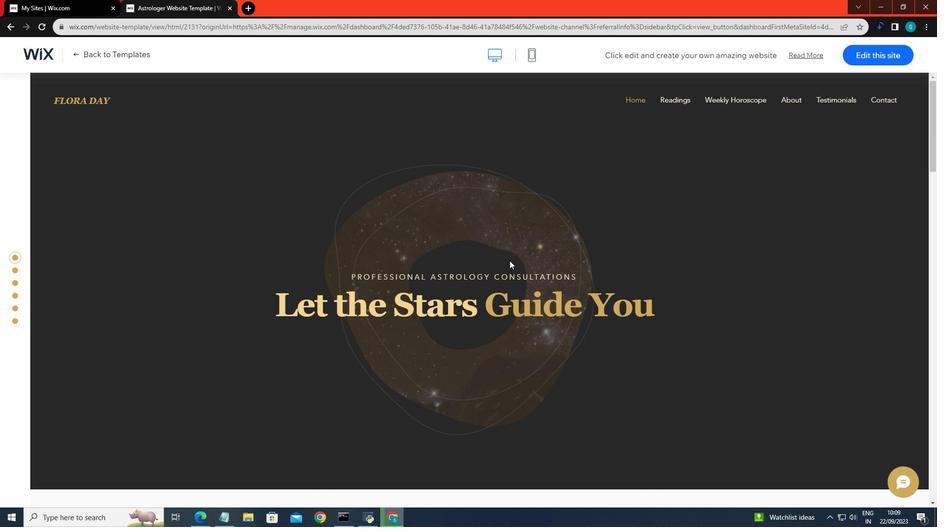 
Action: Mouse scrolled (509, 261) with delta (0, 0)
Screenshot: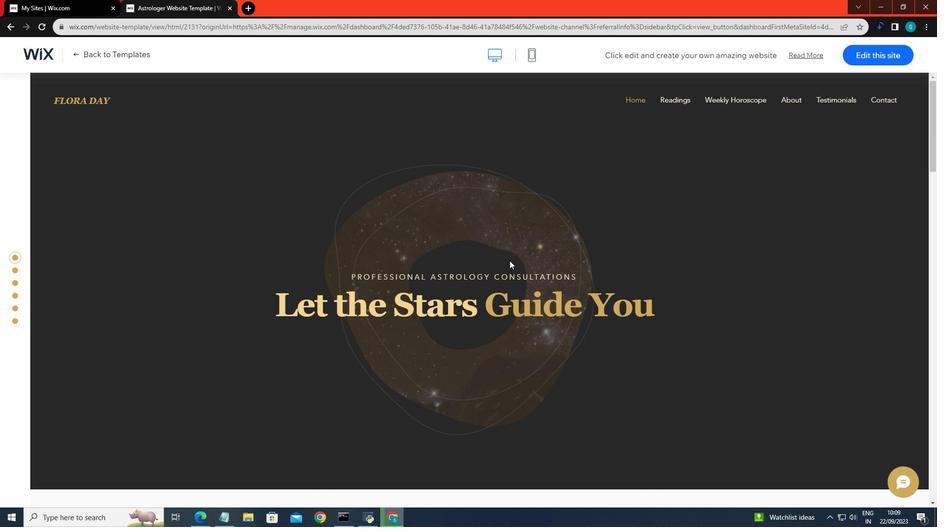 
Action: Mouse scrolled (509, 261) with delta (0, 0)
Screenshot: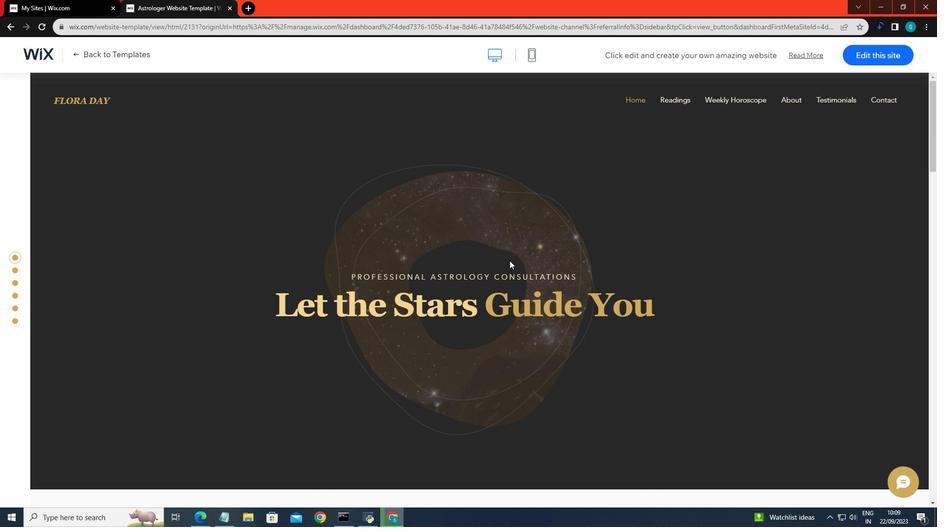 
Action: Mouse scrolled (509, 261) with delta (0, 0)
Screenshot: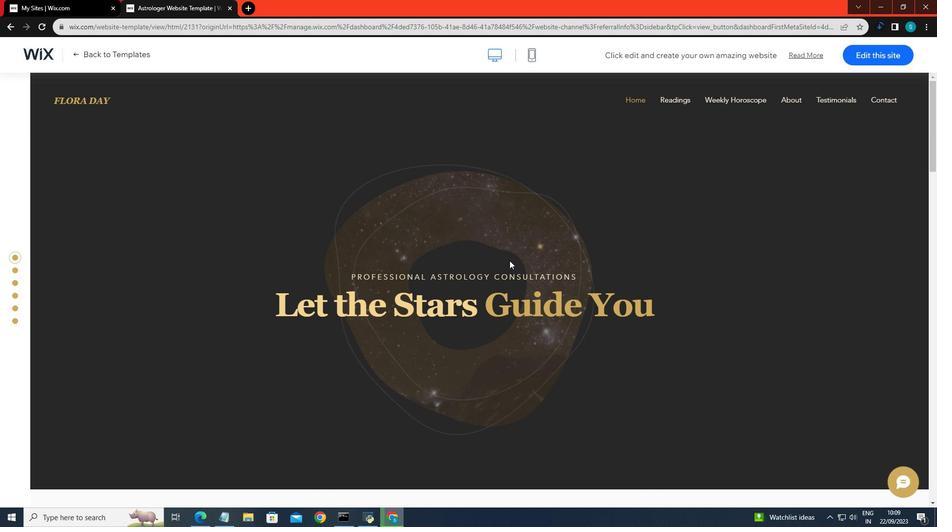 
Action: Mouse moved to (437, 189)
Screenshot: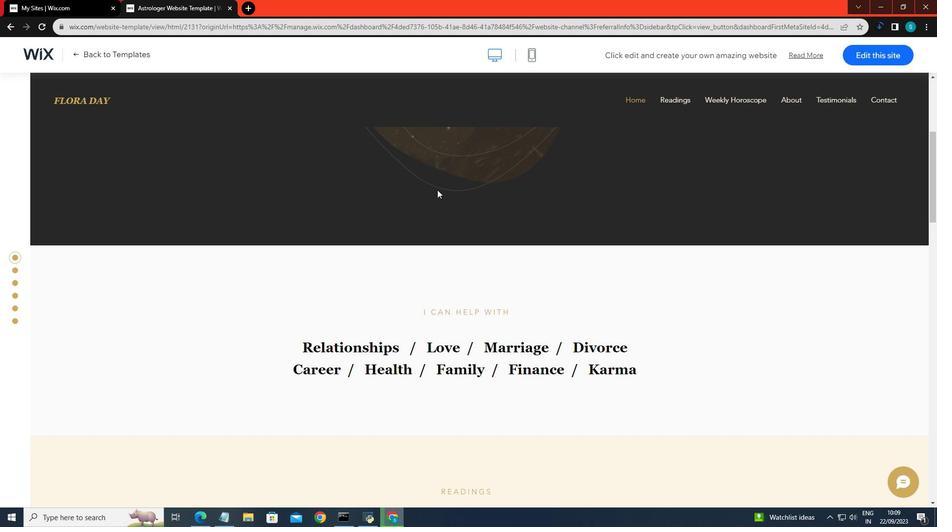 
Action: Mouse scrolled (437, 189) with delta (0, 0)
Screenshot: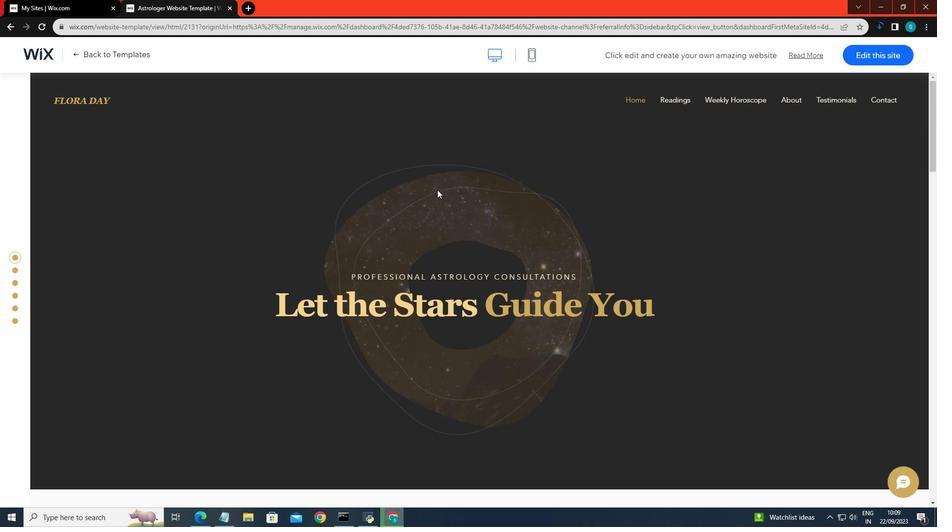 
Action: Mouse scrolled (437, 189) with delta (0, 0)
Screenshot: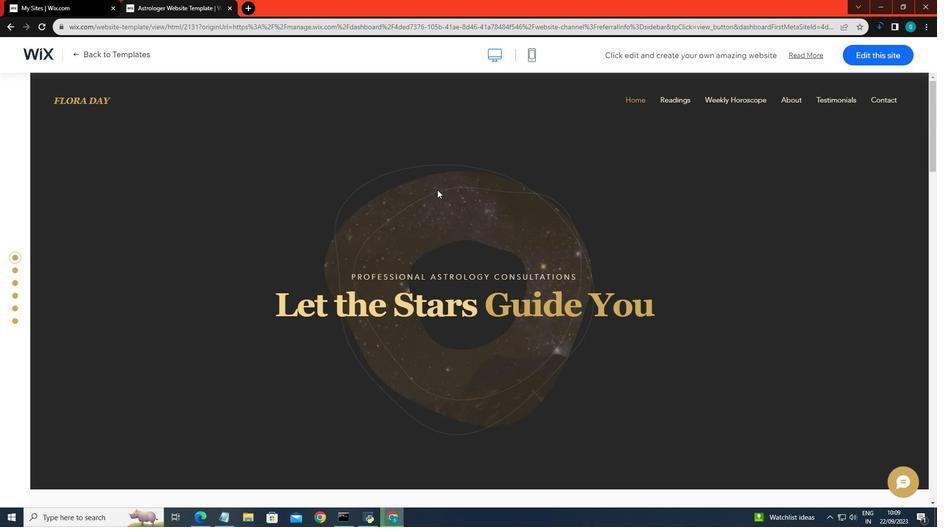 
Action: Mouse scrolled (437, 189) with delta (0, 0)
Screenshot: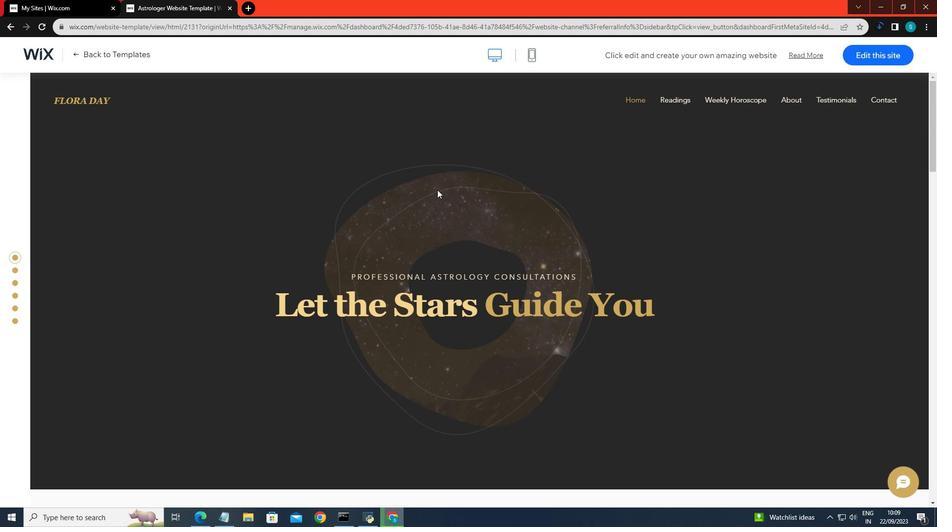 
Action: Mouse scrolled (437, 189) with delta (0, 0)
Screenshot: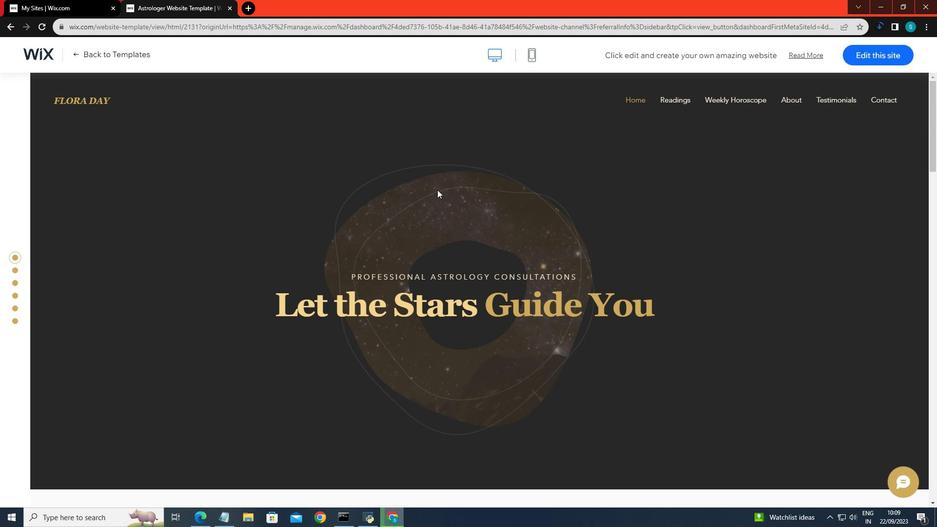 
Action: Mouse scrolled (437, 189) with delta (0, 0)
Screenshot: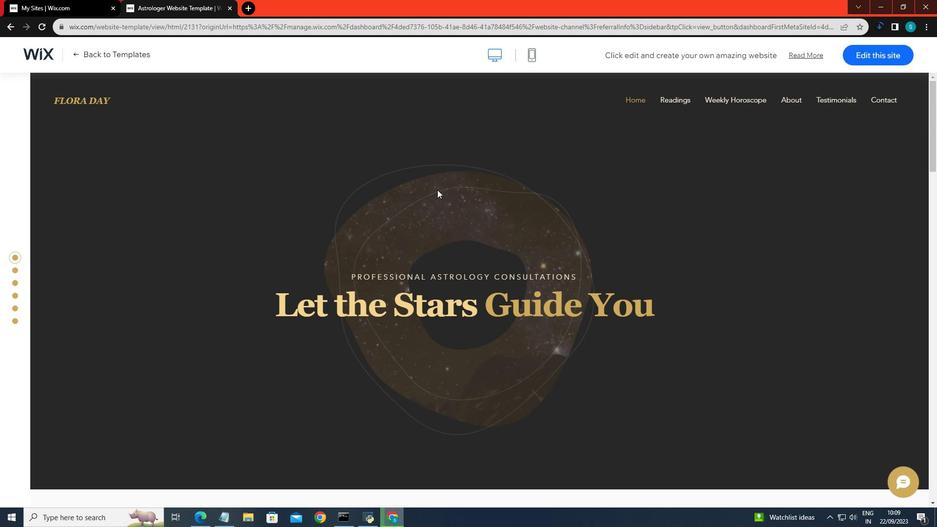 
Action: Mouse scrolled (437, 190) with delta (0, 0)
Screenshot: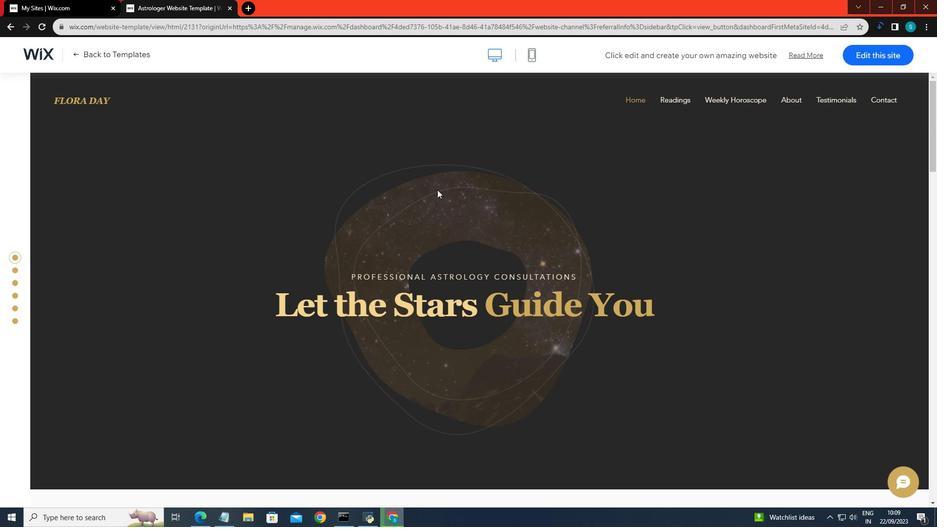 
Action: Mouse scrolled (437, 190) with delta (0, 0)
Screenshot: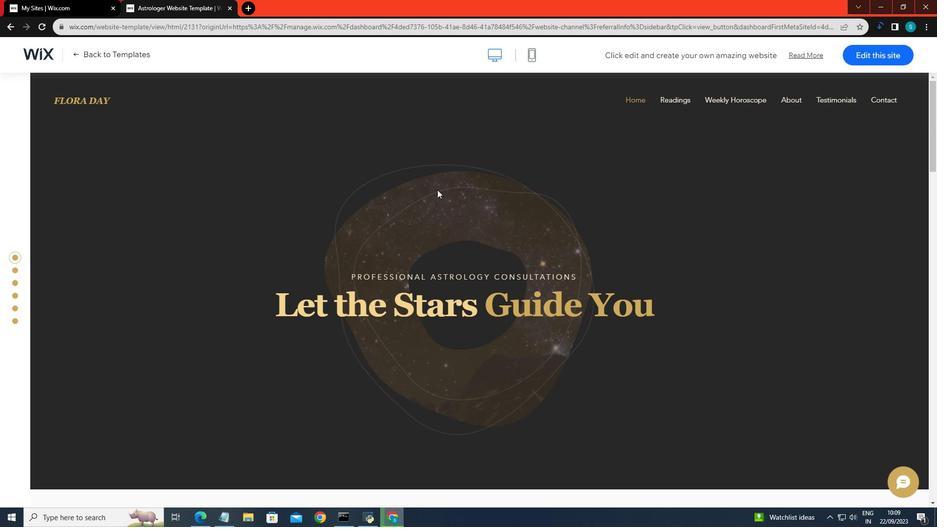 
Action: Mouse scrolled (437, 190) with delta (0, 0)
Screenshot: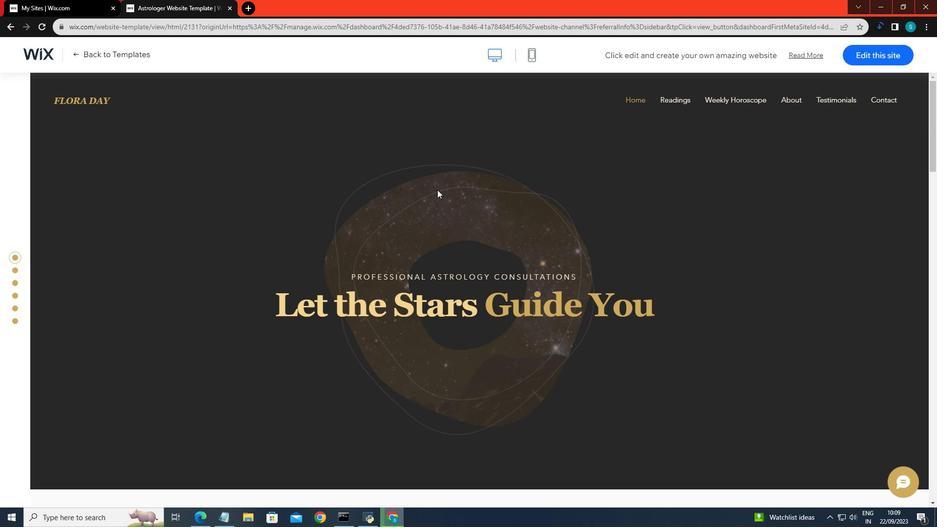 
Action: Mouse scrolled (437, 190) with delta (0, 0)
Screenshot: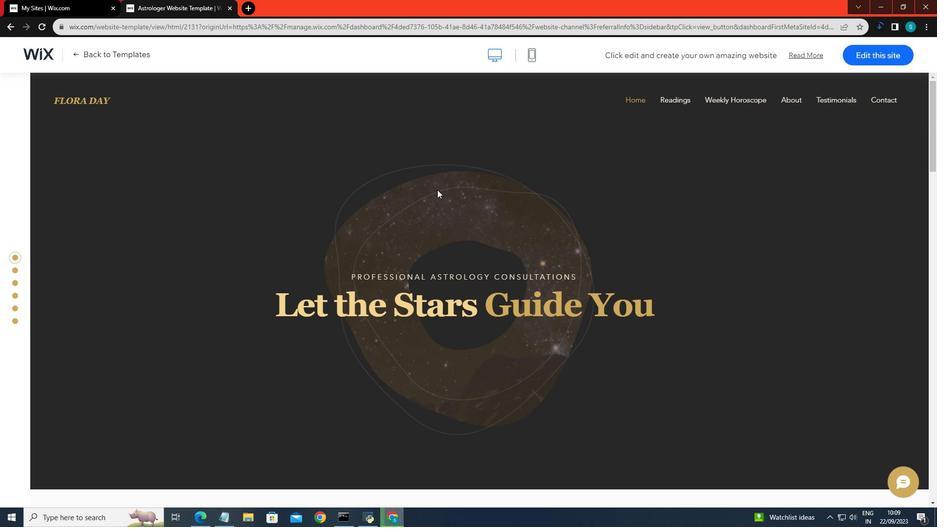 
Action: Mouse scrolled (437, 190) with delta (0, 0)
Screenshot: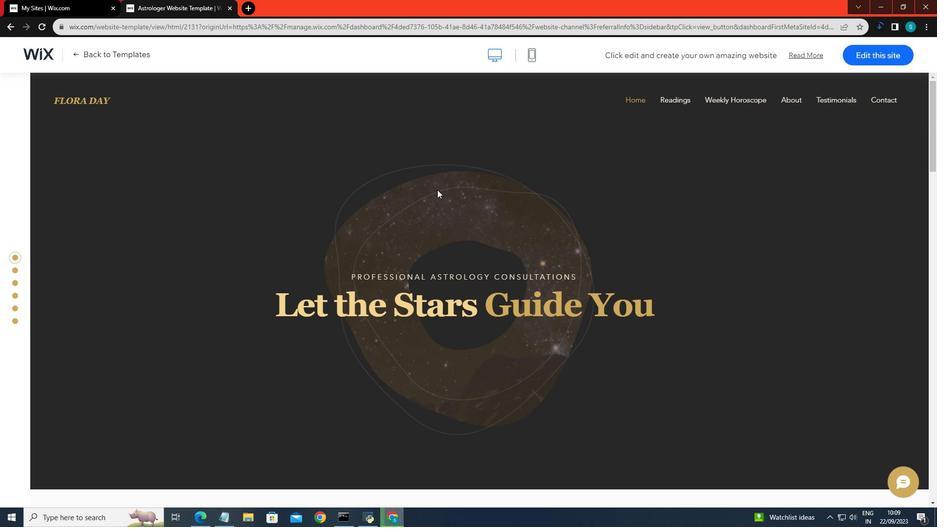 
Action: Mouse scrolled (437, 189) with delta (0, 0)
Screenshot: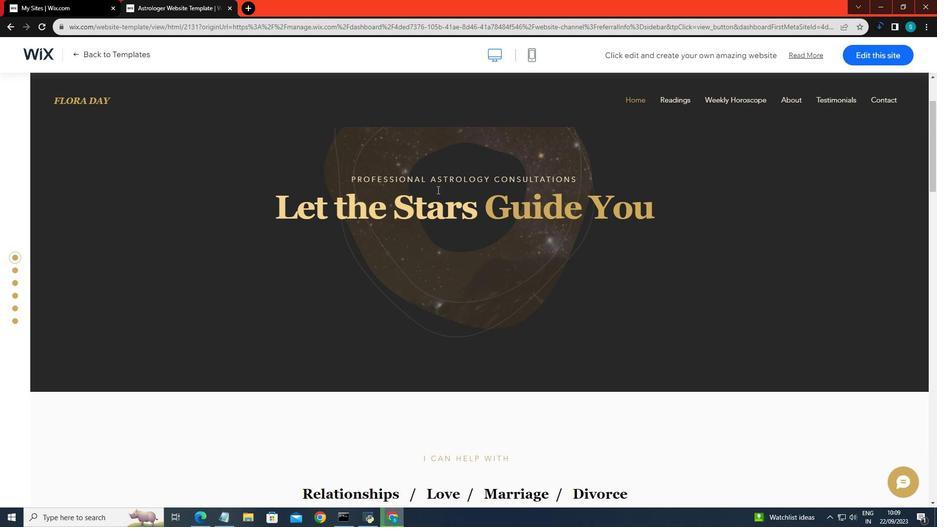 
Action: Mouse scrolled (437, 189) with delta (0, 0)
Screenshot: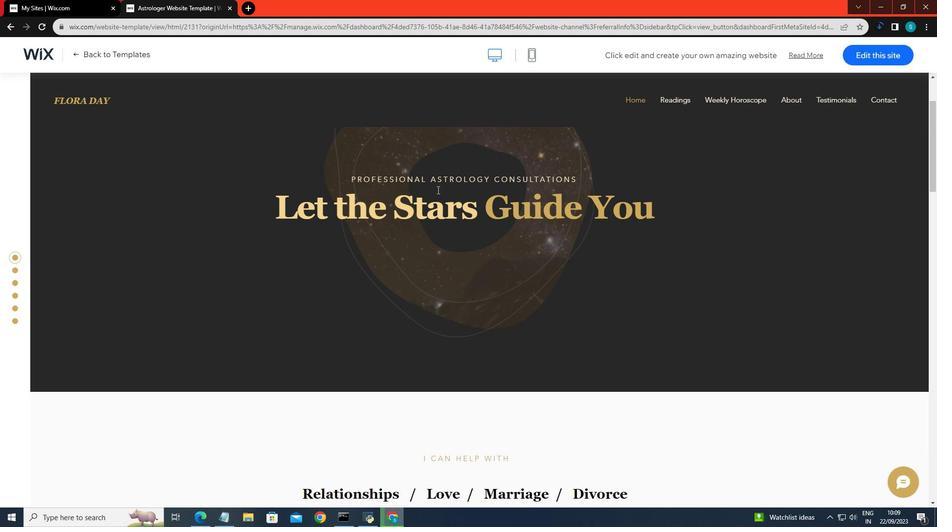 
Action: Mouse scrolled (437, 190) with delta (0, 0)
Screenshot: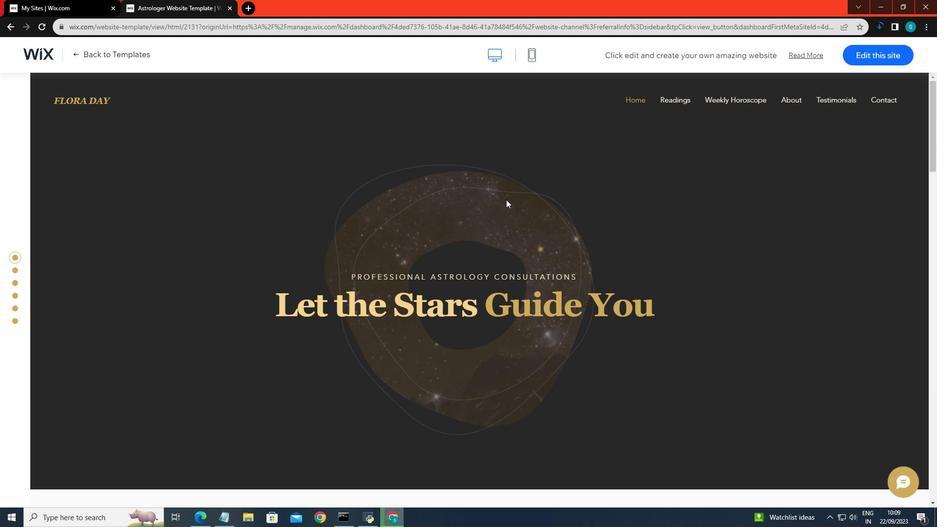 
Action: Mouse scrolled (437, 190) with delta (0, 0)
Screenshot: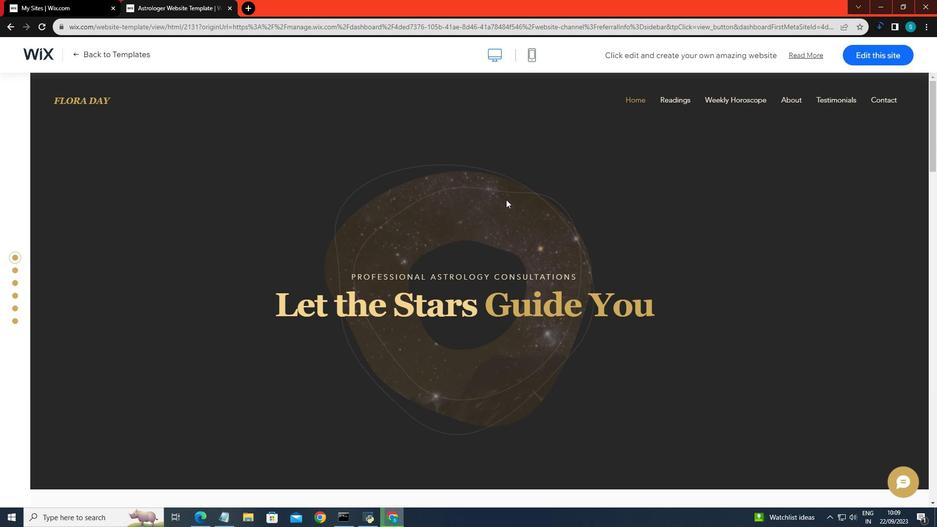 
Action: Mouse scrolled (437, 190) with delta (0, 0)
Screenshot: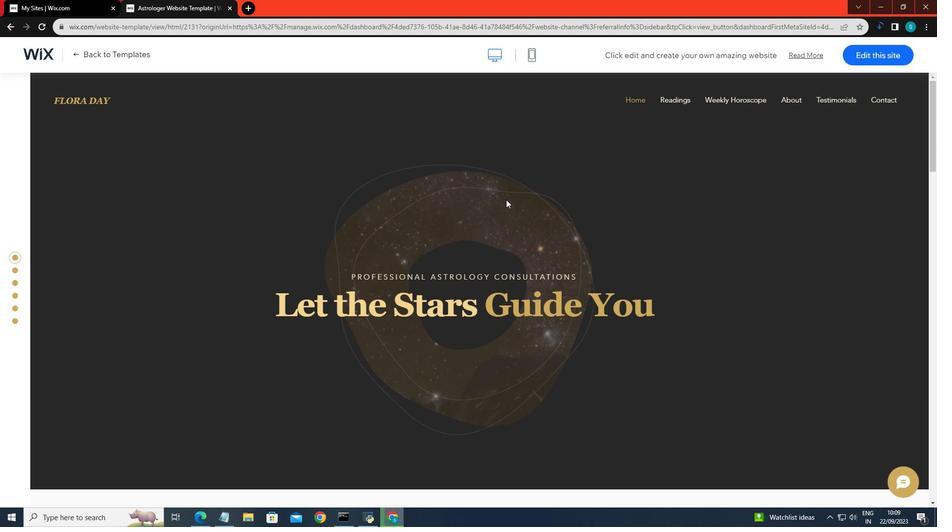 
Action: Mouse scrolled (437, 190) with delta (0, 0)
Screenshot: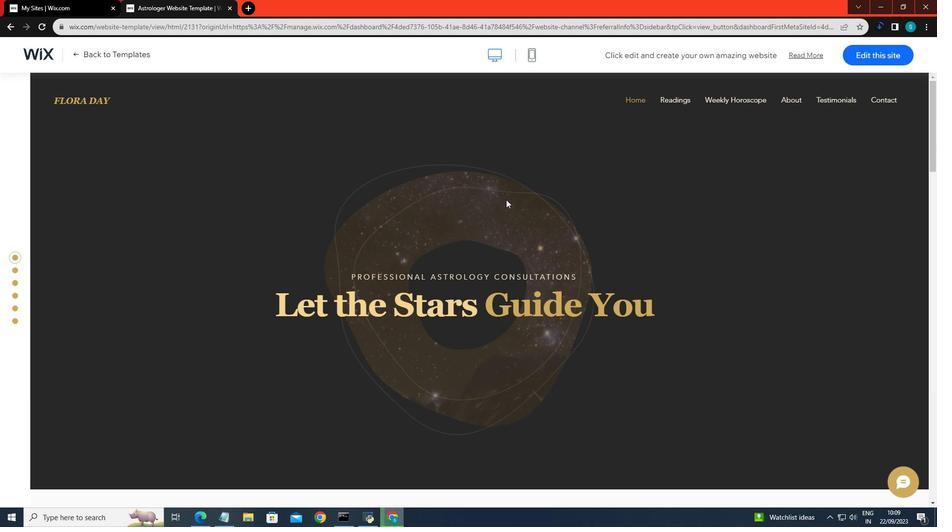 
Action: Mouse moved to (506, 199)
Screenshot: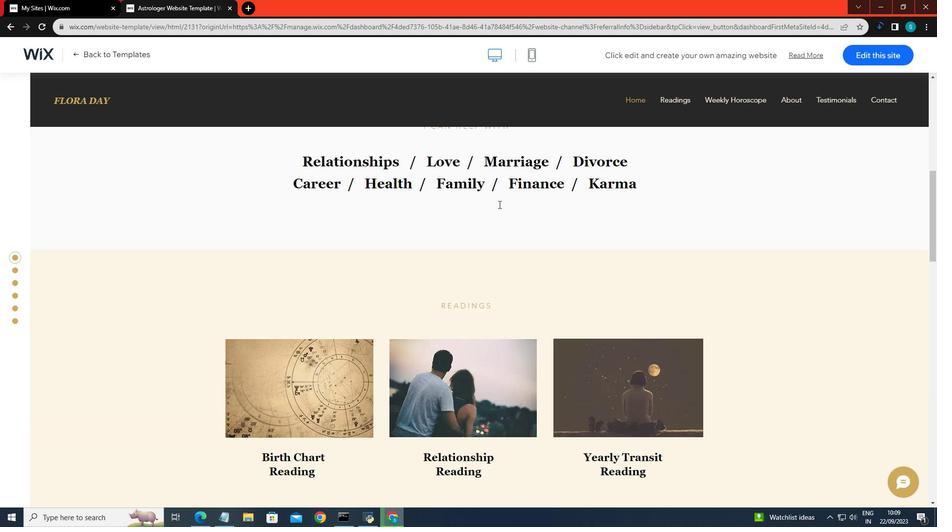 
Action: Mouse scrolled (506, 200) with delta (0, 0)
Screenshot: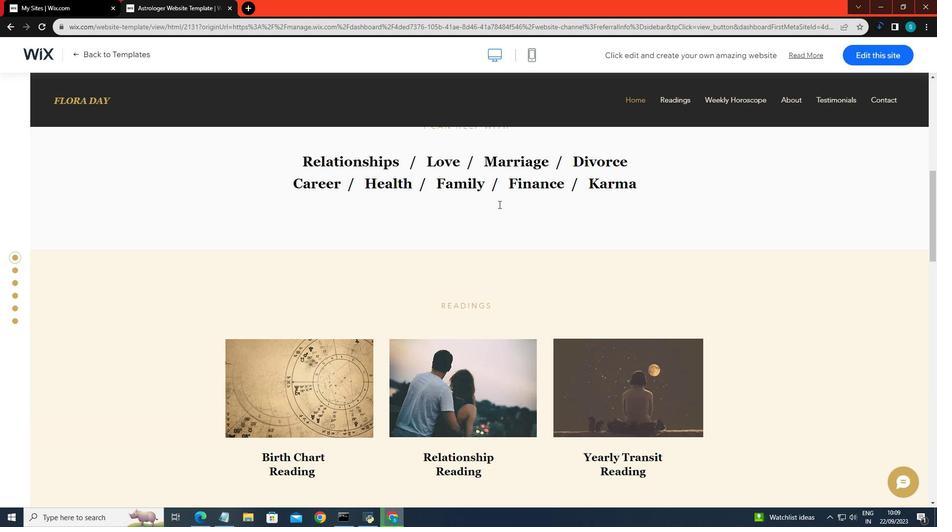 
Action: Mouse scrolled (506, 200) with delta (0, 0)
Screenshot: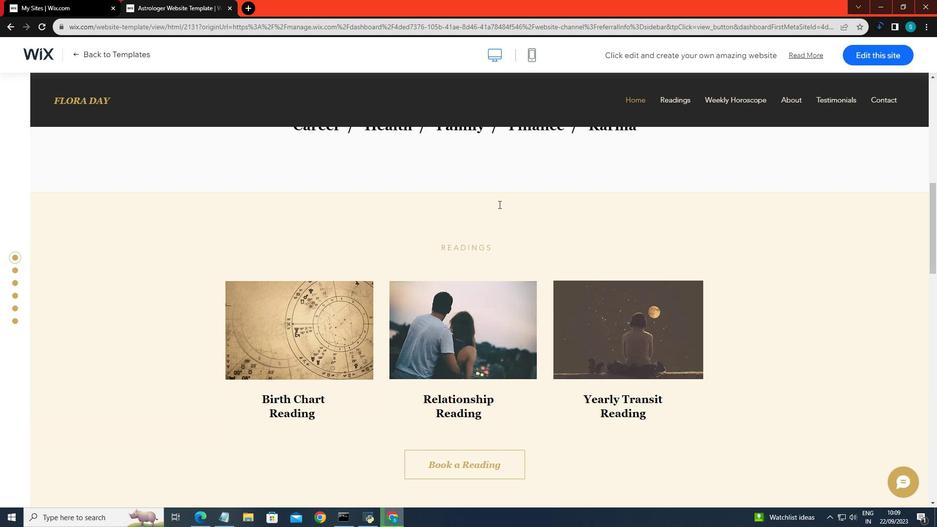 
Action: Mouse scrolled (506, 200) with delta (0, 0)
Screenshot: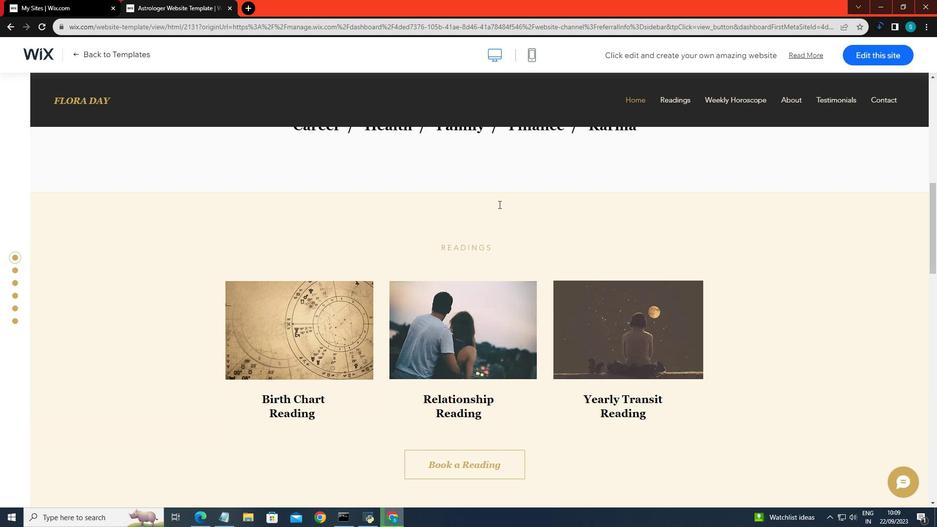 
Action: Mouse scrolled (506, 200) with delta (0, 0)
Screenshot: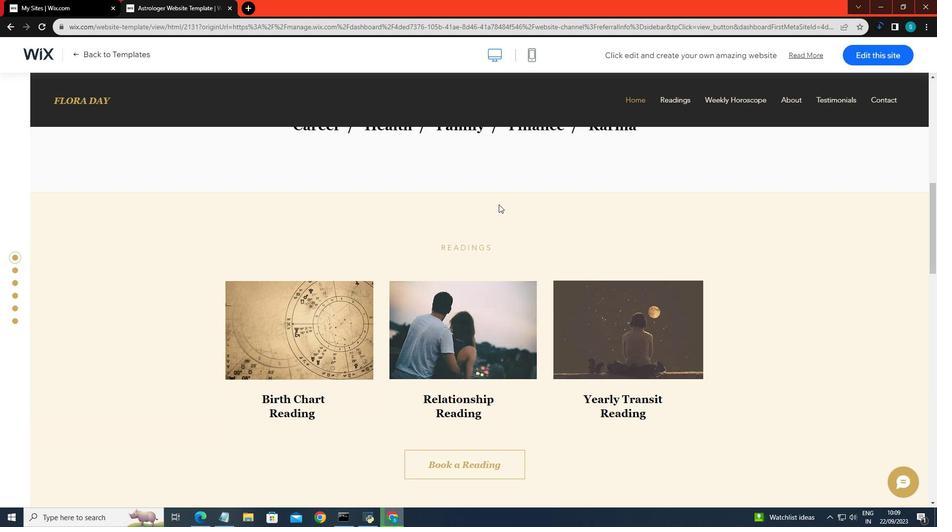 
Action: Mouse scrolled (506, 199) with delta (0, 0)
Screenshot: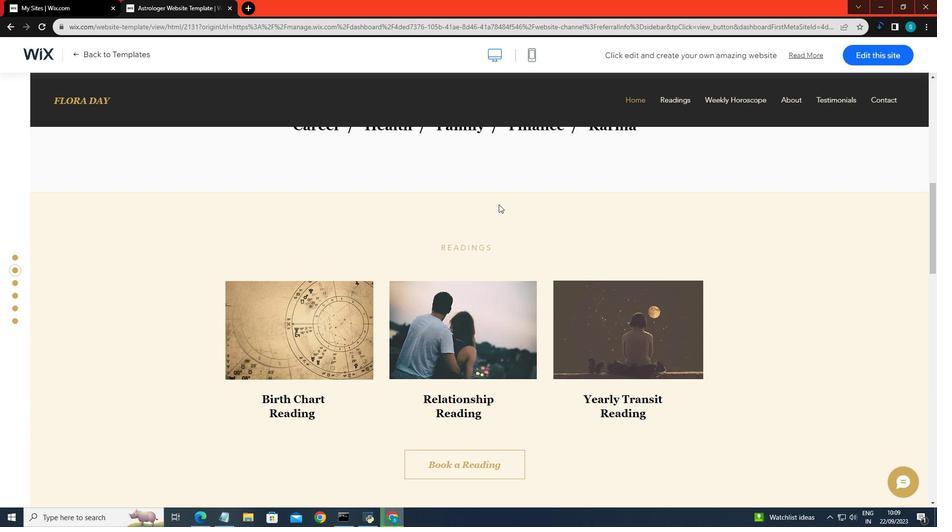 
Action: Mouse scrolled (506, 199) with delta (0, 0)
Screenshot: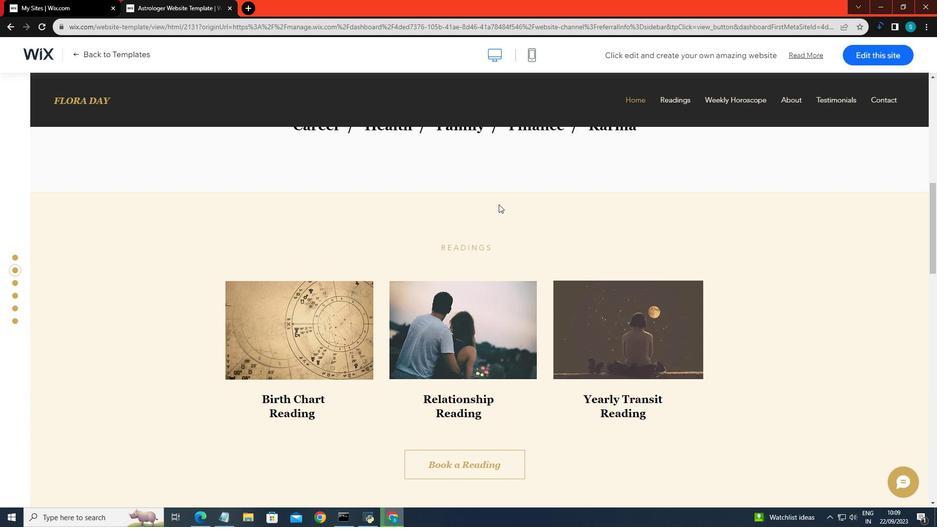 
Action: Mouse moved to (506, 199)
Screenshot: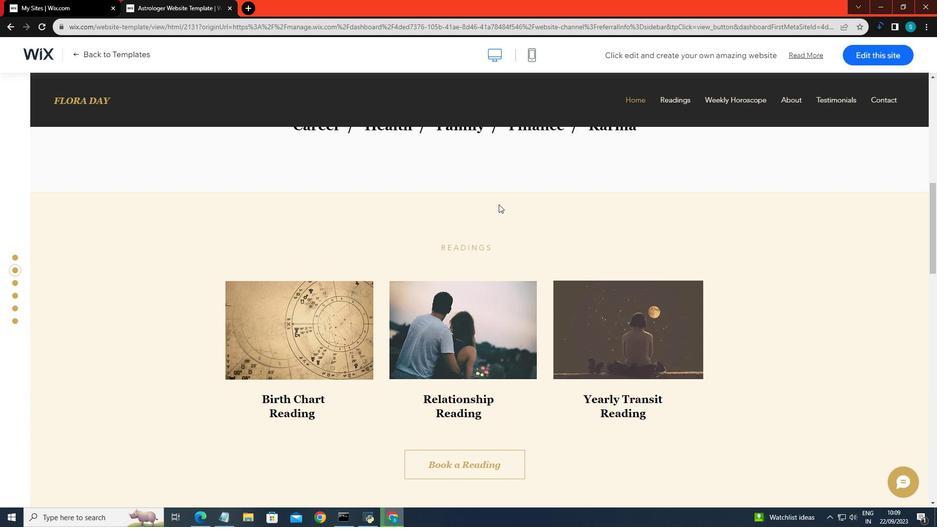 
Action: Mouse scrolled (506, 199) with delta (0, 0)
Screenshot: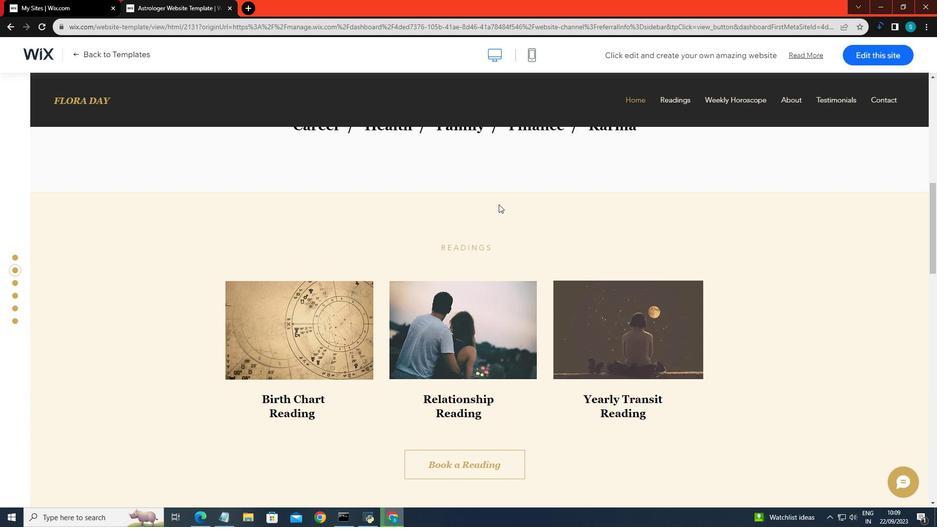 
Action: Mouse moved to (503, 201)
Screenshot: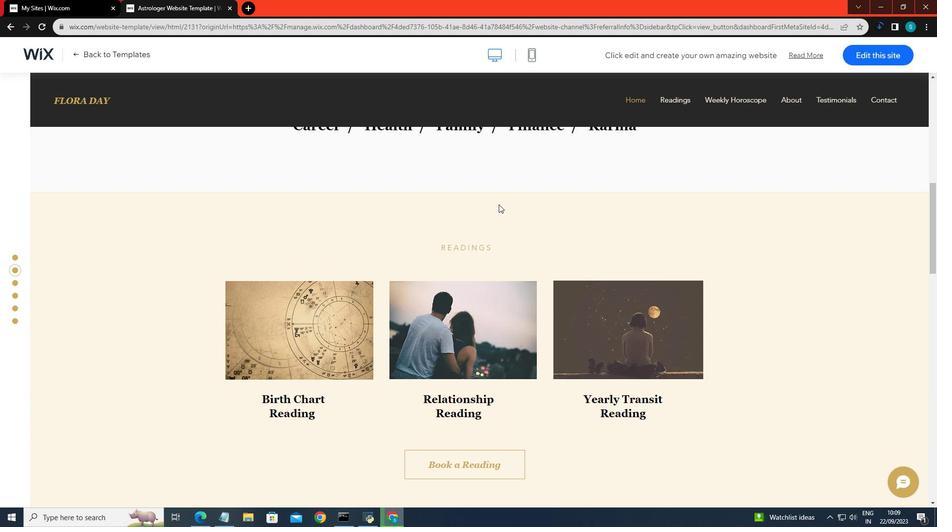 
Action: Mouse scrolled (503, 201) with delta (0, 0)
Screenshot: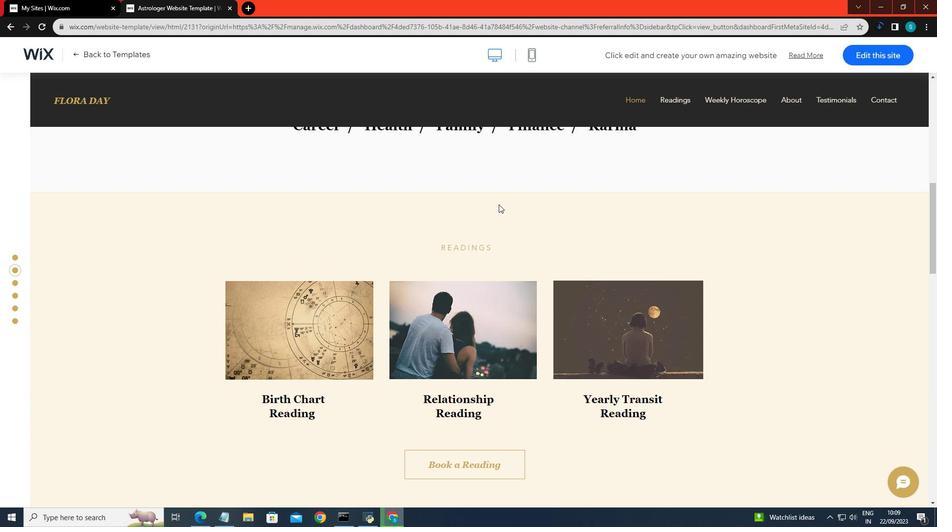 
Action: Mouse moved to (499, 204)
Screenshot: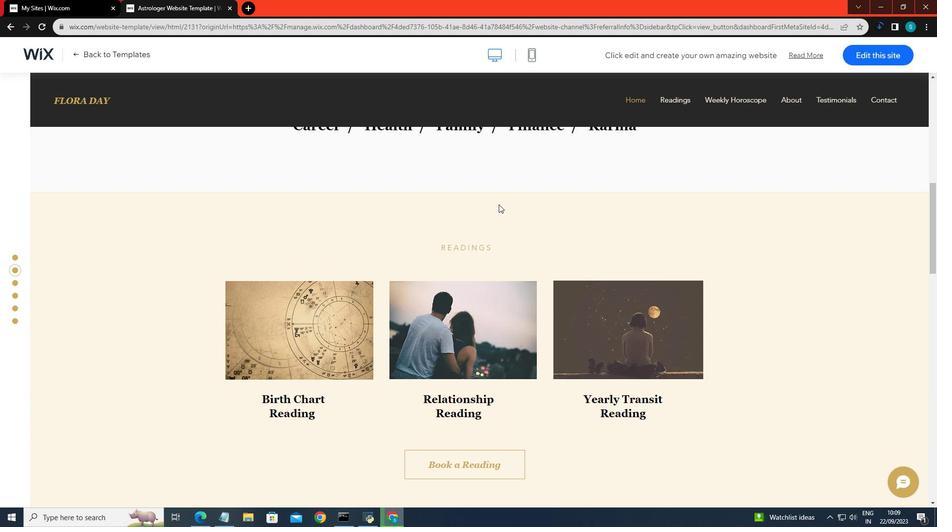 
Action: Mouse scrolled (499, 203) with delta (0, 0)
Screenshot: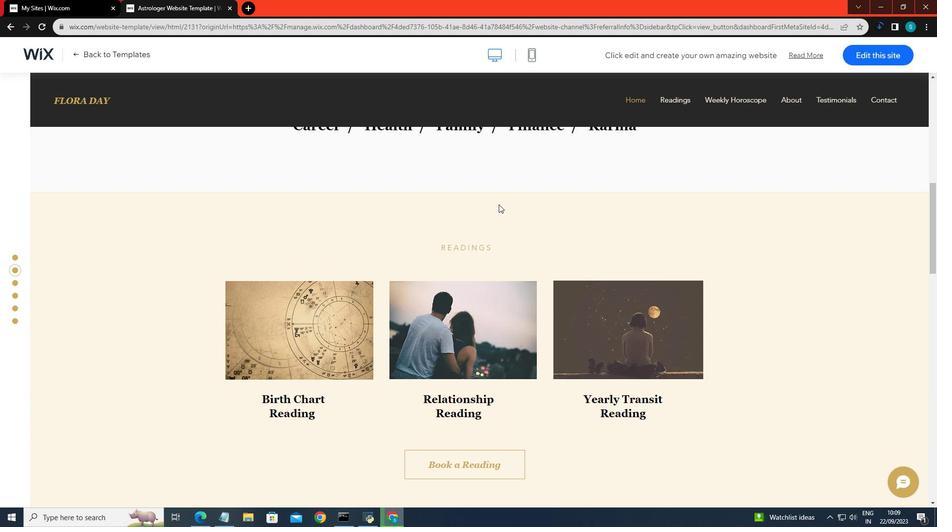 
Action: Mouse moved to (498, 204)
Screenshot: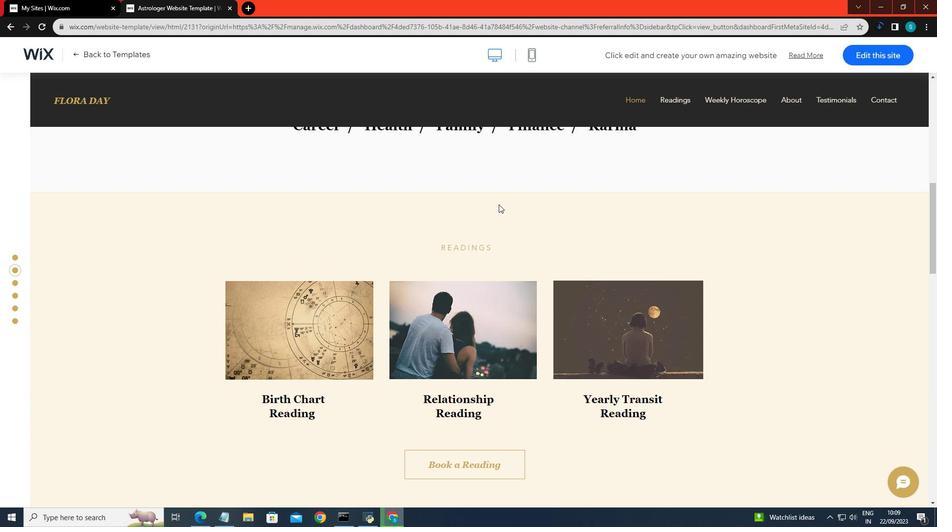
Action: Mouse scrolled (498, 204) with delta (0, 0)
Screenshot: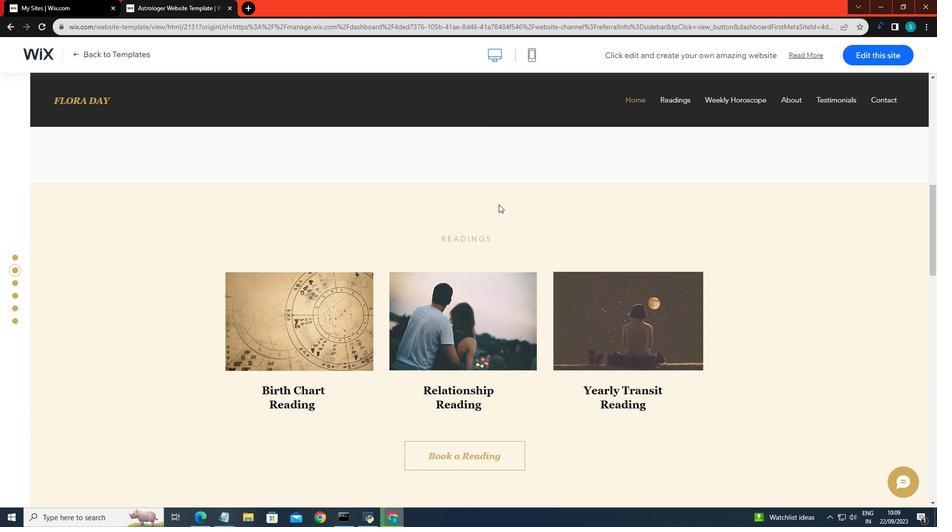 
Action: Mouse scrolled (498, 204) with delta (0, 0)
Screenshot: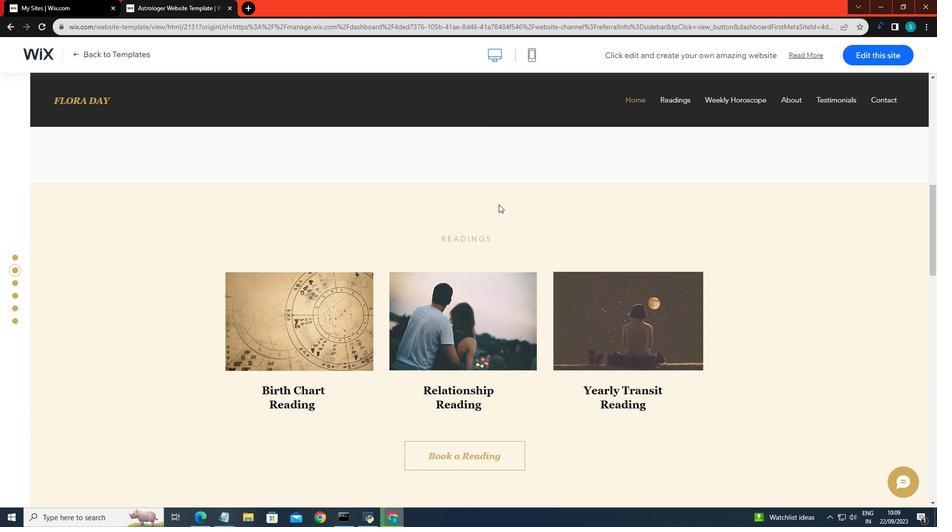 
Action: Mouse scrolled (498, 204) with delta (0, 0)
Screenshot: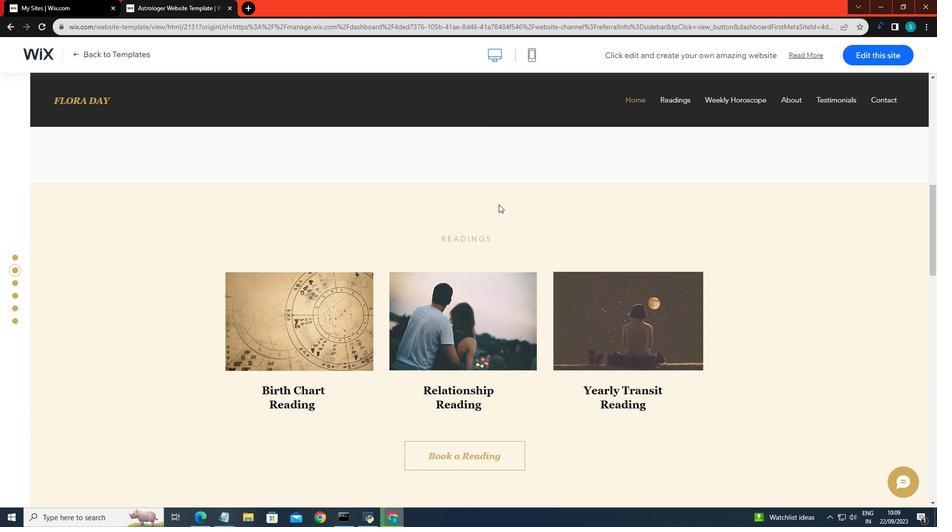 
Action: Mouse scrolled (498, 204) with delta (0, 0)
Screenshot: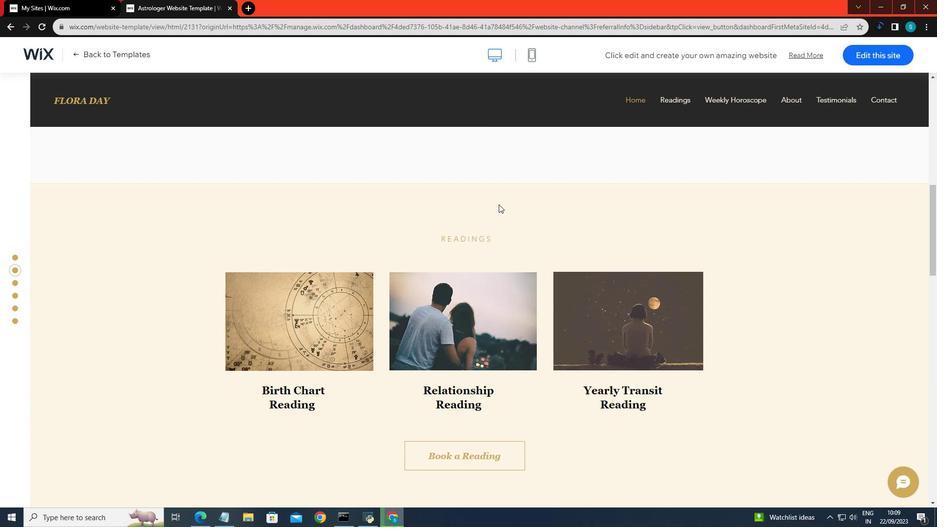 
Action: Mouse scrolled (498, 204) with delta (0, 0)
Screenshot: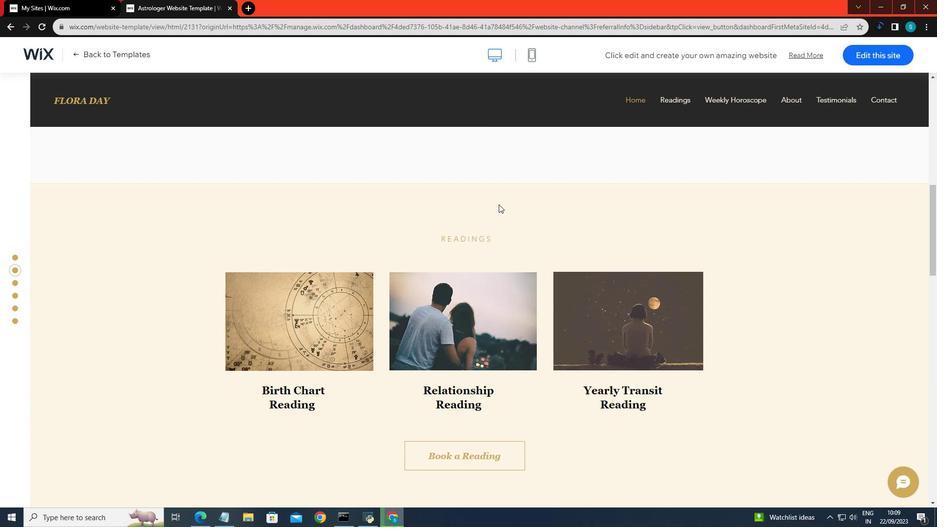 
Action: Mouse scrolled (498, 204) with delta (0, 0)
Screenshot: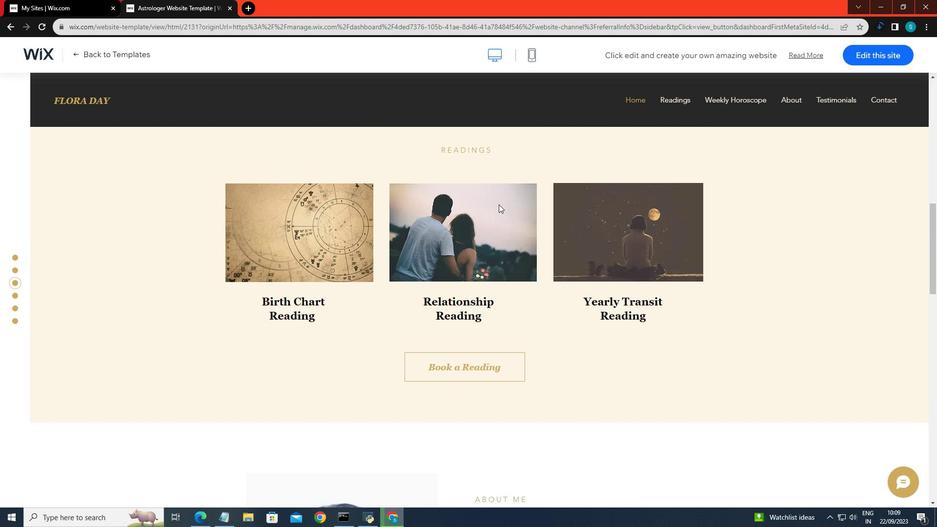 
Action: Mouse scrolled (498, 204) with delta (0, 0)
Screenshot: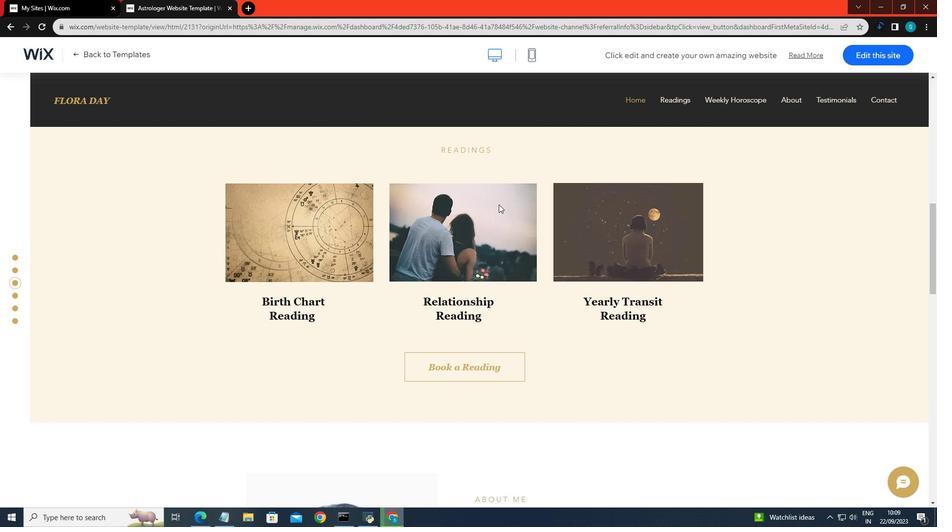 
Action: Mouse scrolled (498, 204) with delta (0, 0)
Screenshot: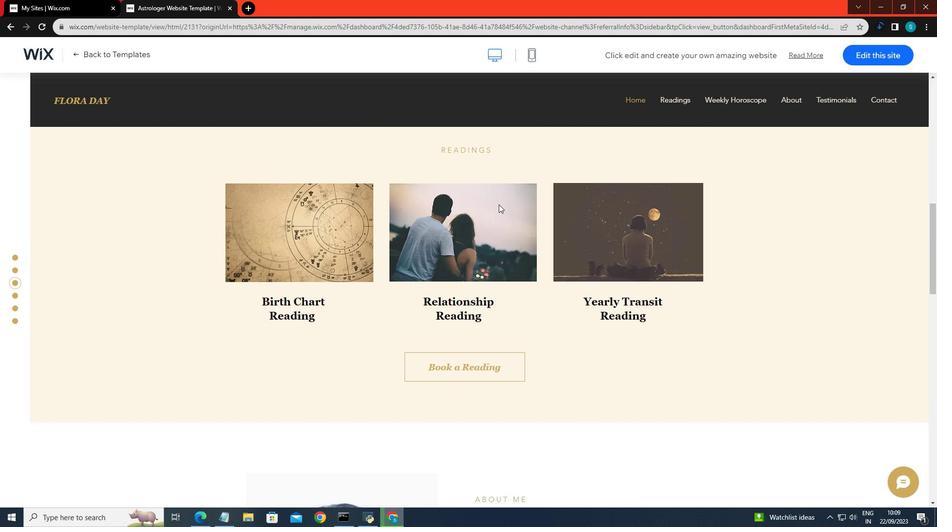 
Action: Mouse scrolled (498, 204) with delta (0, 0)
Screenshot: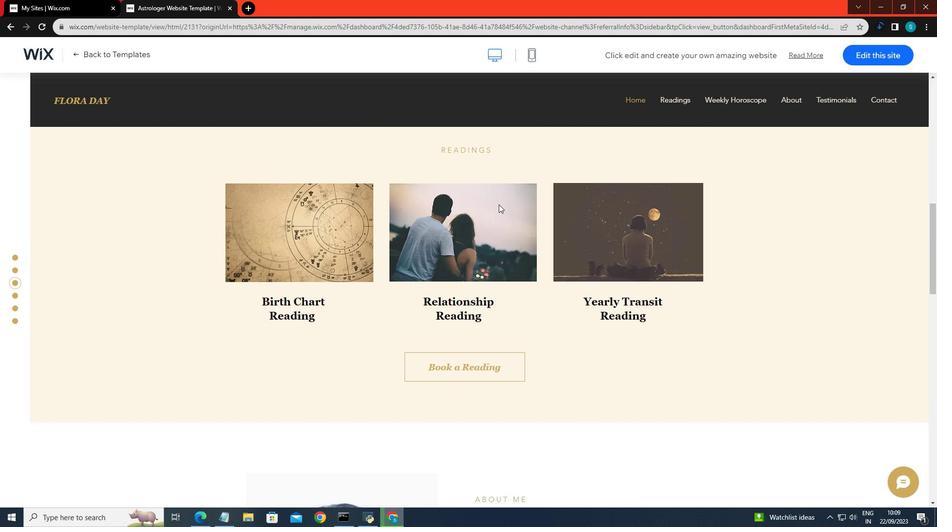 
Action: Mouse scrolled (498, 204) with delta (0, 0)
Screenshot: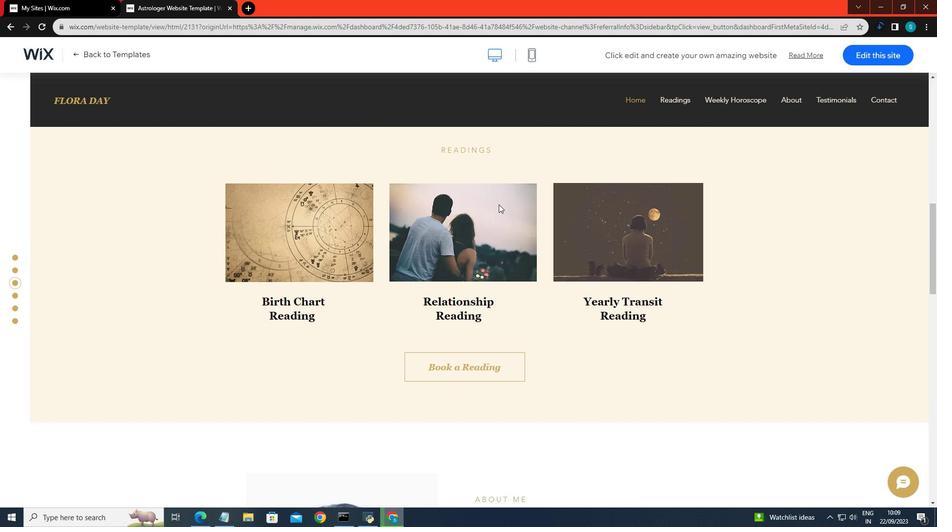 
Action: Mouse scrolled (498, 204) with delta (0, 0)
Screenshot: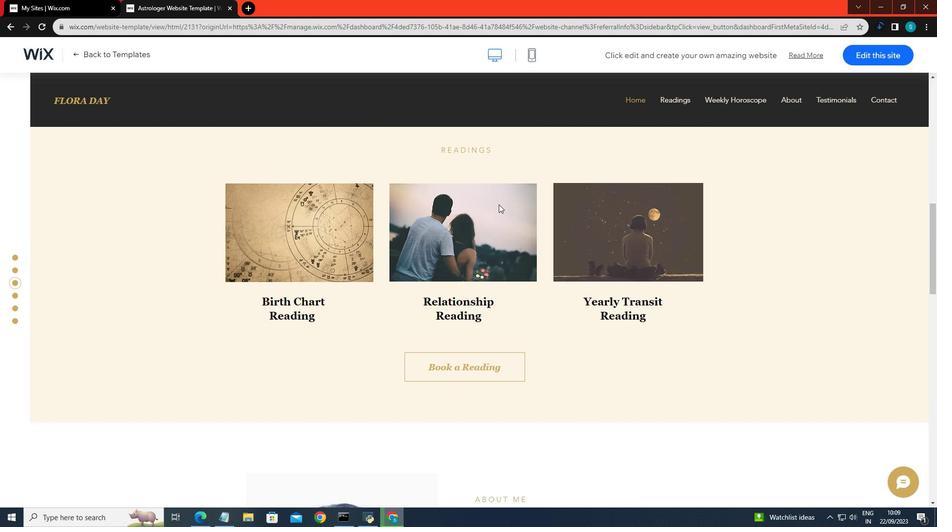 
Action: Mouse scrolled (498, 205) with delta (0, 0)
Screenshot: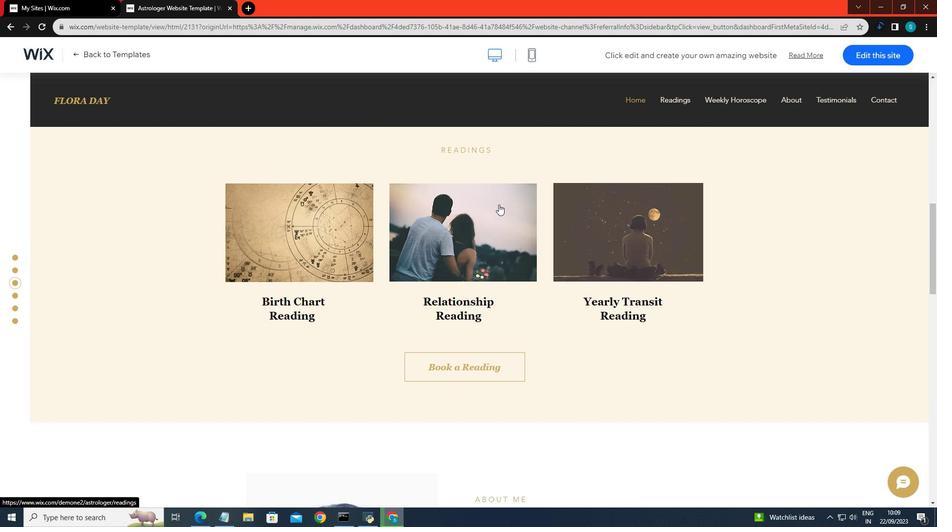 
Action: Mouse scrolled (498, 205) with delta (0, 0)
Screenshot: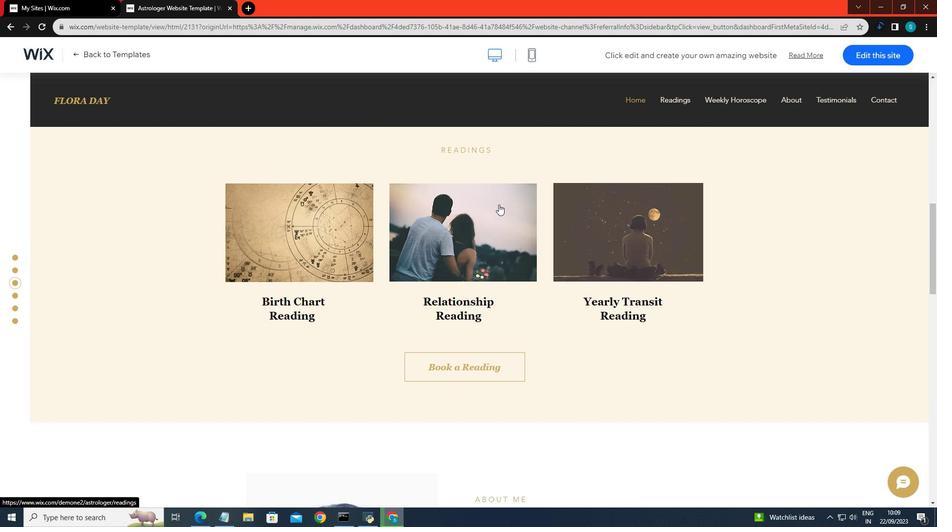
Action: Mouse scrolled (498, 205) with delta (0, 0)
Screenshot: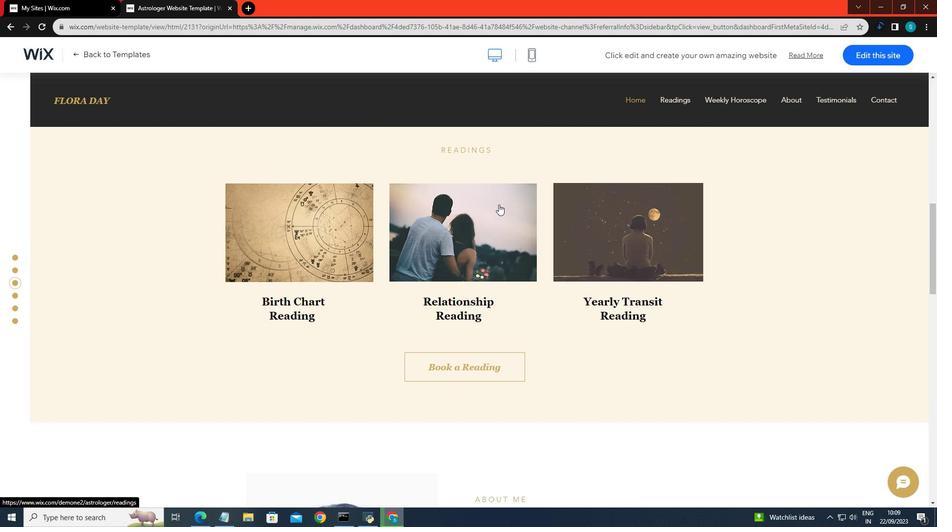 
Action: Mouse scrolled (498, 205) with delta (0, 0)
Screenshot: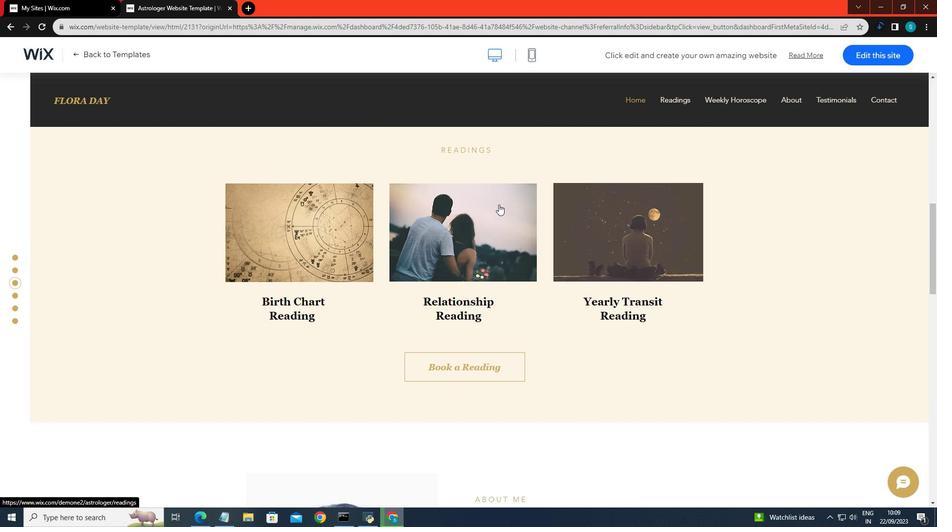 
Action: Mouse scrolled (498, 204) with delta (0, 0)
Screenshot: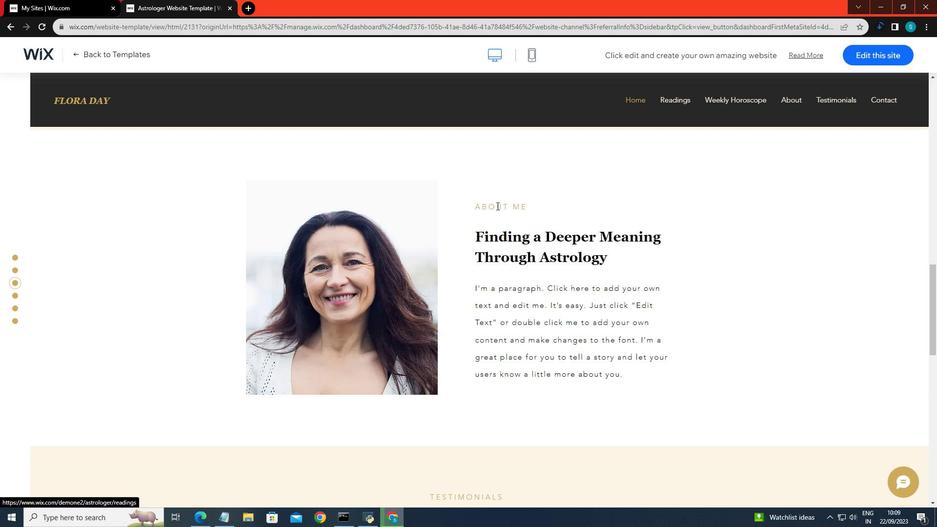 
Action: Mouse scrolled (498, 204) with delta (0, 0)
Screenshot: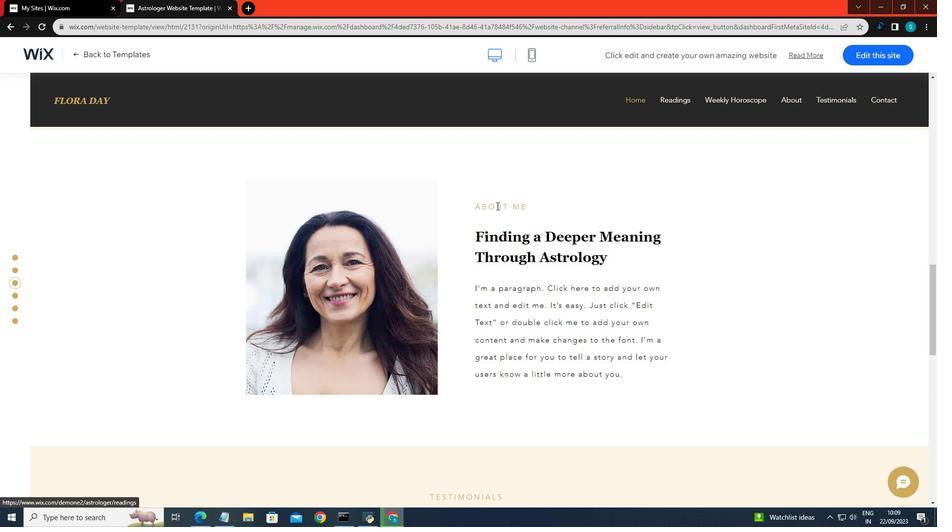 
Action: Mouse scrolled (498, 204) with delta (0, 0)
Screenshot: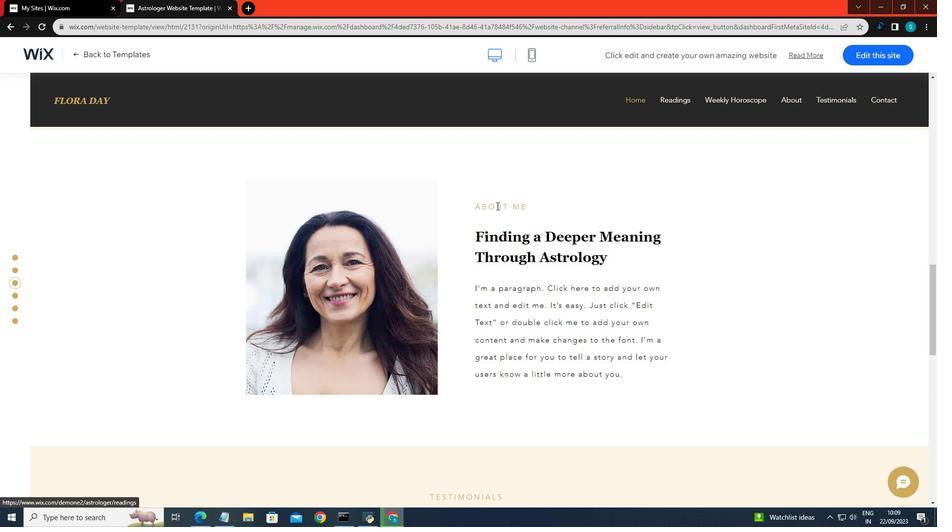 
Action: Mouse scrolled (498, 204) with delta (0, 0)
Screenshot: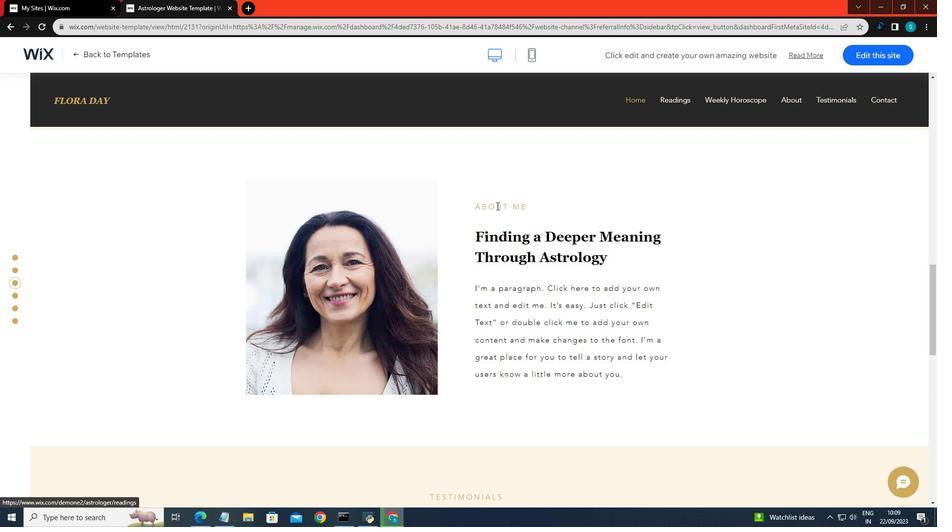
Action: Mouse moved to (497, 205)
Screenshot: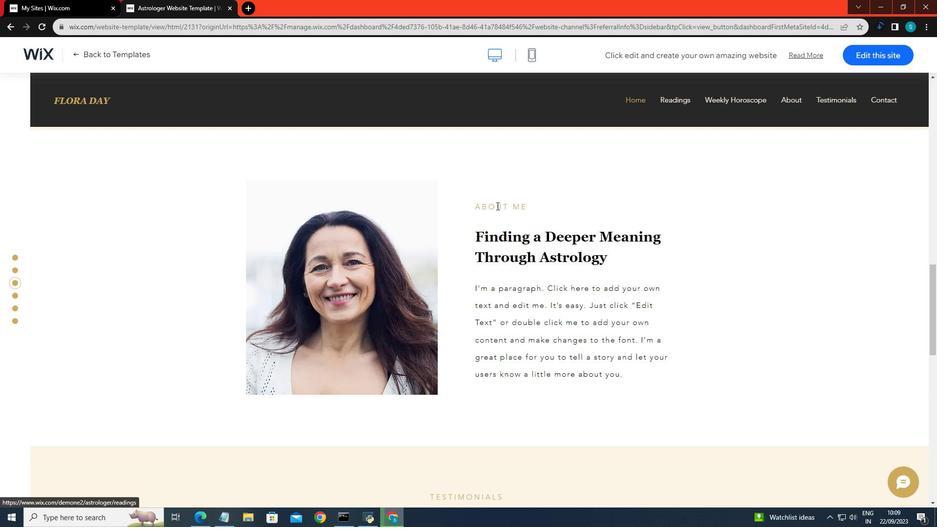 
Action: Mouse scrolled (497, 204) with delta (0, 0)
Screenshot: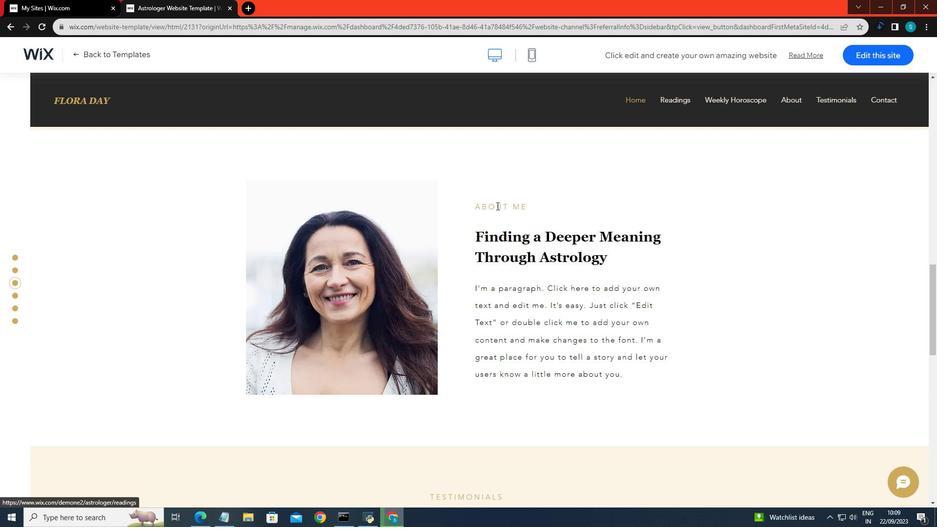 
Action: Mouse moved to (497, 205)
Screenshot: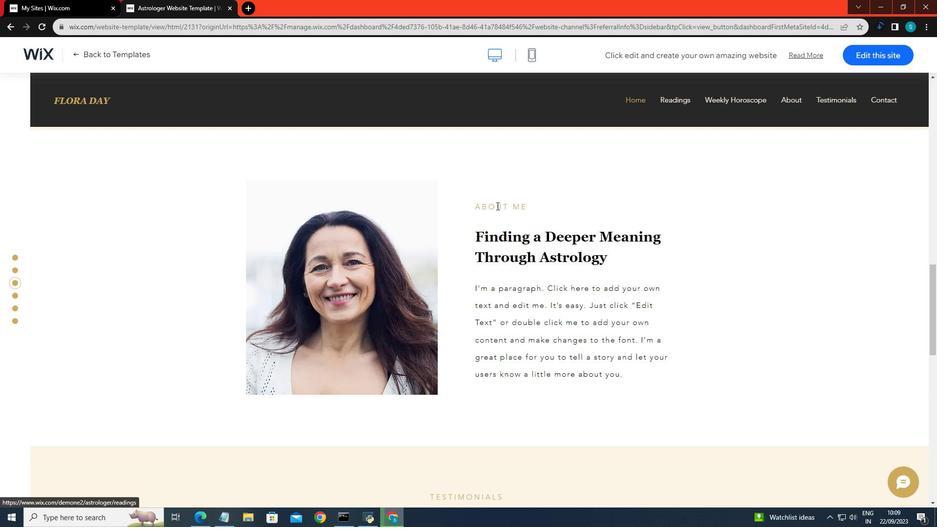 
Action: Mouse scrolled (497, 205) with delta (0, 0)
Screenshot: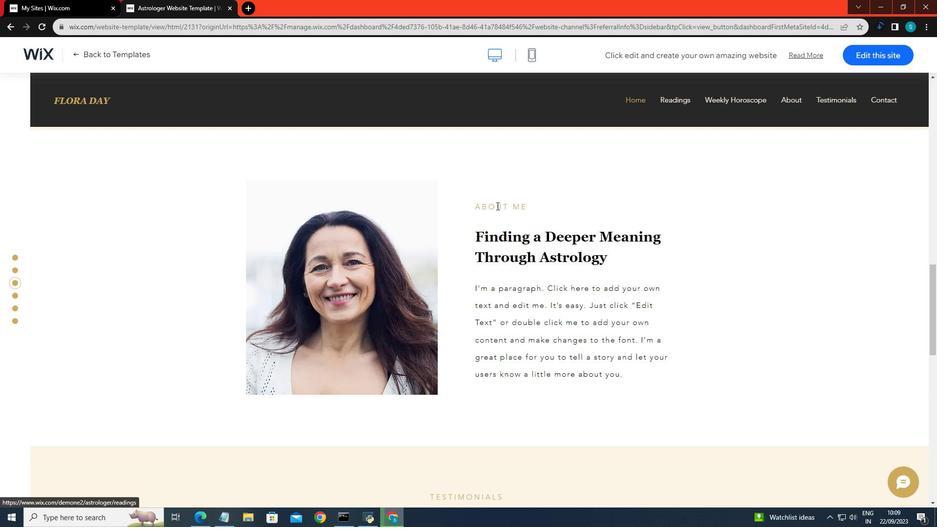 
Action: Mouse moved to (496, 205)
Screenshot: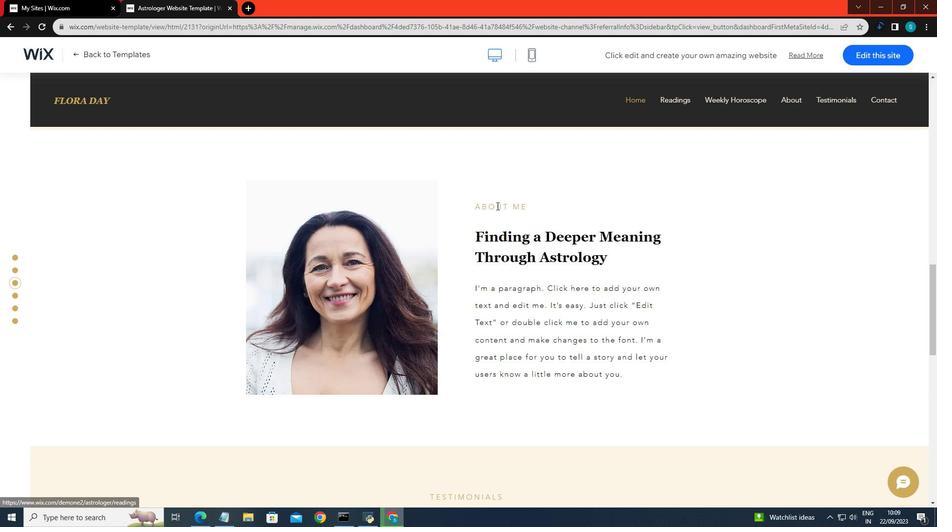 
Action: Mouse scrolled (496, 205) with delta (0, 0)
Screenshot: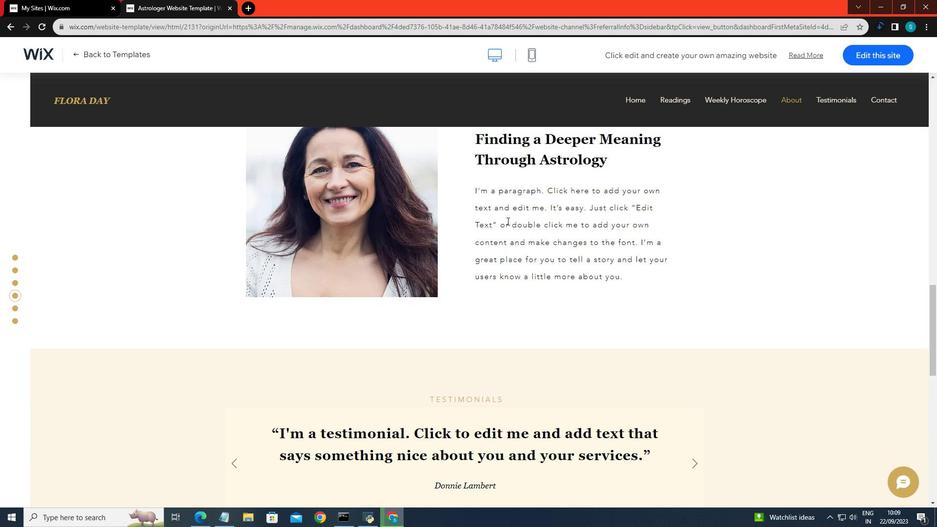 
Action: Mouse scrolled (496, 205) with delta (0, 0)
Screenshot: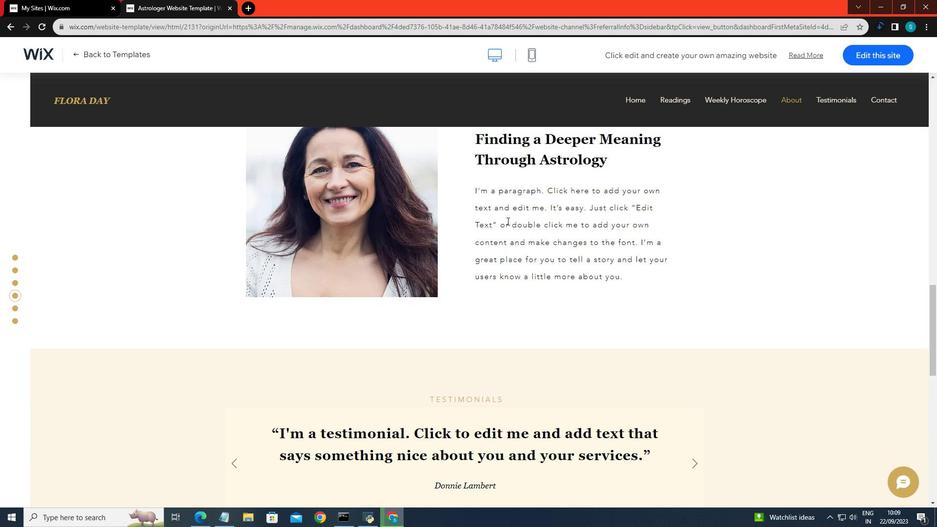 
Action: Mouse moved to (516, 232)
Screenshot: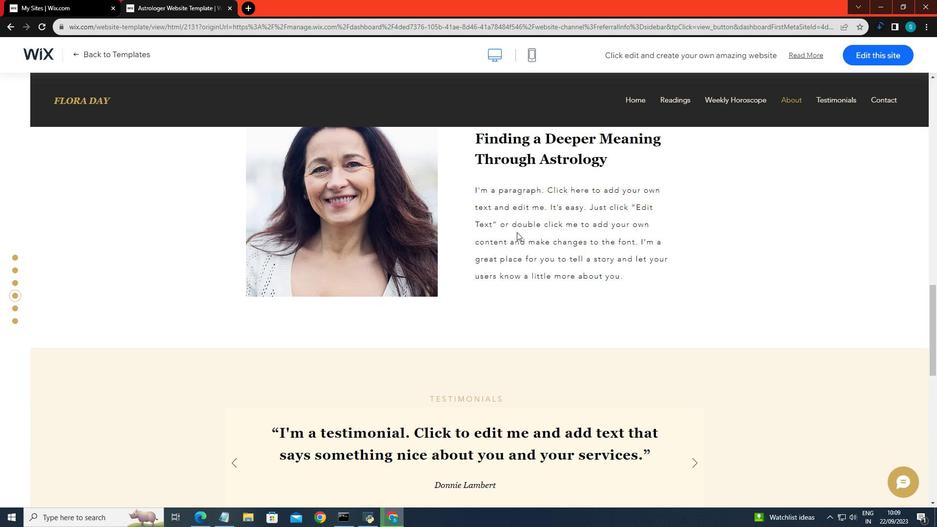 
Action: Mouse scrolled (516, 231) with delta (0, 0)
Screenshot: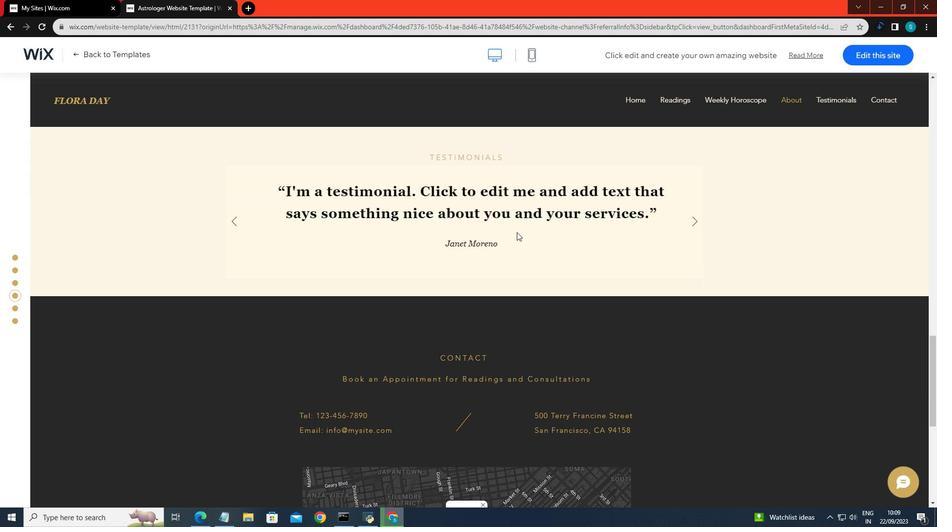 
Action: Mouse scrolled (516, 231) with delta (0, 0)
Screenshot: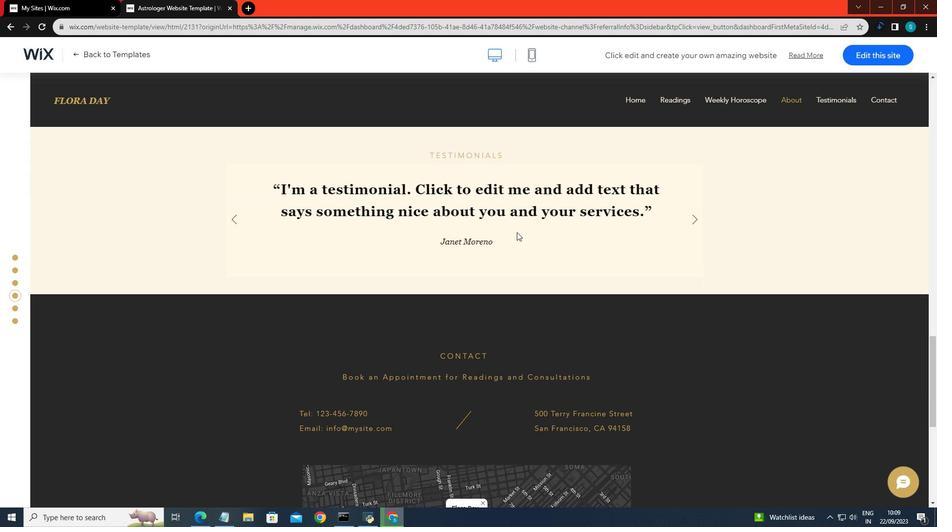 
Action: Mouse scrolled (516, 231) with delta (0, 0)
Screenshot: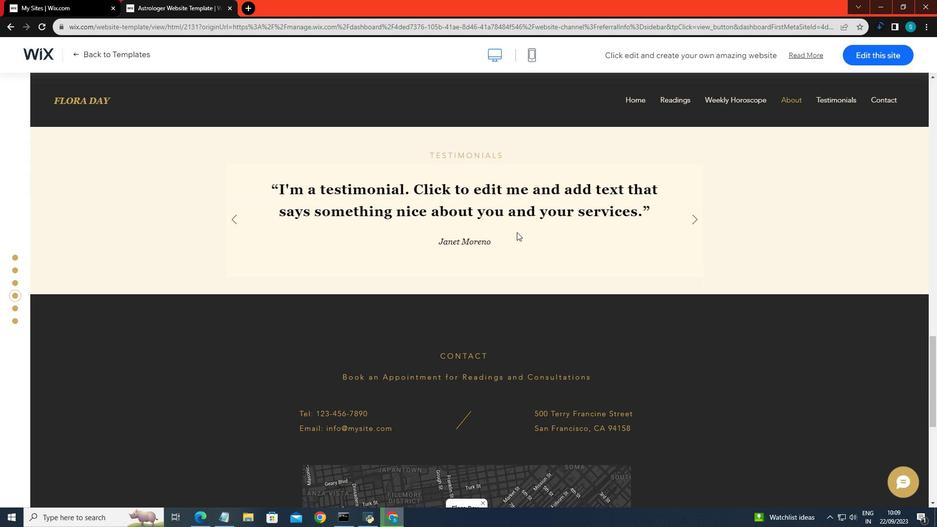 
Action: Mouse scrolled (516, 231) with delta (0, 0)
Screenshot: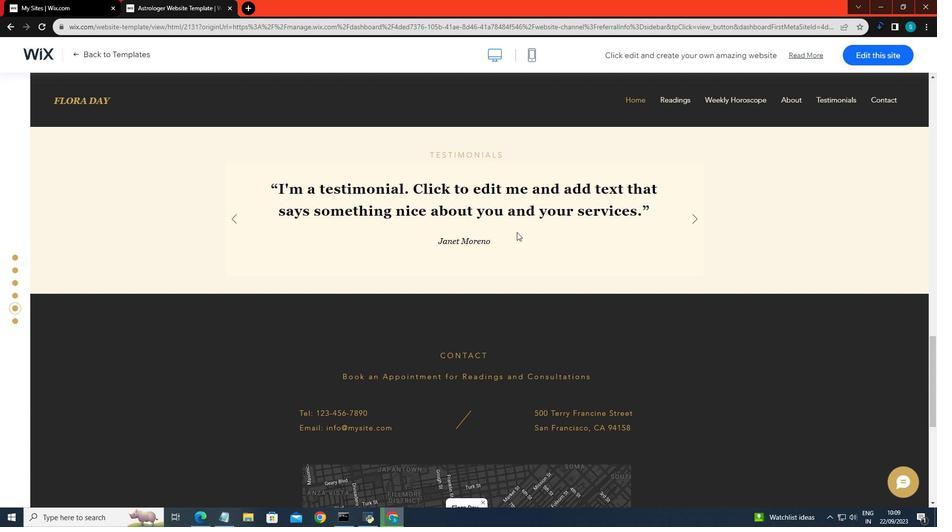
Action: Mouse scrolled (516, 231) with delta (0, 0)
Screenshot: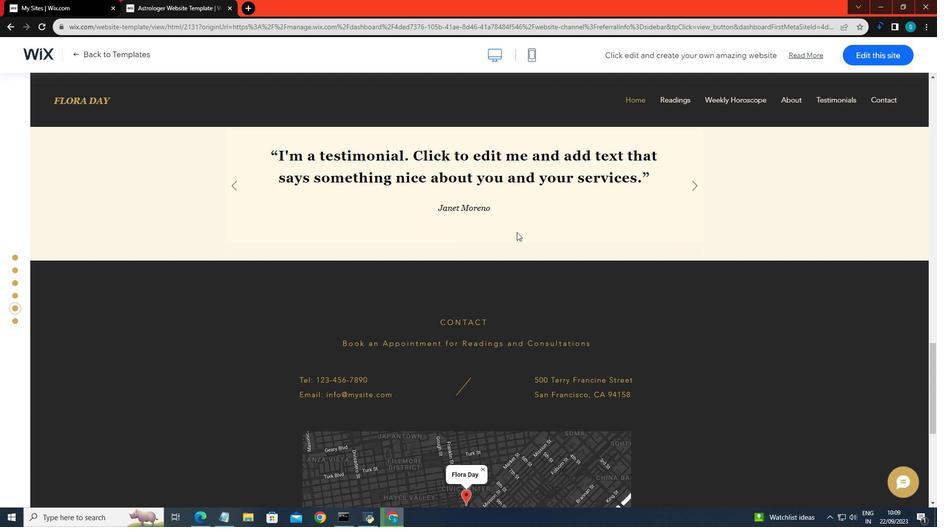 
Action: Mouse scrolled (516, 231) with delta (0, 0)
Screenshot: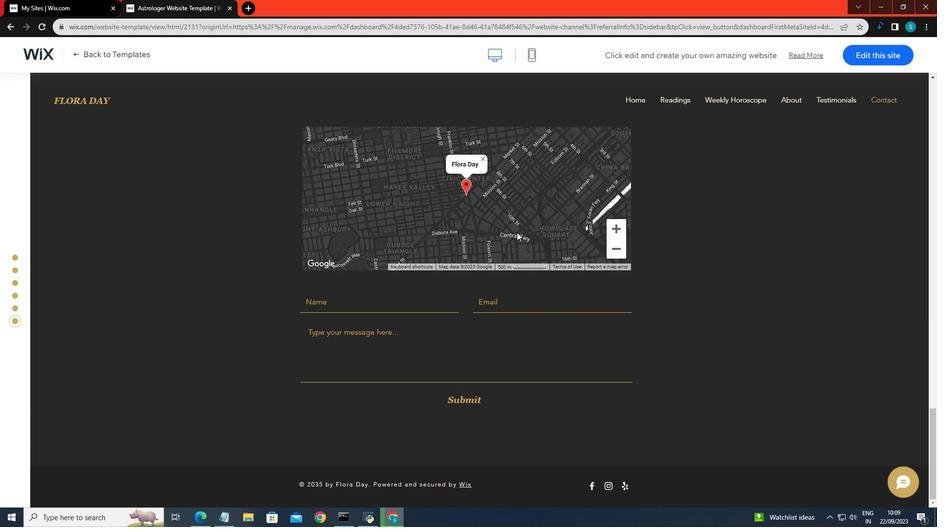 
Action: Mouse scrolled (516, 231) with delta (0, 0)
Screenshot: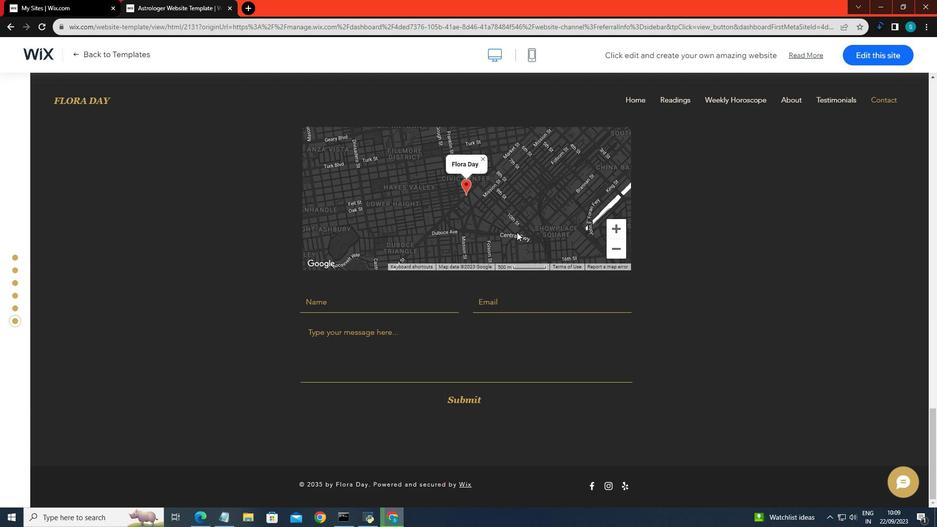 
Action: Mouse scrolled (516, 231) with delta (0, 0)
Screenshot: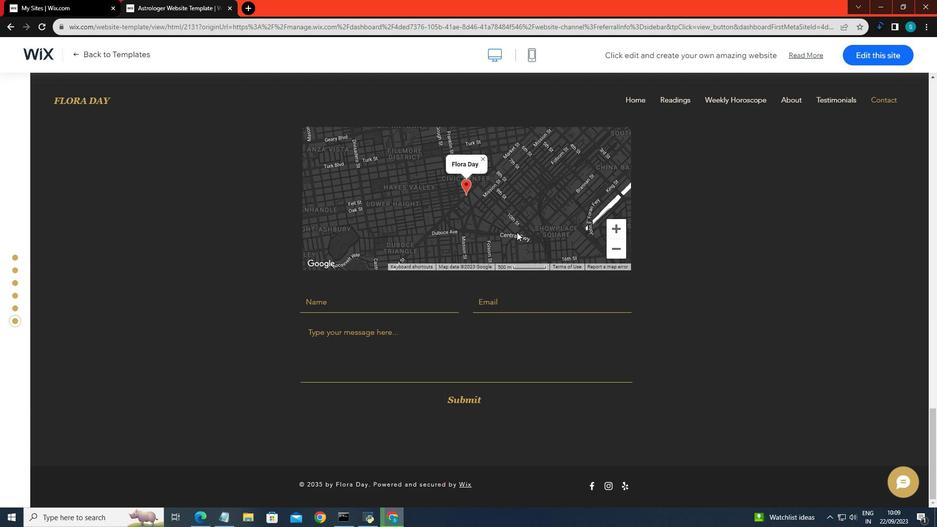 
Action: Mouse scrolled (516, 231) with delta (0, 0)
Screenshot: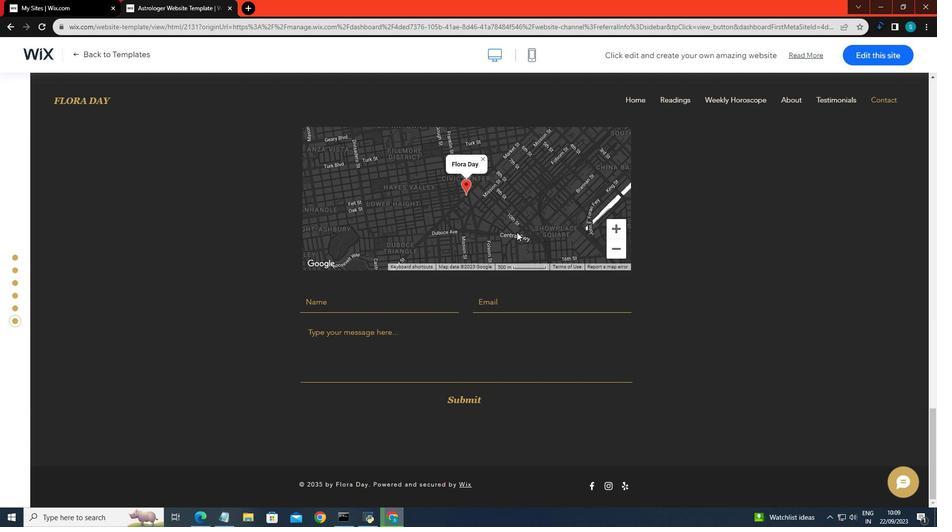 
Action: Mouse scrolled (516, 231) with delta (0, 0)
Screenshot: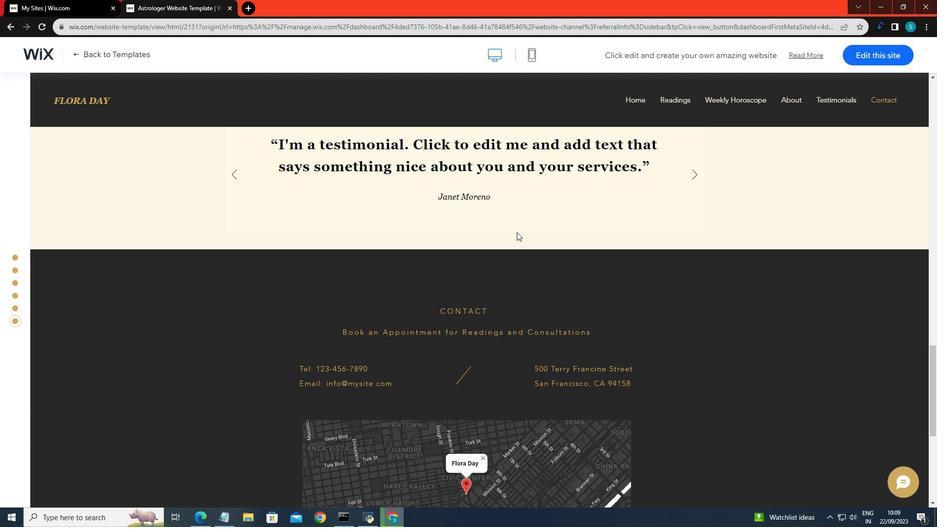 
Action: Mouse scrolled (516, 231) with delta (0, 0)
Screenshot: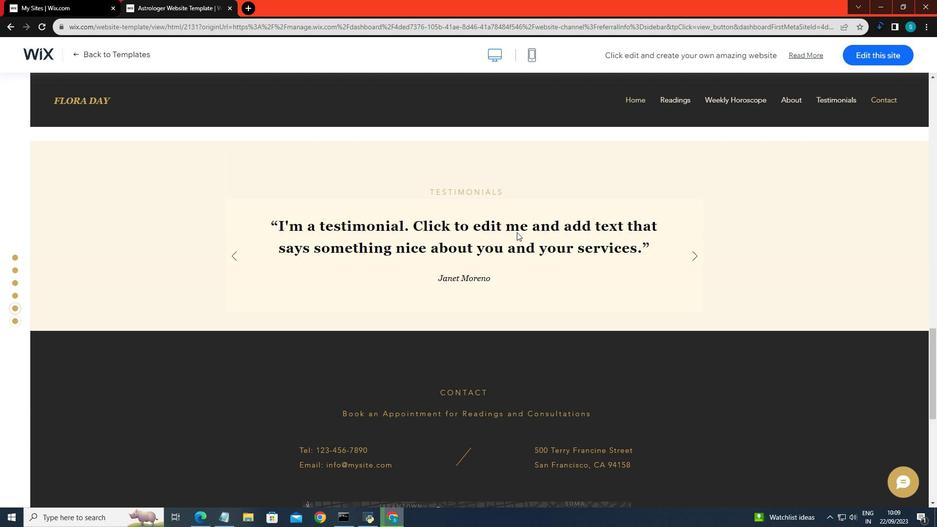 
Action: Mouse scrolled (516, 231) with delta (0, 0)
Screenshot: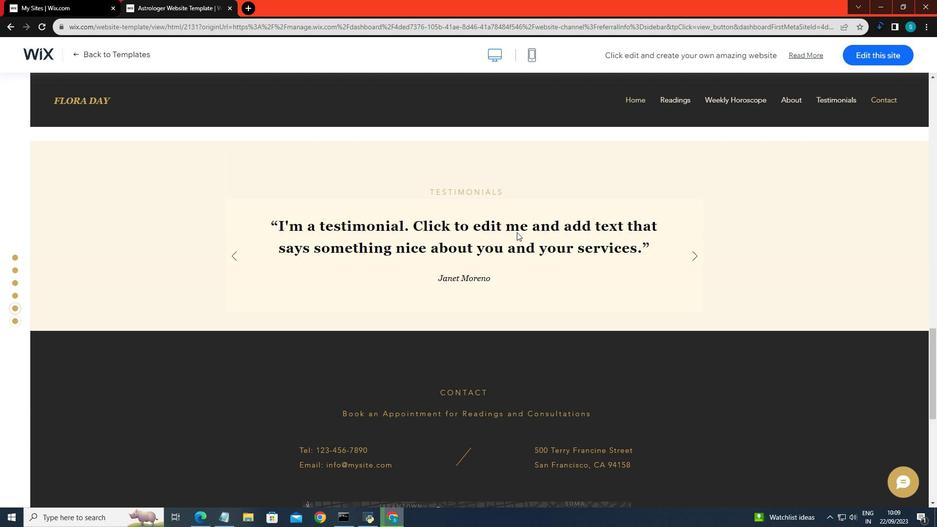
Action: Mouse scrolled (516, 231) with delta (0, 0)
Screenshot: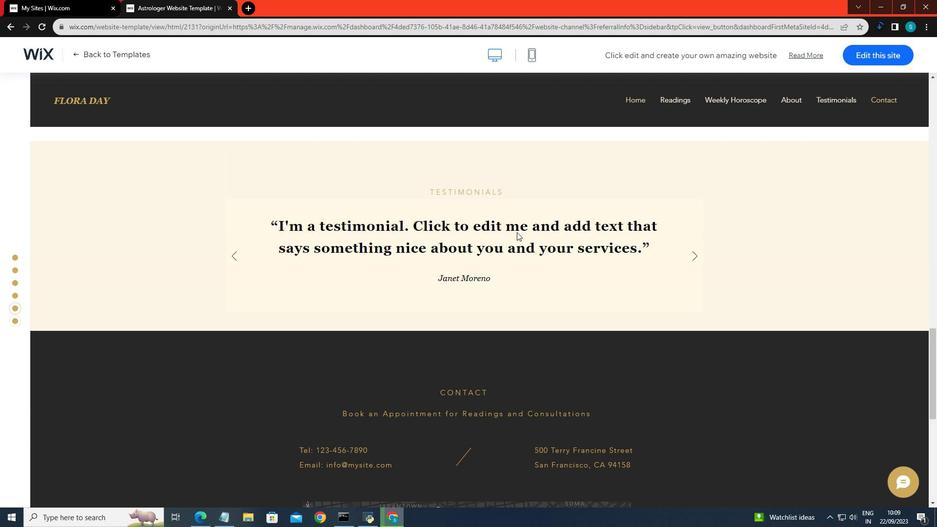 
Action: Mouse scrolled (516, 231) with delta (0, 0)
Screenshot: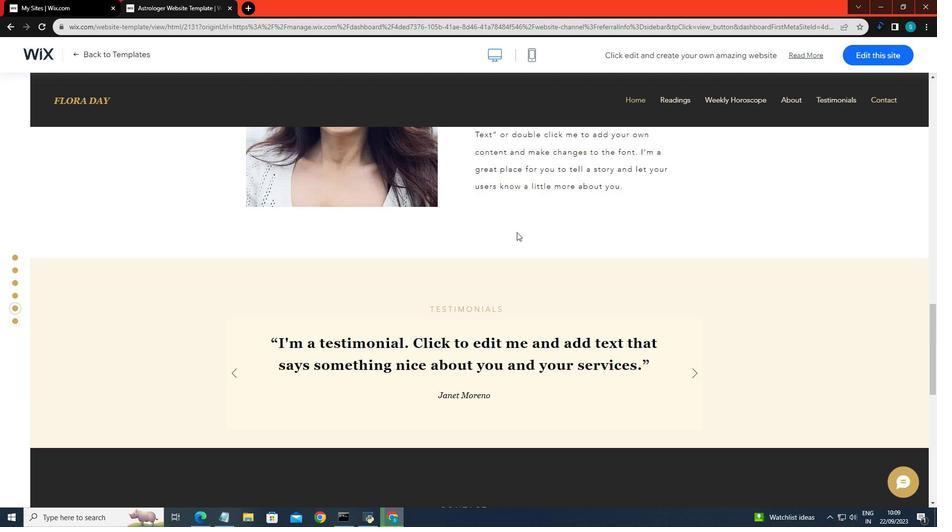 
Action: Mouse scrolled (516, 231) with delta (0, 0)
Screenshot: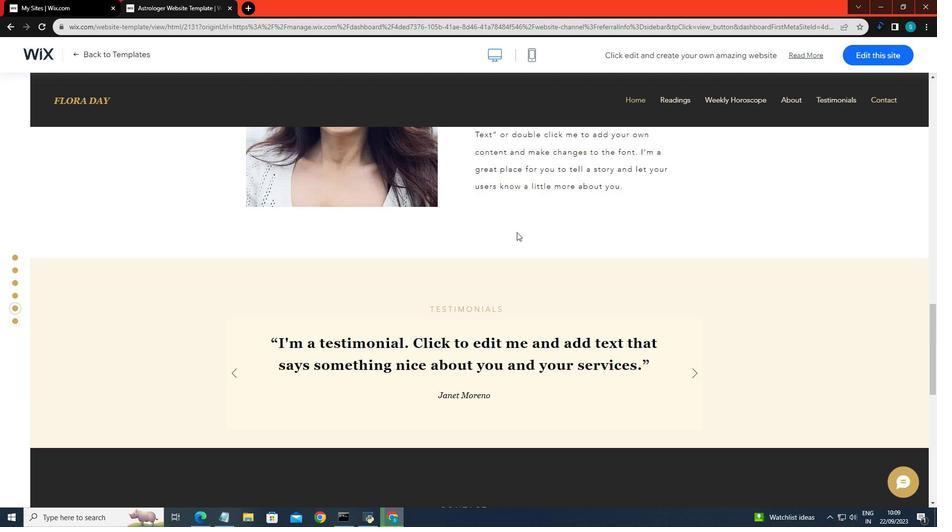 
Action: Mouse scrolled (516, 232) with delta (0, 0)
Screenshot: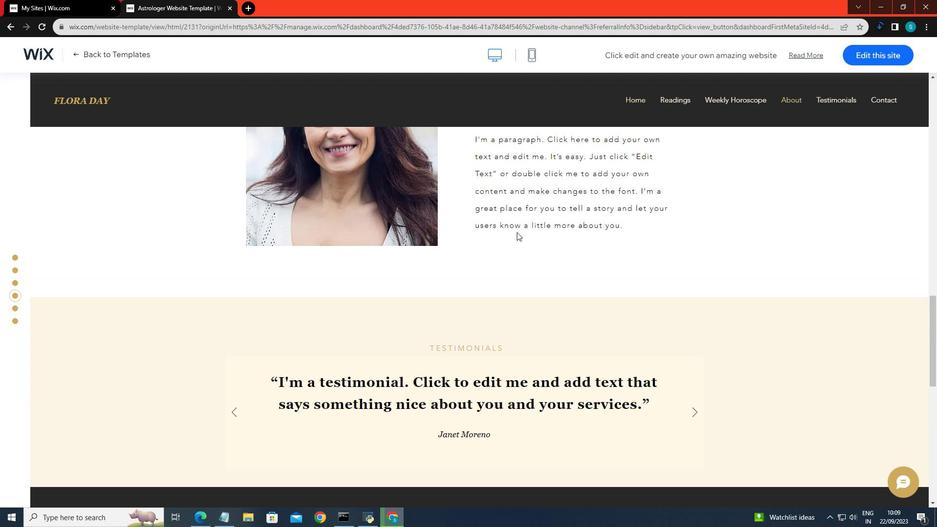 
Action: Mouse scrolled (516, 232) with delta (0, 0)
Screenshot: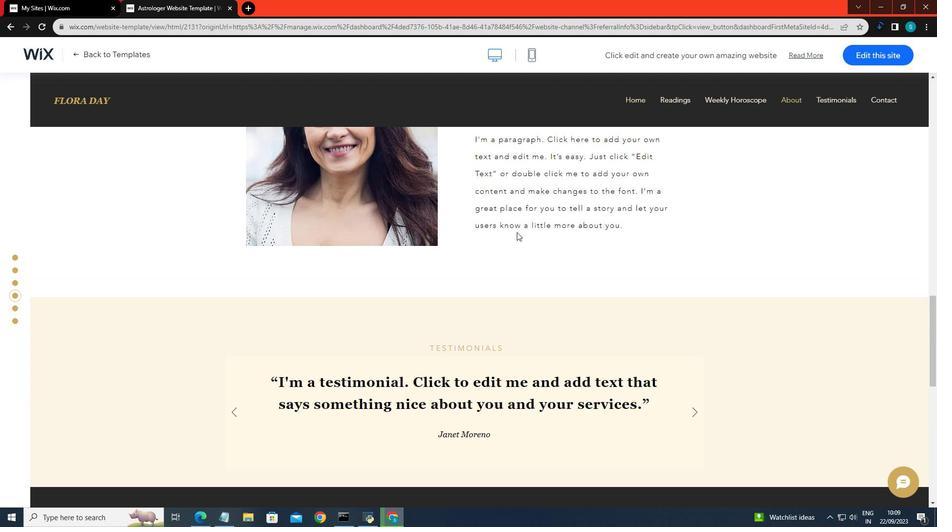 
Action: Mouse scrolled (516, 232) with delta (0, 0)
Screenshot: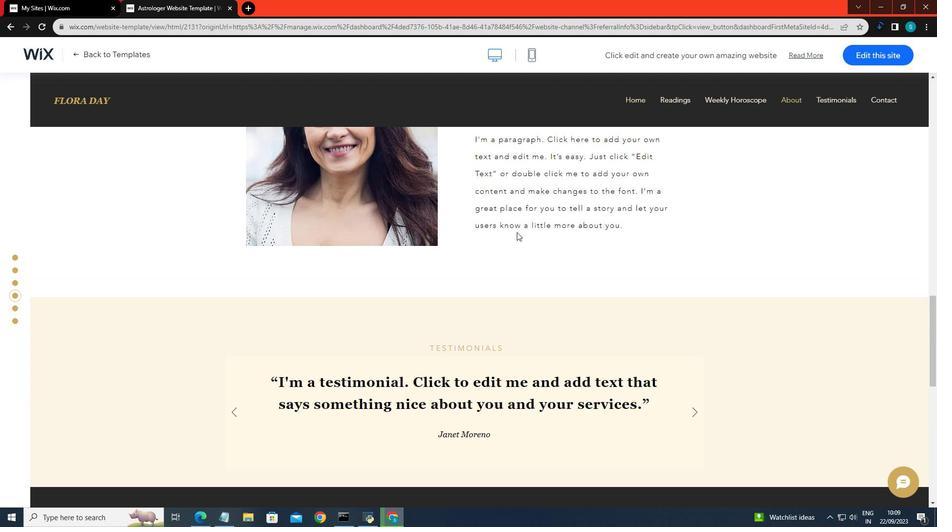 
Action: Mouse scrolled (516, 232) with delta (0, 0)
Screenshot: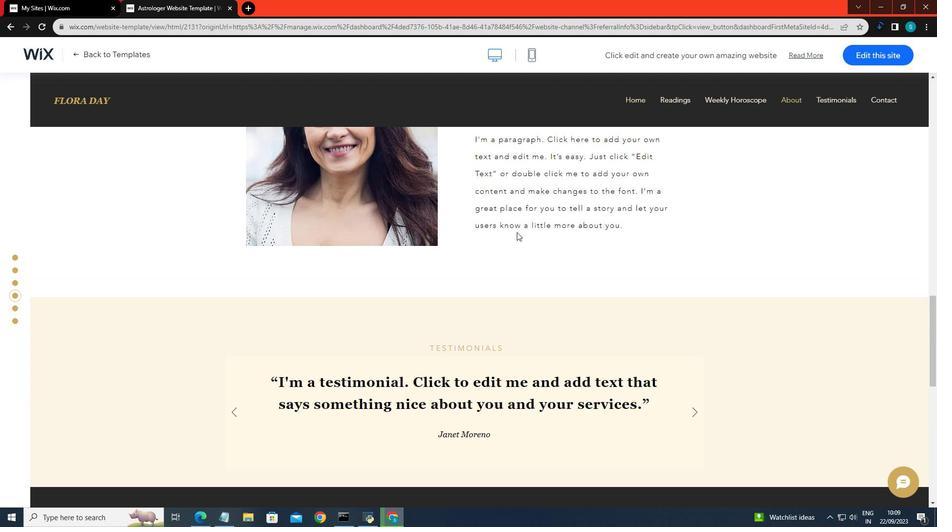 
Action: Mouse scrolled (516, 232) with delta (0, 0)
Screenshot: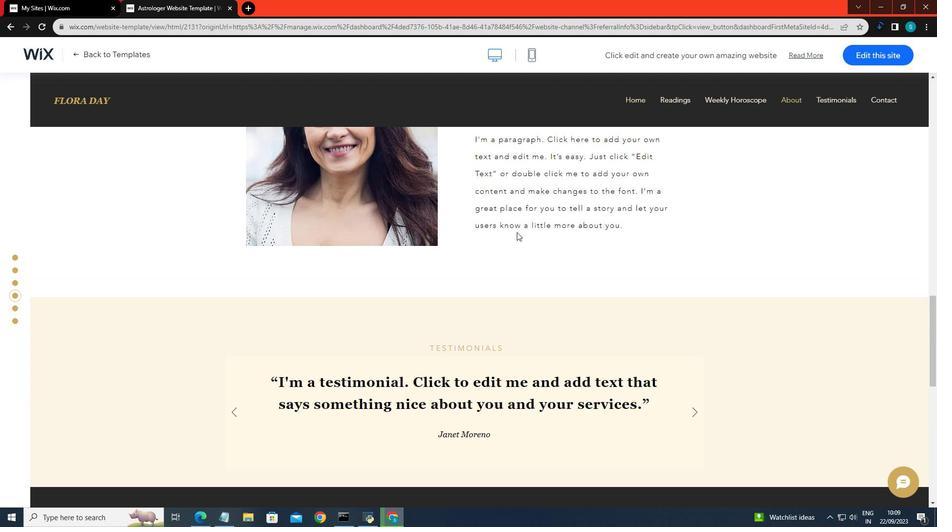 
Action: Mouse scrolled (516, 232) with delta (0, 0)
Screenshot: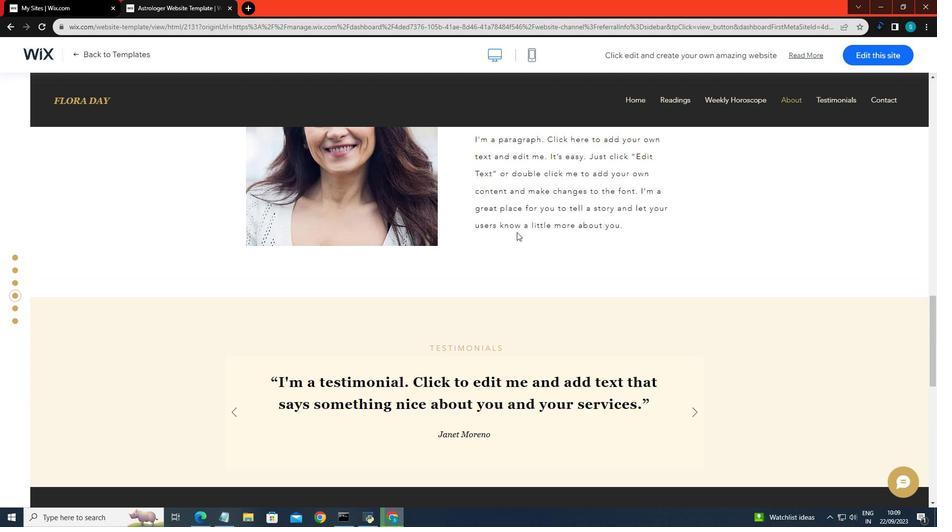 
Action: Mouse scrolled (516, 232) with delta (0, 0)
Screenshot: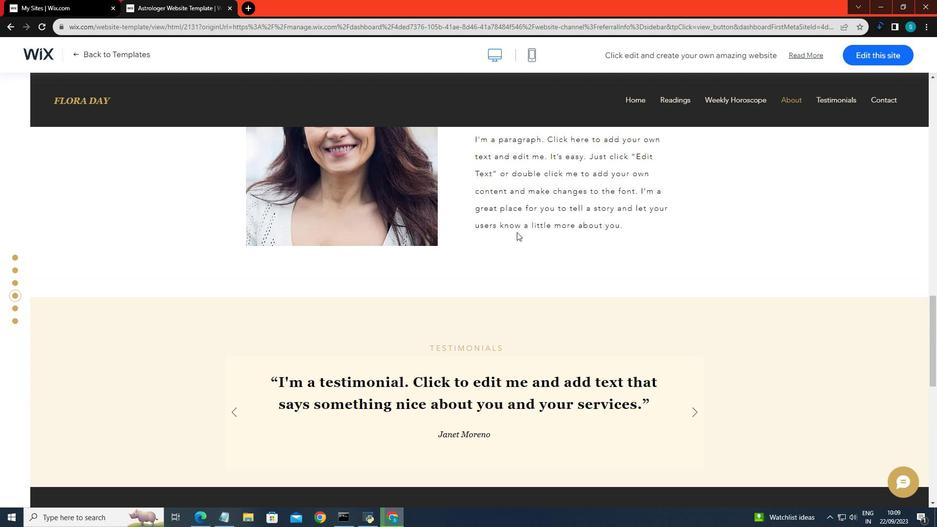 
Action: Mouse scrolled (516, 232) with delta (0, 0)
Screenshot: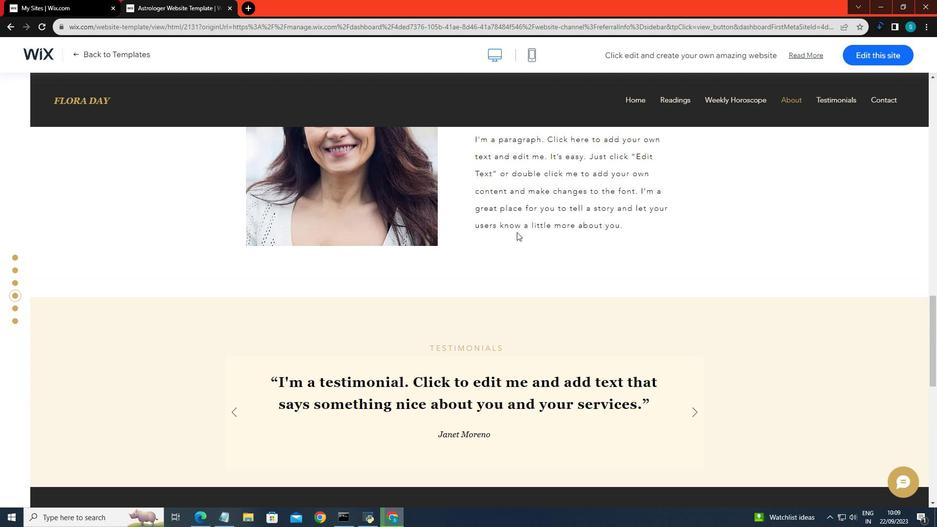 
Action: Mouse scrolled (516, 232) with delta (0, 0)
Screenshot: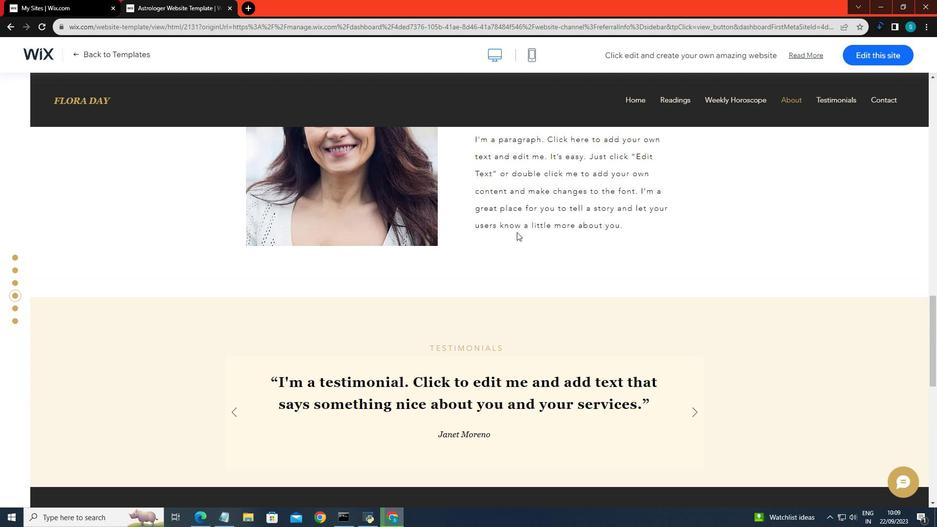 
Action: Mouse scrolled (516, 232) with delta (0, 0)
Screenshot: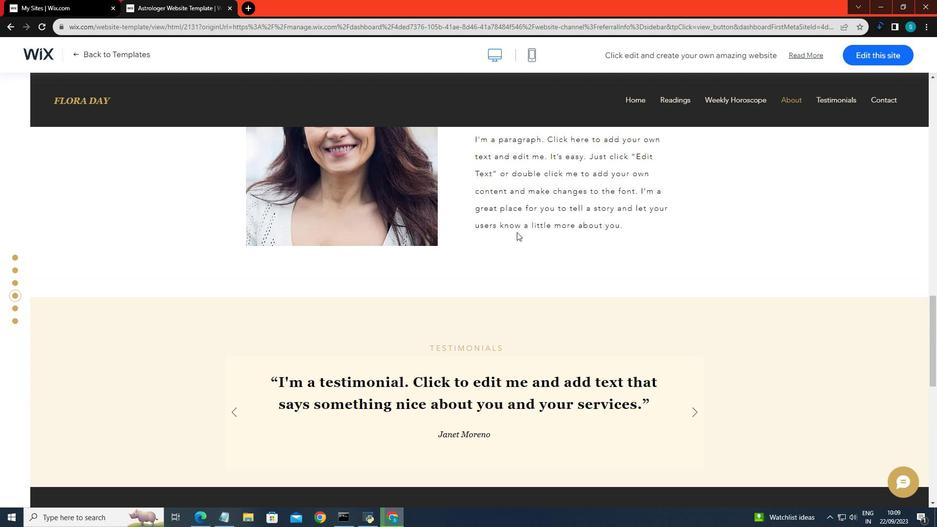 
Action: Mouse scrolled (516, 232) with delta (0, 0)
Screenshot: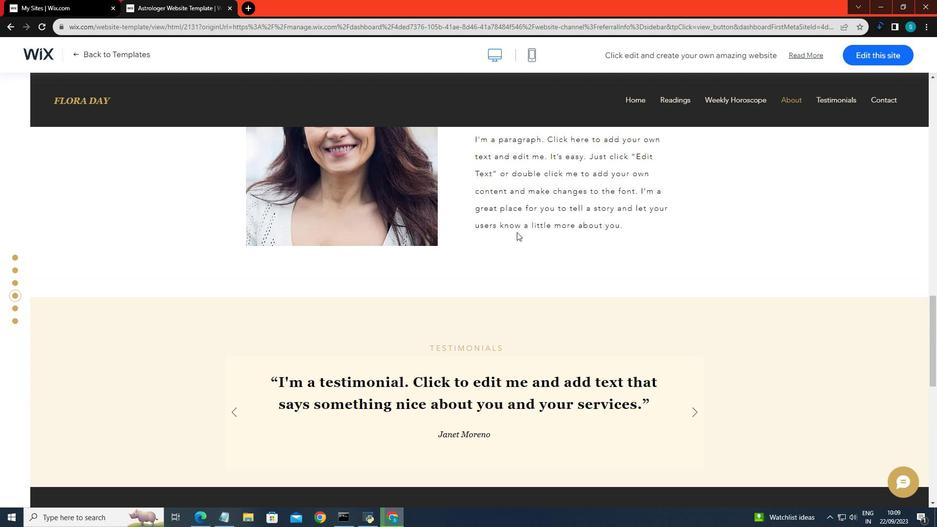 
Action: Mouse scrolled (516, 231) with delta (0, 0)
Screenshot: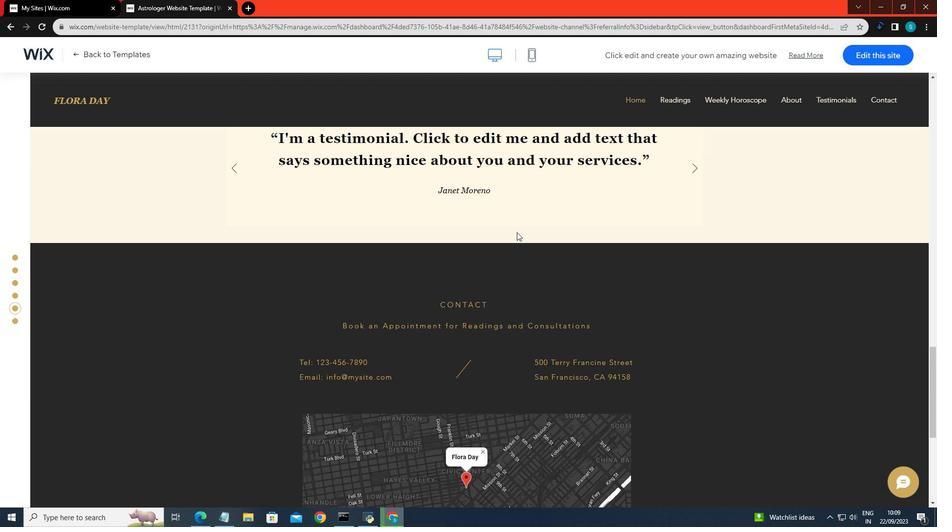
Action: Mouse scrolled (516, 231) with delta (0, 0)
Screenshot: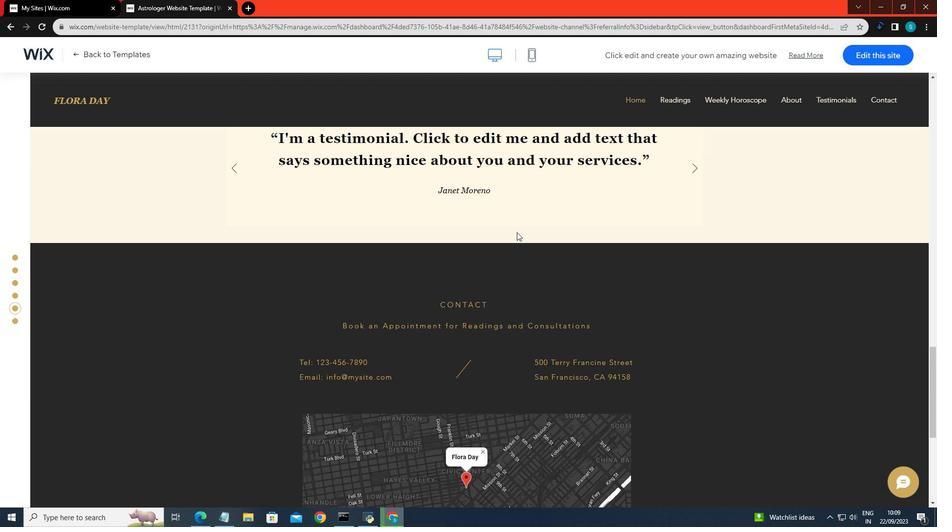 
Action: Mouse scrolled (516, 231) with delta (0, 0)
Screenshot: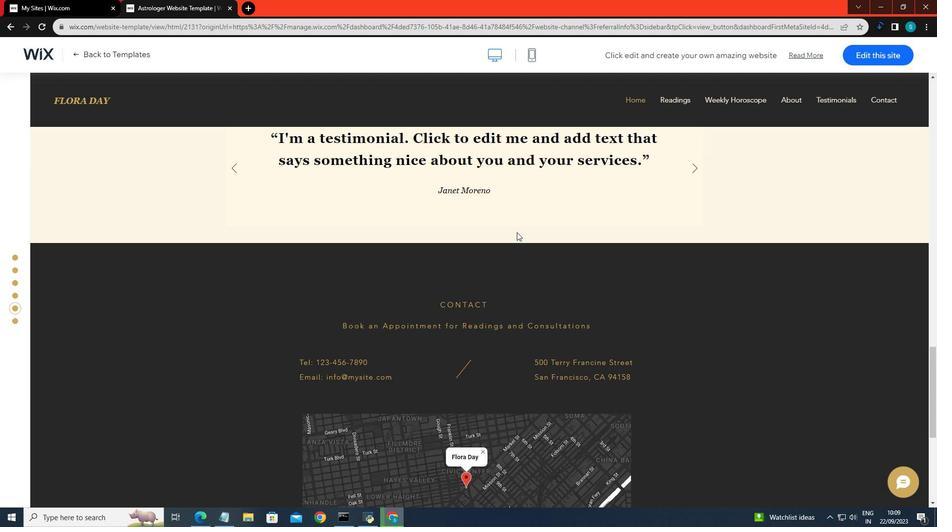 
Action: Mouse scrolled (516, 231) with delta (0, 0)
Screenshot: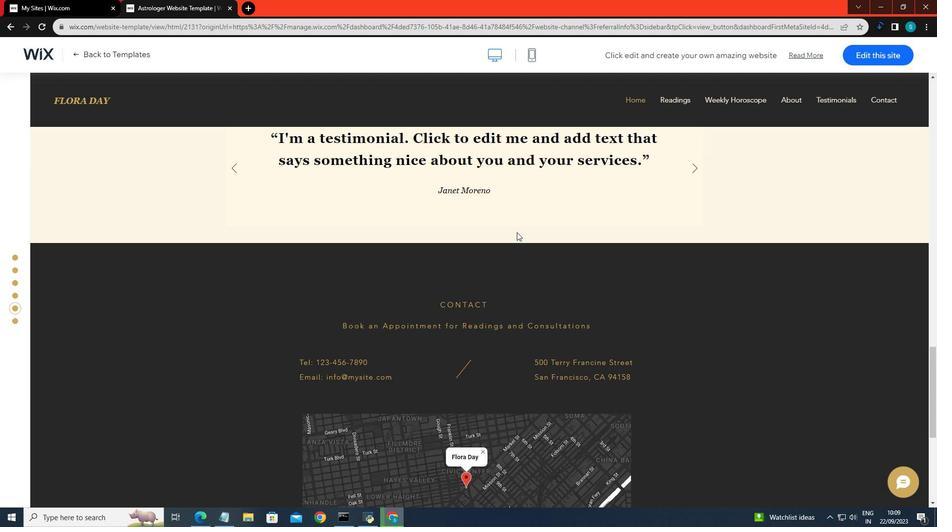 
Action: Mouse scrolled (516, 231) with delta (0, 0)
Screenshot: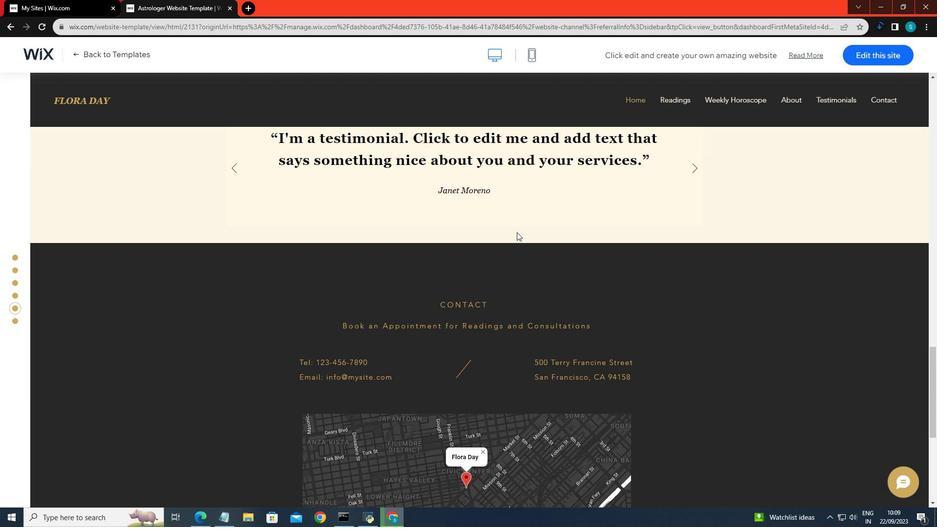 
Action: Mouse scrolled (516, 231) with delta (0, 0)
Screenshot: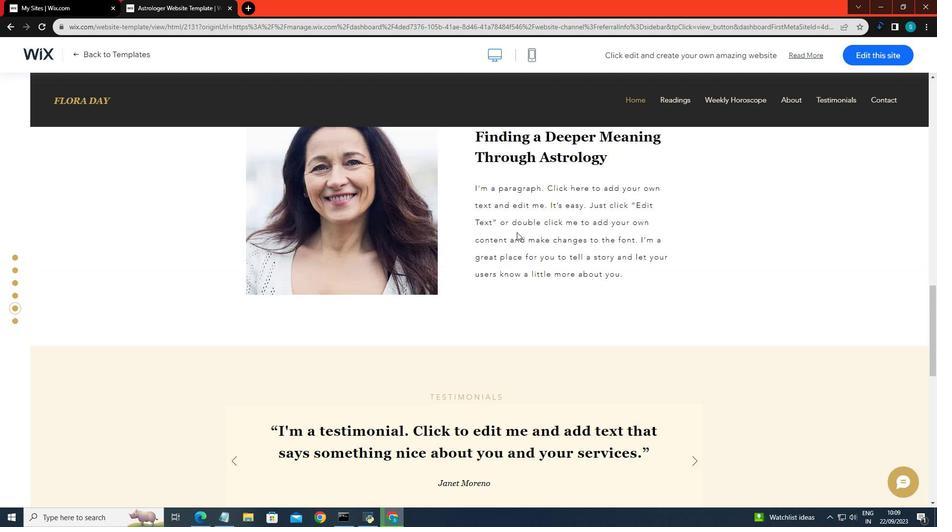 
Action: Mouse scrolled (516, 231) with delta (0, 0)
Screenshot: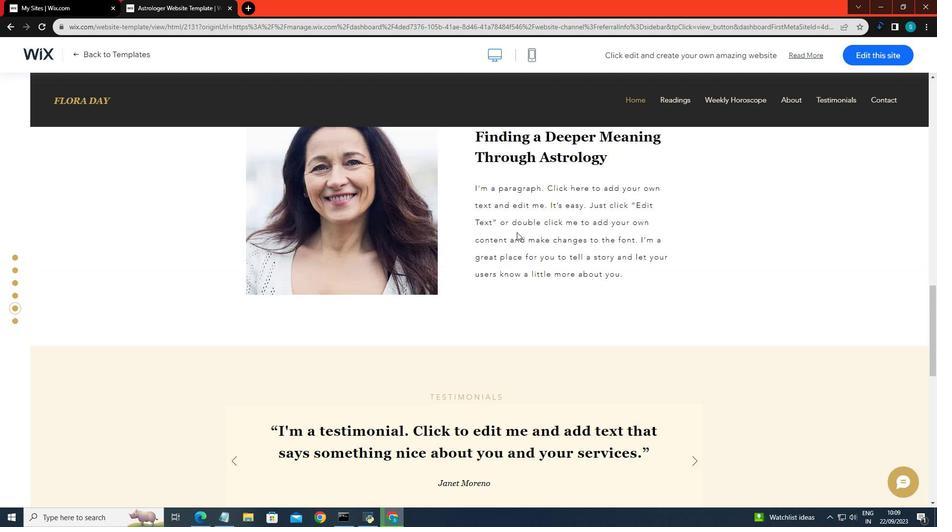 
Action: Mouse scrolled (516, 231) with delta (0, 0)
Screenshot: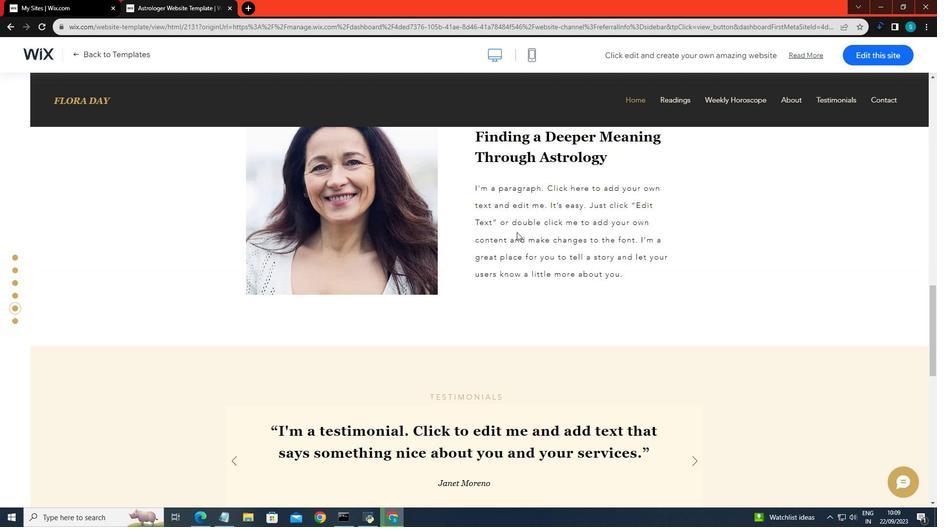 
Action: Mouse scrolled (516, 231) with delta (0, 0)
Screenshot: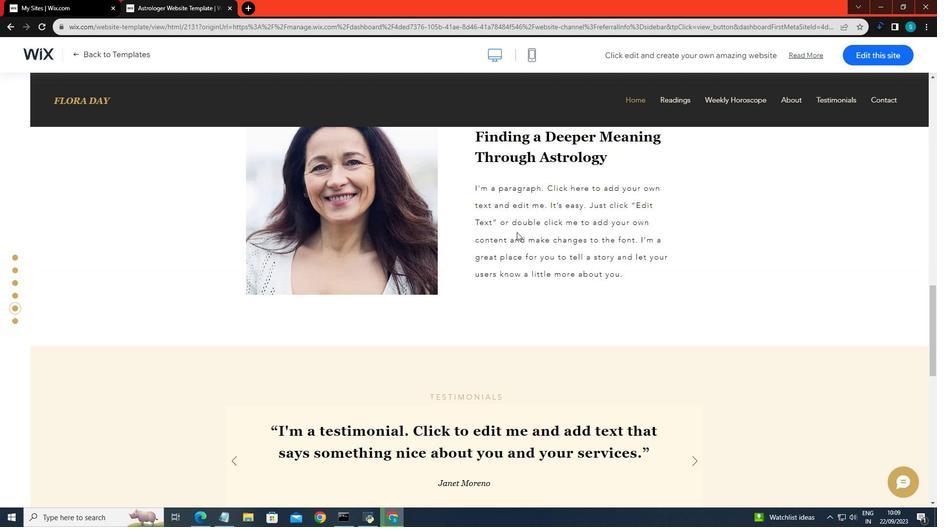 
Action: Mouse scrolled (516, 231) with delta (0, 0)
Screenshot: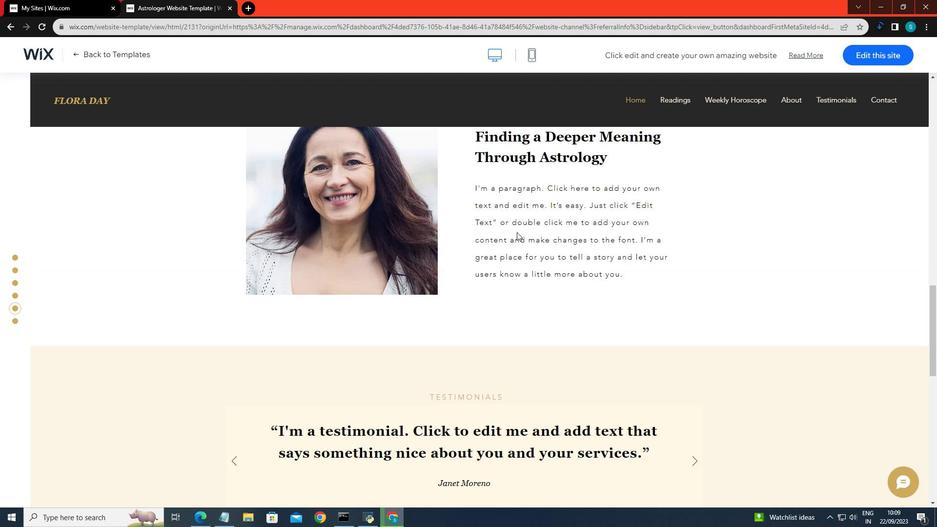 
Action: Mouse scrolled (516, 231) with delta (0, 0)
Screenshot: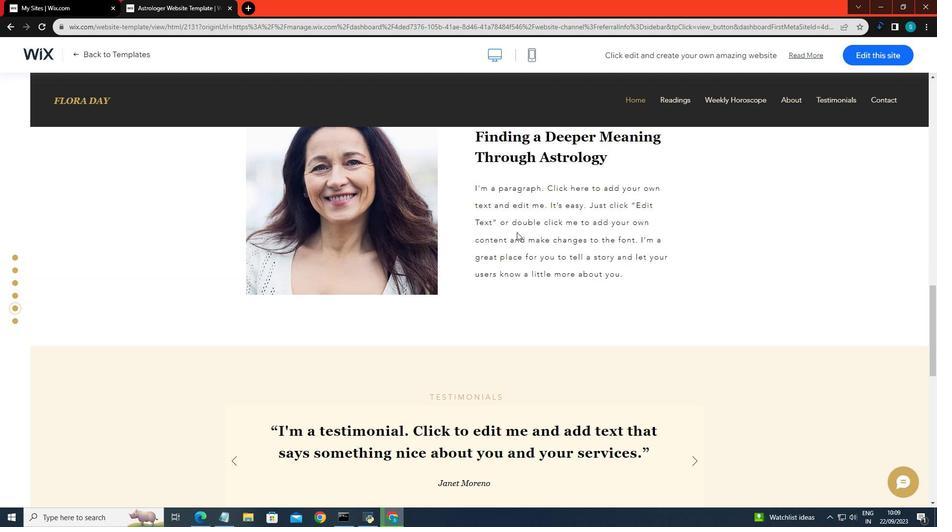 
Action: Mouse scrolled (516, 232) with delta (0, 0)
Screenshot: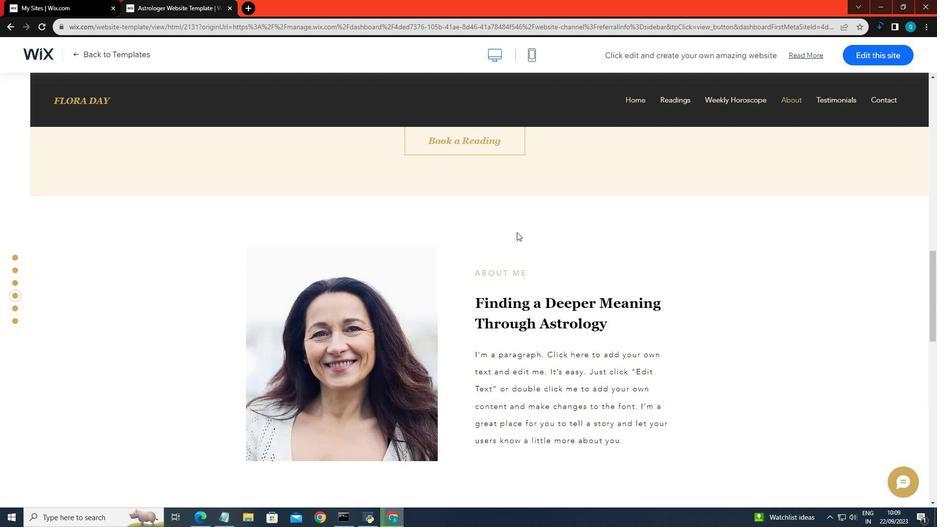 
Action: Mouse scrolled (516, 232) with delta (0, 0)
Screenshot: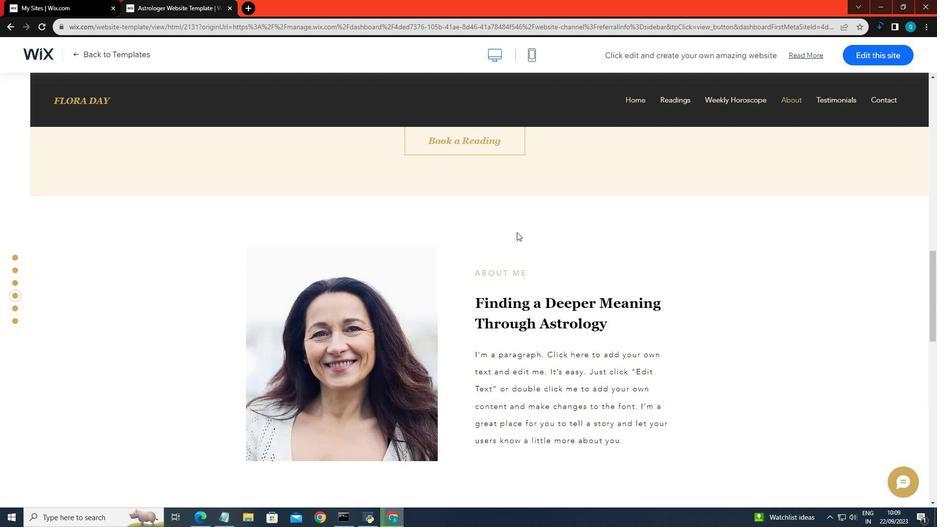 
Action: Mouse scrolled (516, 232) with delta (0, 0)
Screenshot: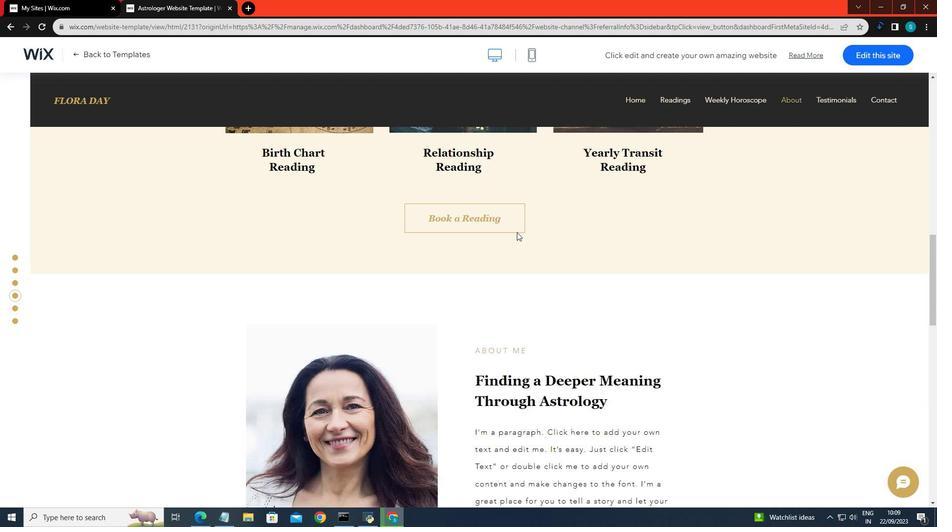 
Action: Mouse scrolled (516, 232) with delta (0, 0)
Screenshot: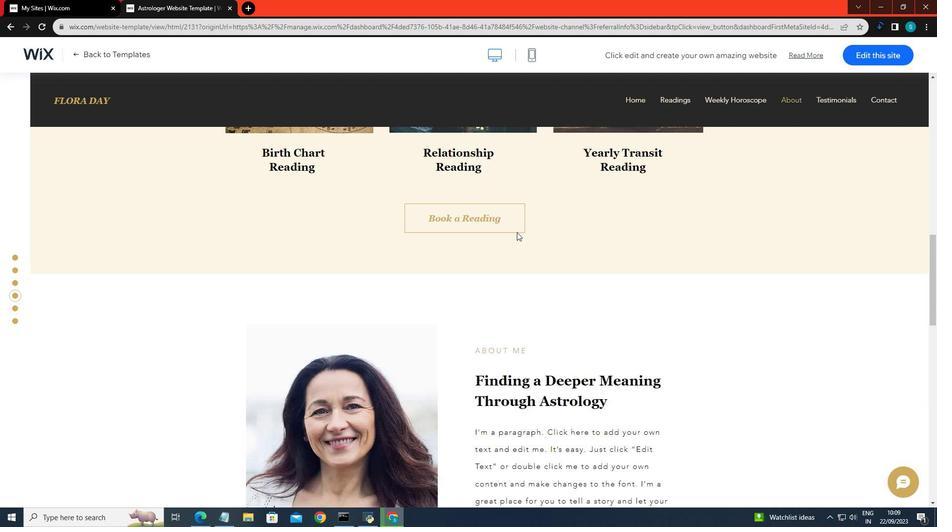 
Action: Mouse scrolled (516, 232) with delta (0, 0)
Screenshot: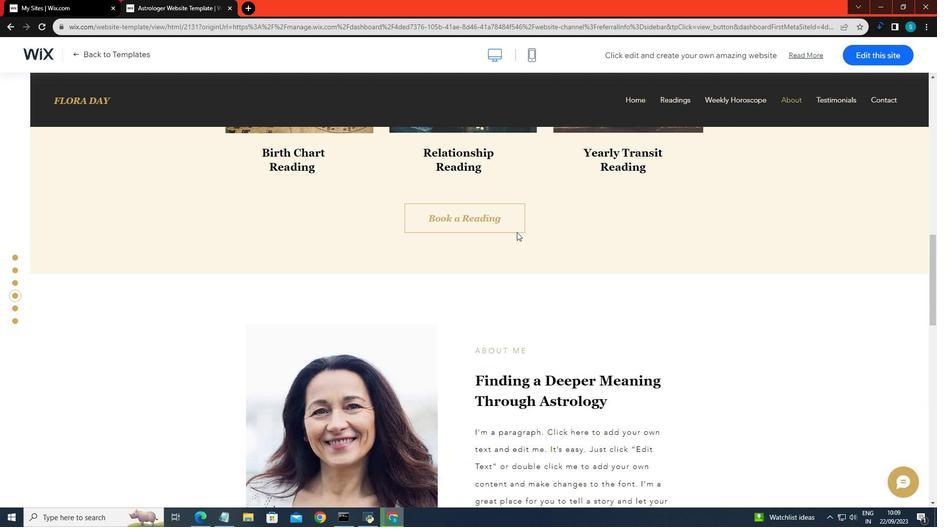 
Action: Mouse scrolled (516, 232) with delta (0, 0)
Screenshot: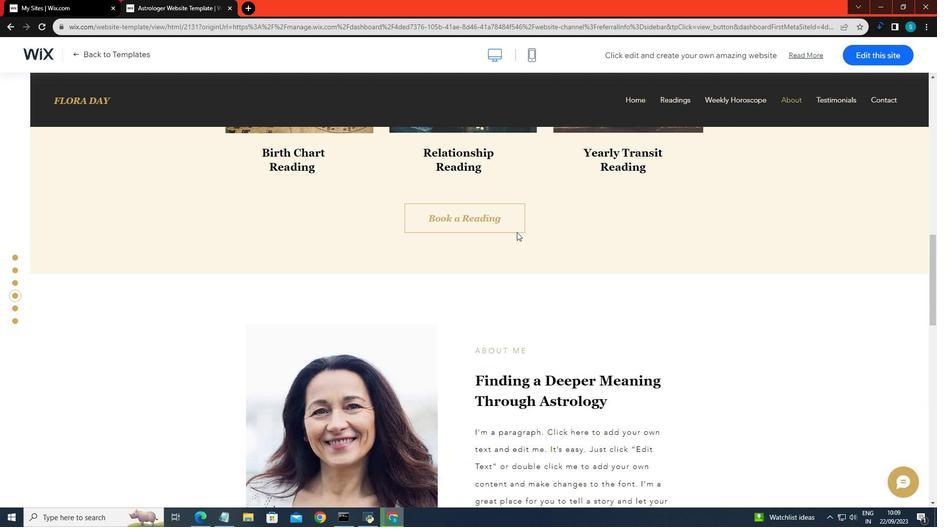 
Action: Mouse scrolled (516, 232) with delta (0, 0)
Screenshot: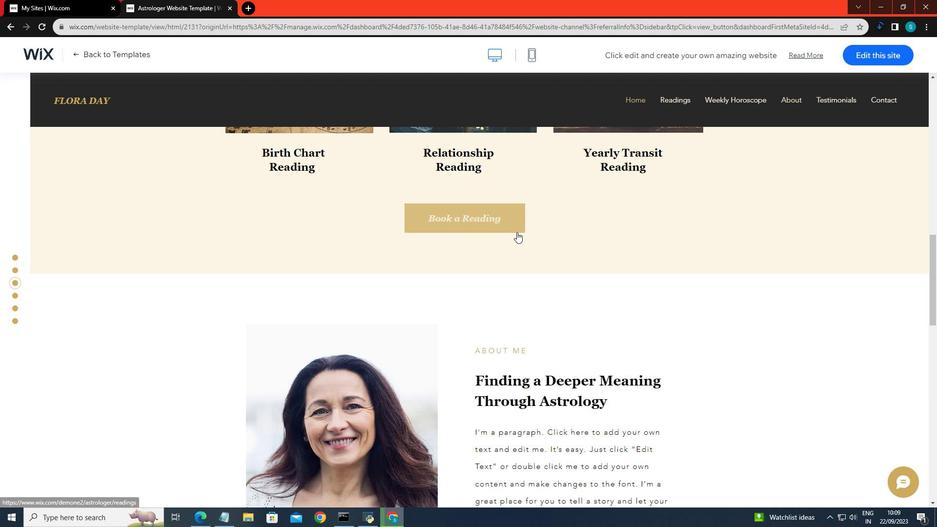 
Action: Mouse scrolled (516, 232) with delta (0, 0)
Screenshot: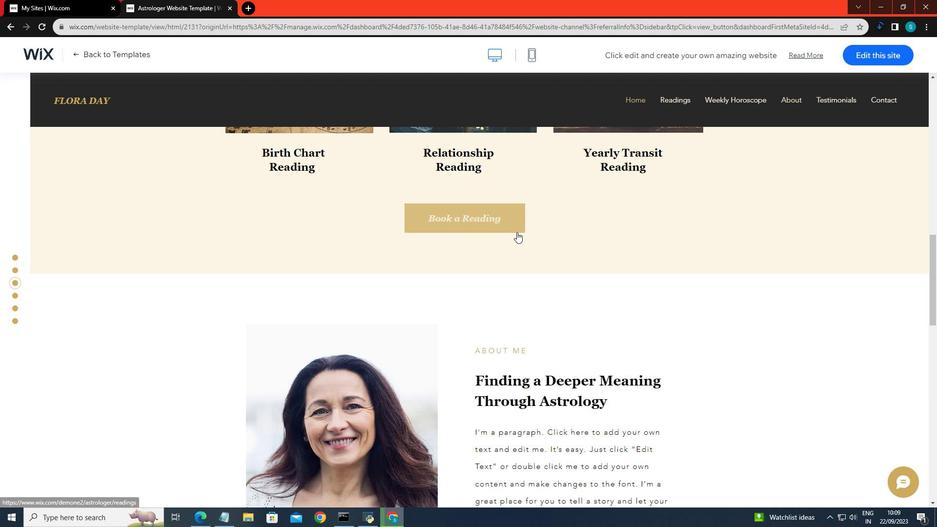 
Action: Mouse scrolled (516, 232) with delta (0, 0)
Screenshot: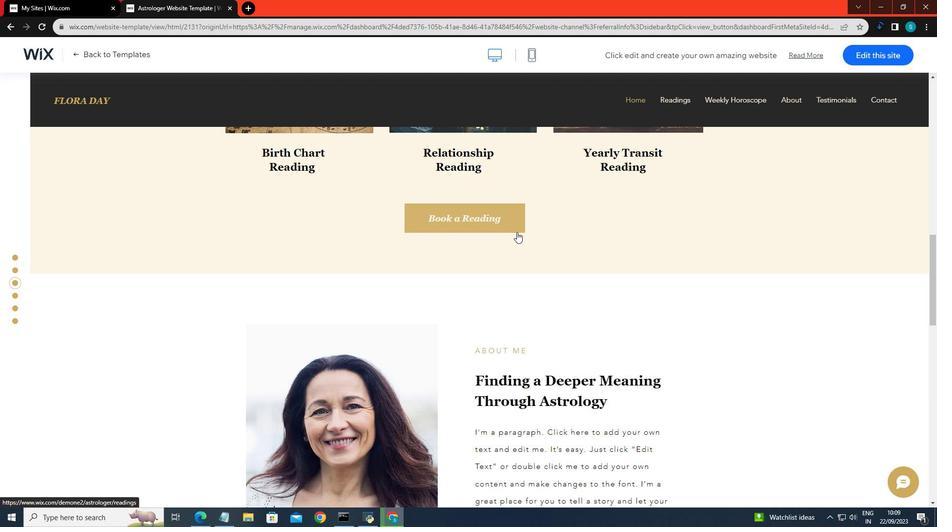 
Action: Mouse scrolled (516, 232) with delta (0, 0)
Screenshot: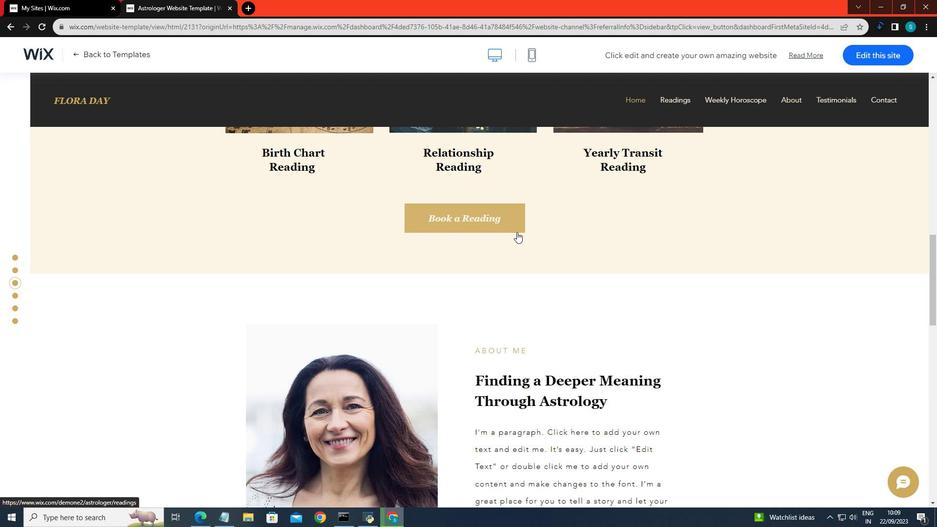 
Action: Mouse scrolled (516, 232) with delta (0, 0)
Screenshot: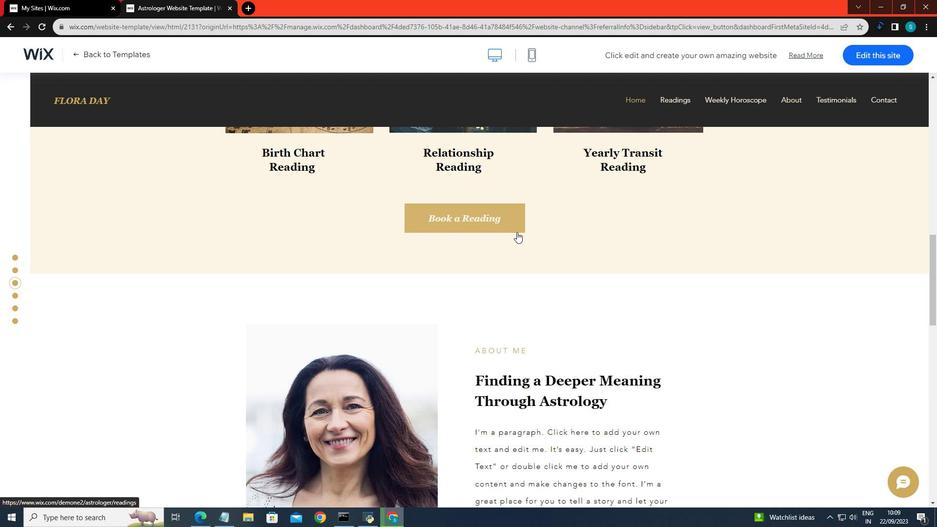 
Action: Mouse scrolled (516, 232) with delta (0, 0)
Screenshot: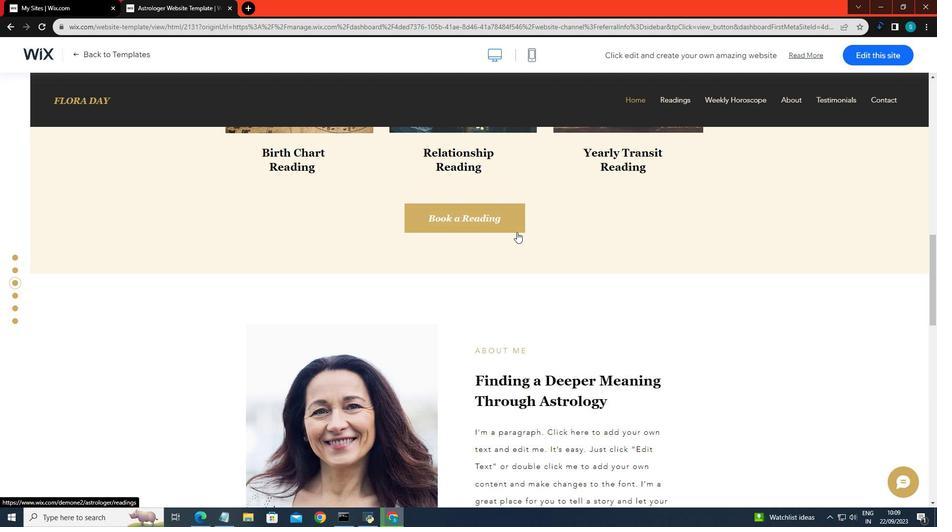 
Action: Mouse scrolled (516, 232) with delta (0, 0)
Screenshot: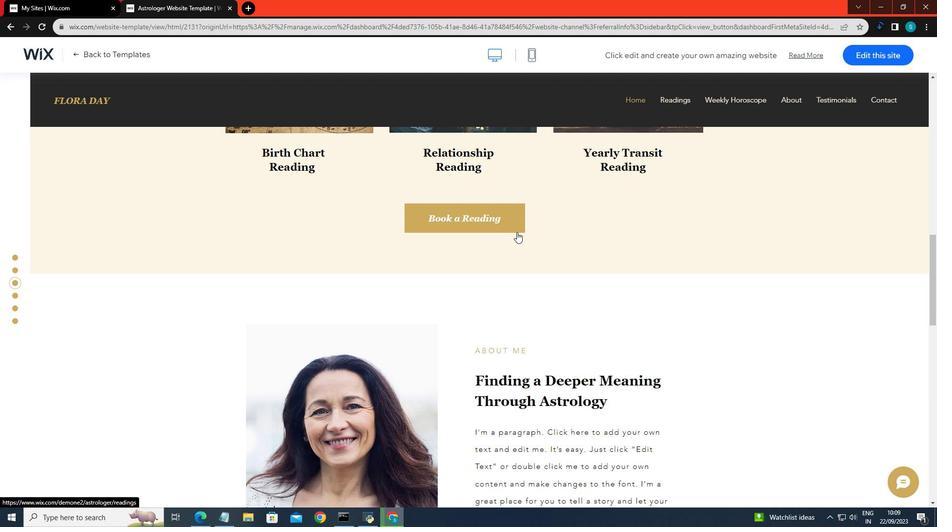 
Action: Mouse scrolled (516, 232) with delta (0, 0)
Screenshot: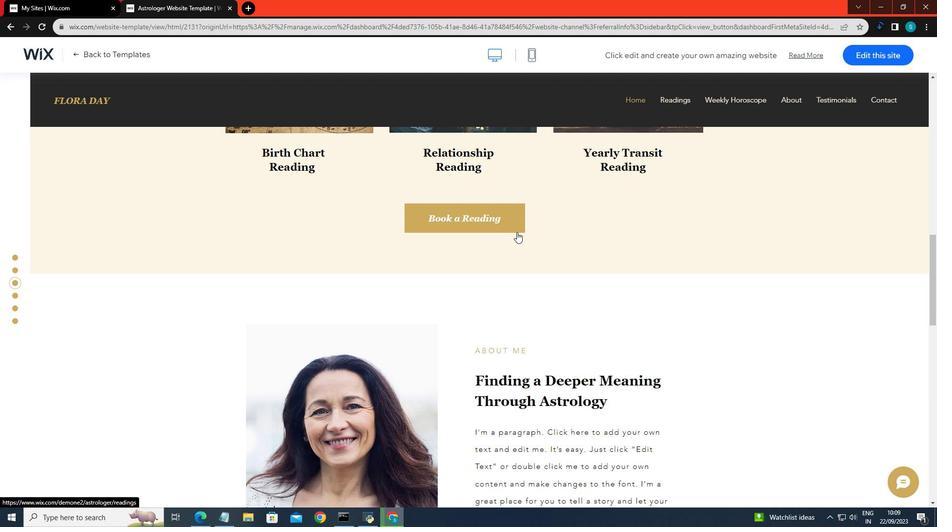 
Action: Mouse scrolled (516, 232) with delta (0, 0)
Screenshot: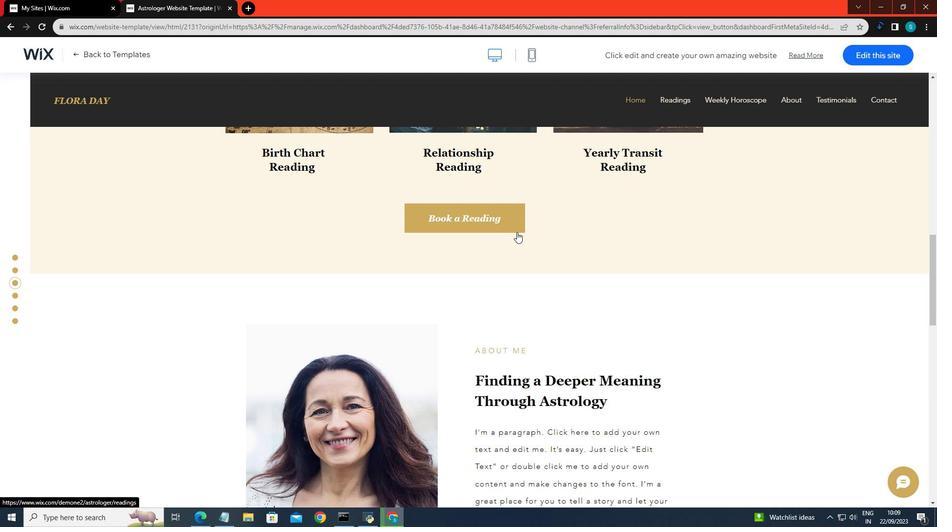 
Action: Mouse scrolled (516, 232) with delta (0, 0)
Screenshot: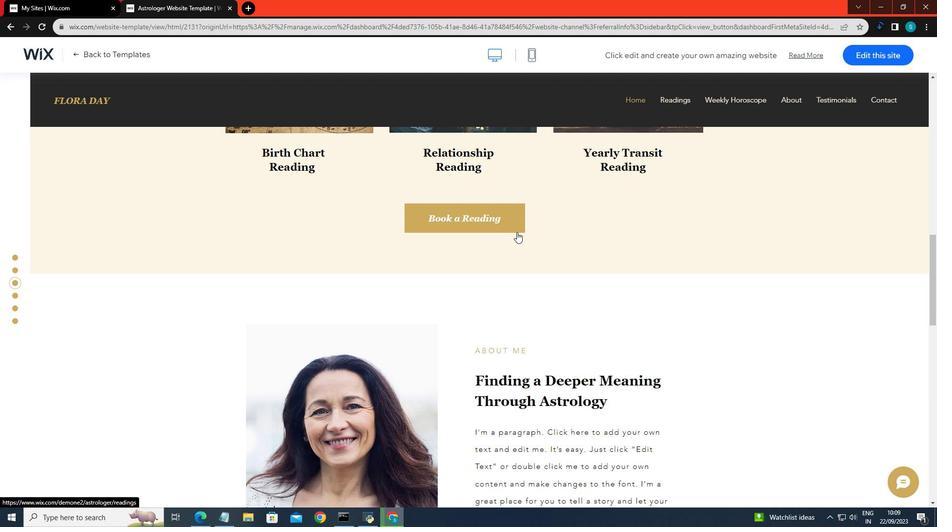
Action: Mouse scrolled (516, 232) with delta (0, 0)
Screenshot: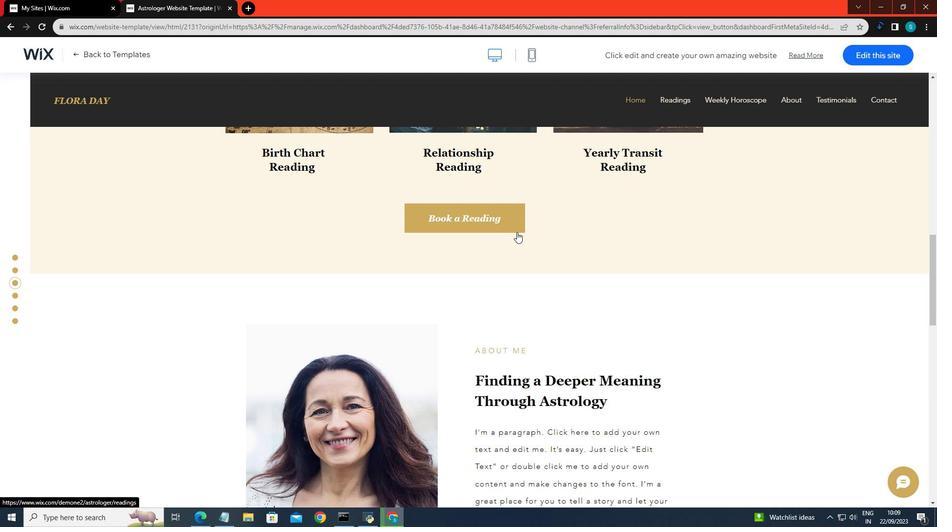 
Action: Mouse moved to (595, 268)
Screenshot: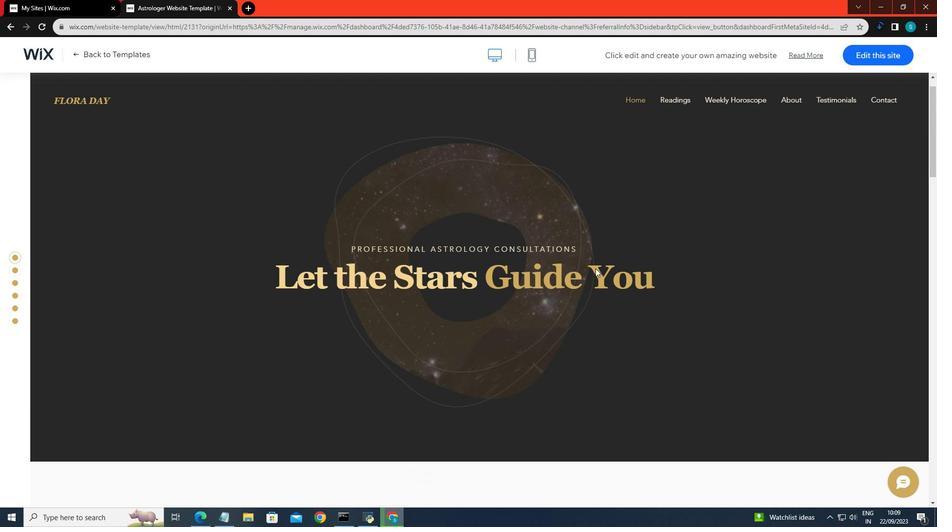 
Action: Mouse scrolled (595, 268) with delta (0, 0)
Screenshot: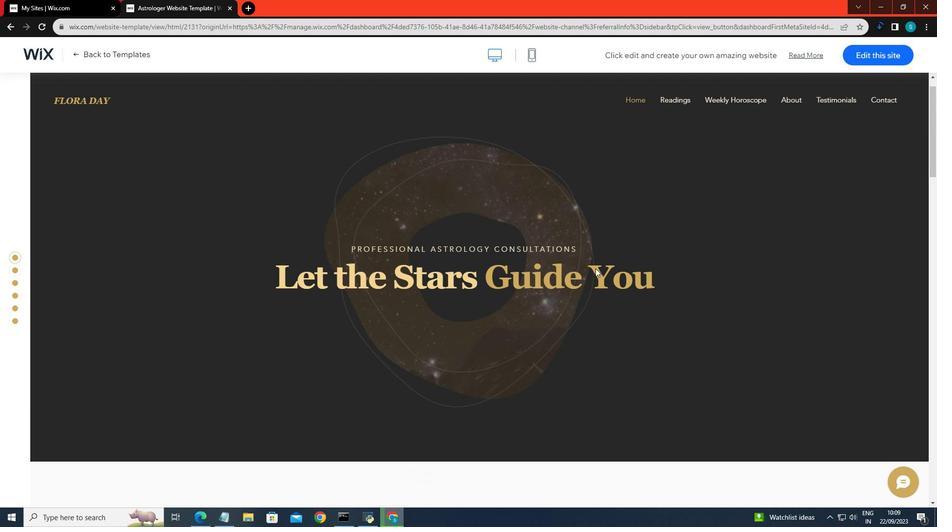 
Action: Mouse scrolled (595, 268) with delta (0, 0)
Screenshot: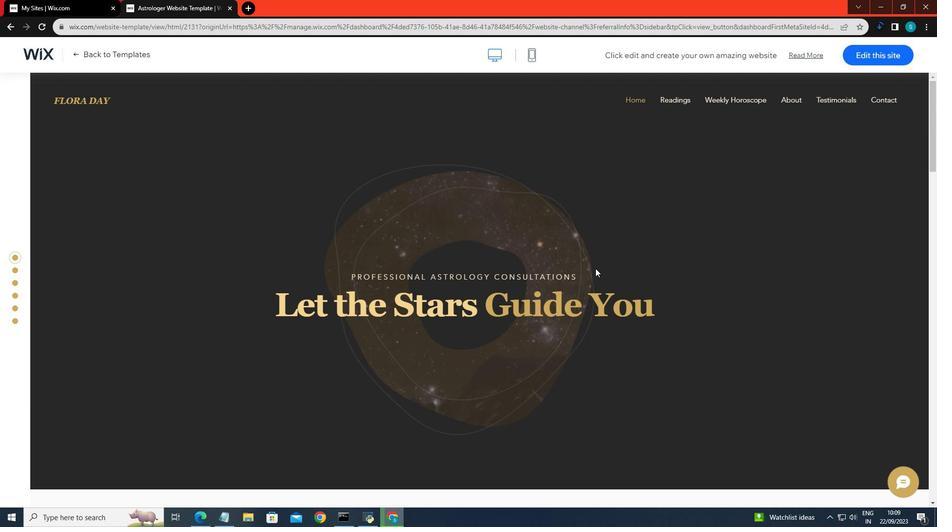 
Action: Mouse scrolled (595, 268) with delta (0, 0)
